 Task: Look for space in Dongtai, China from 9th June, 2023 to 16th June, 2023 for 2 adults in price range Rs.8000 to Rs.16000. Place can be entire place with 2 bedrooms having 2 beds and 1 bathroom. Property type can be house, flat, guest house. Booking option can be shelf check-in. Required host language is Chinese (Simplified).
Action: Mouse moved to (580, 150)
Screenshot: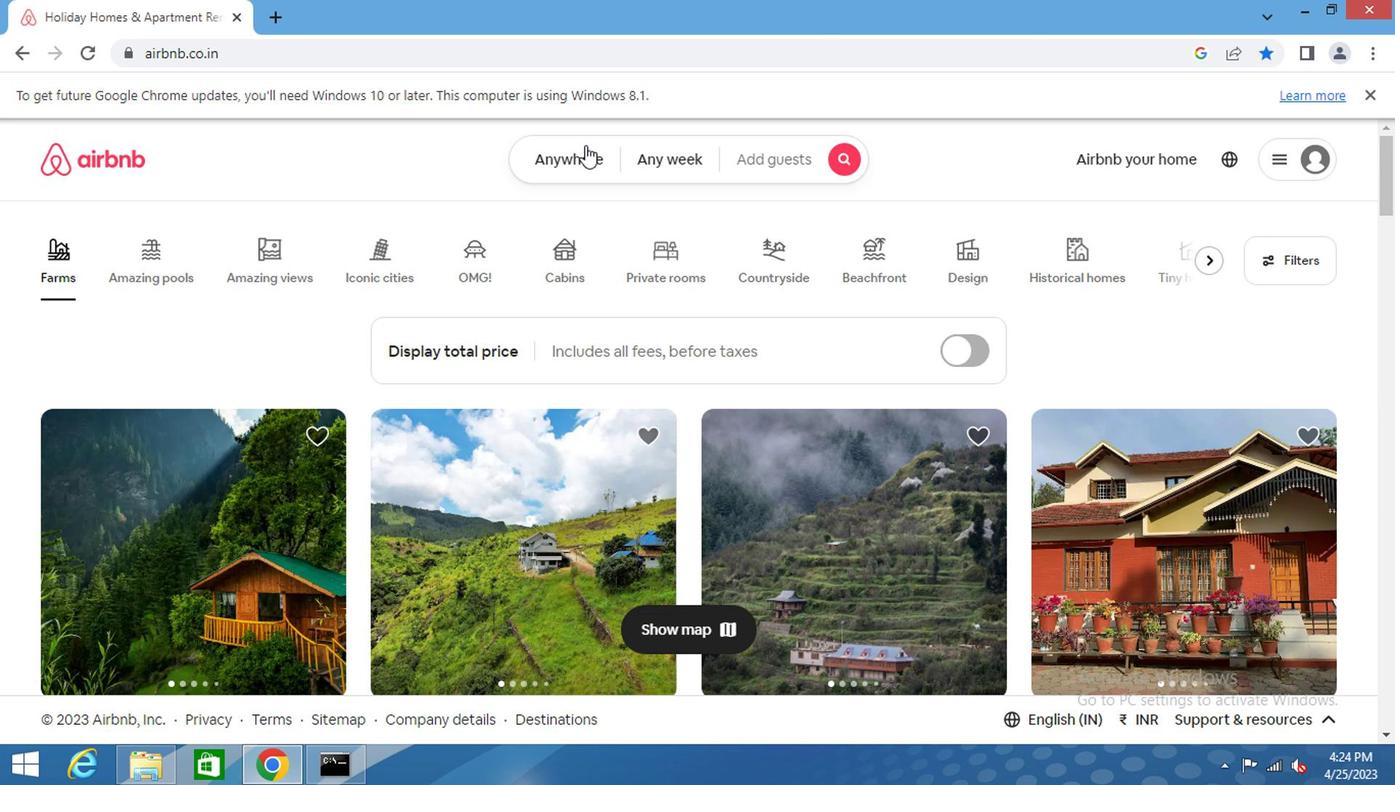 
Action: Mouse pressed left at (580, 150)
Screenshot: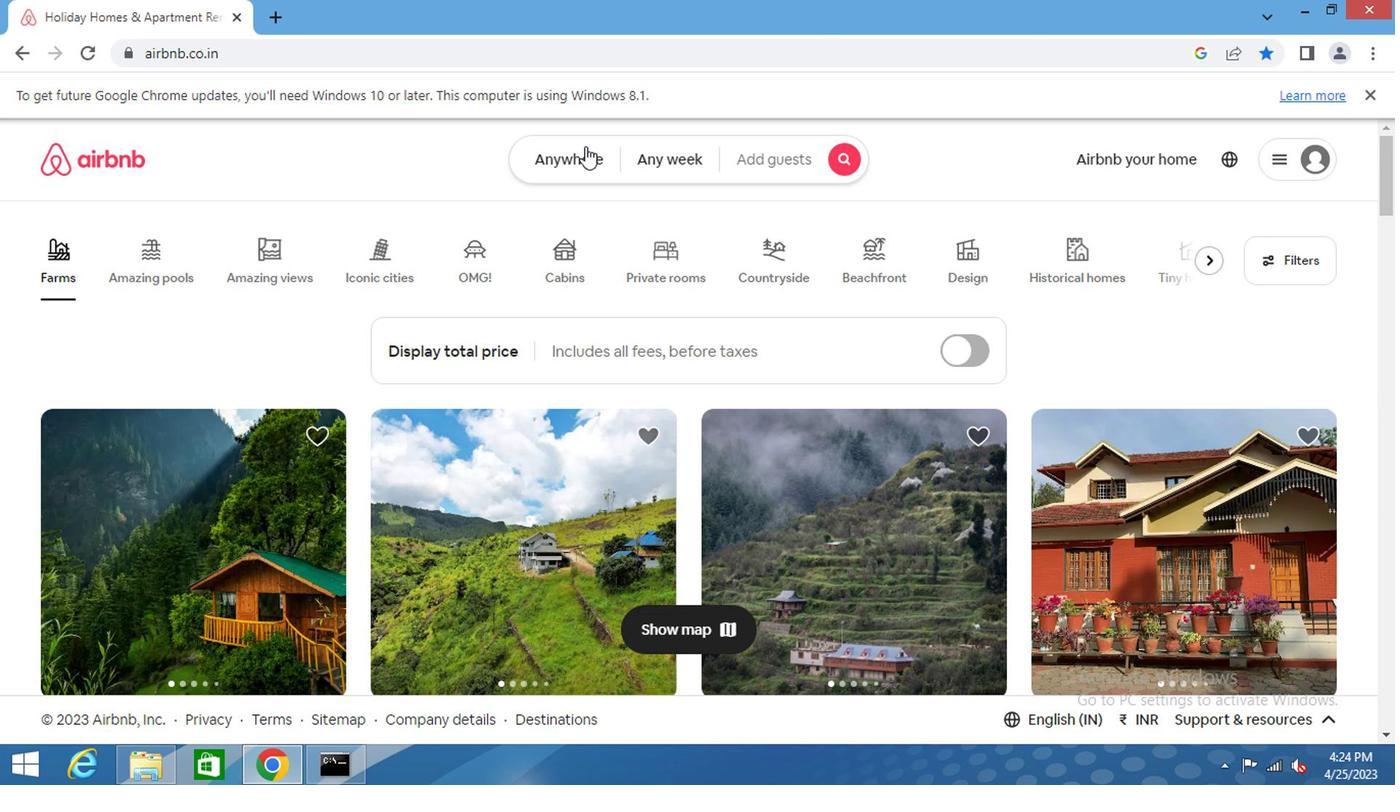 
Action: Mouse moved to (486, 245)
Screenshot: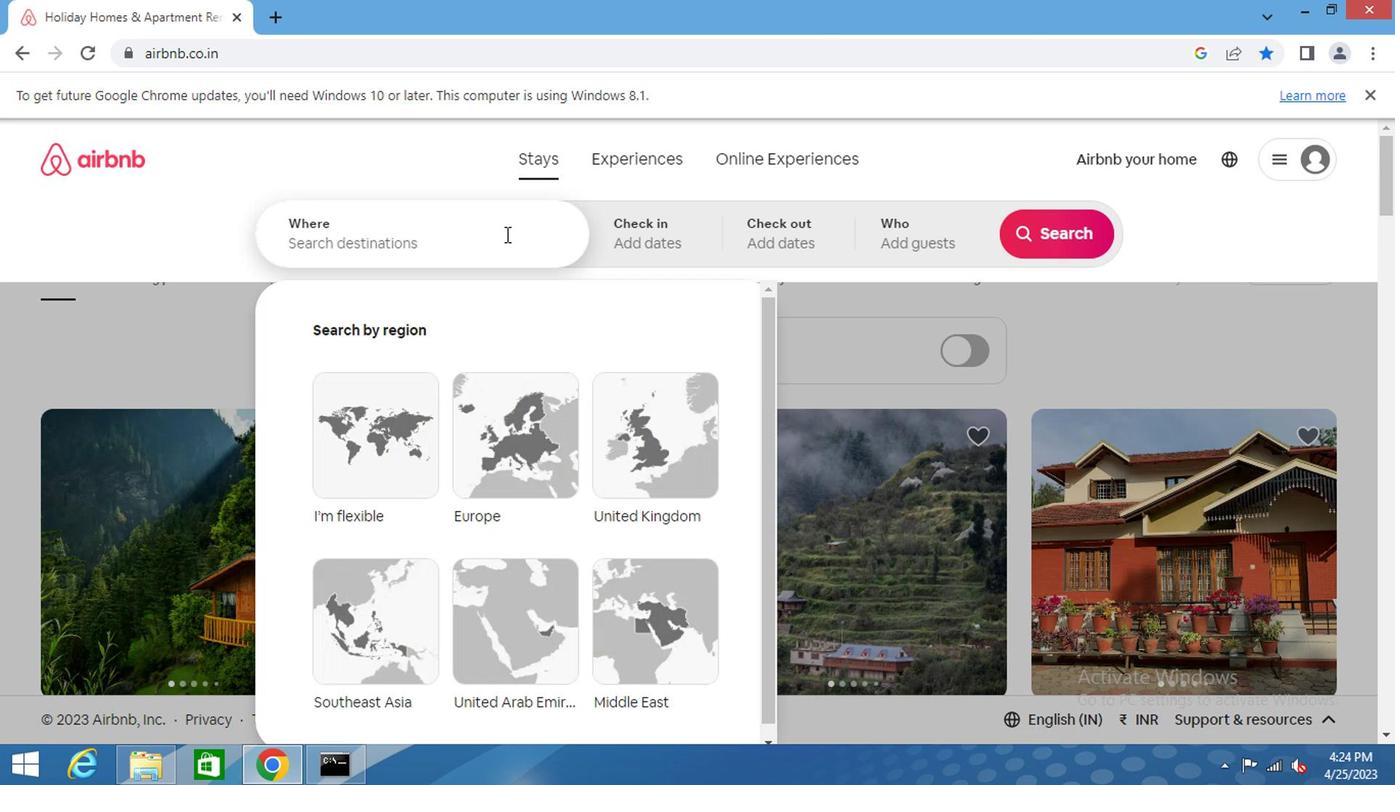 
Action: Mouse pressed left at (486, 245)
Screenshot: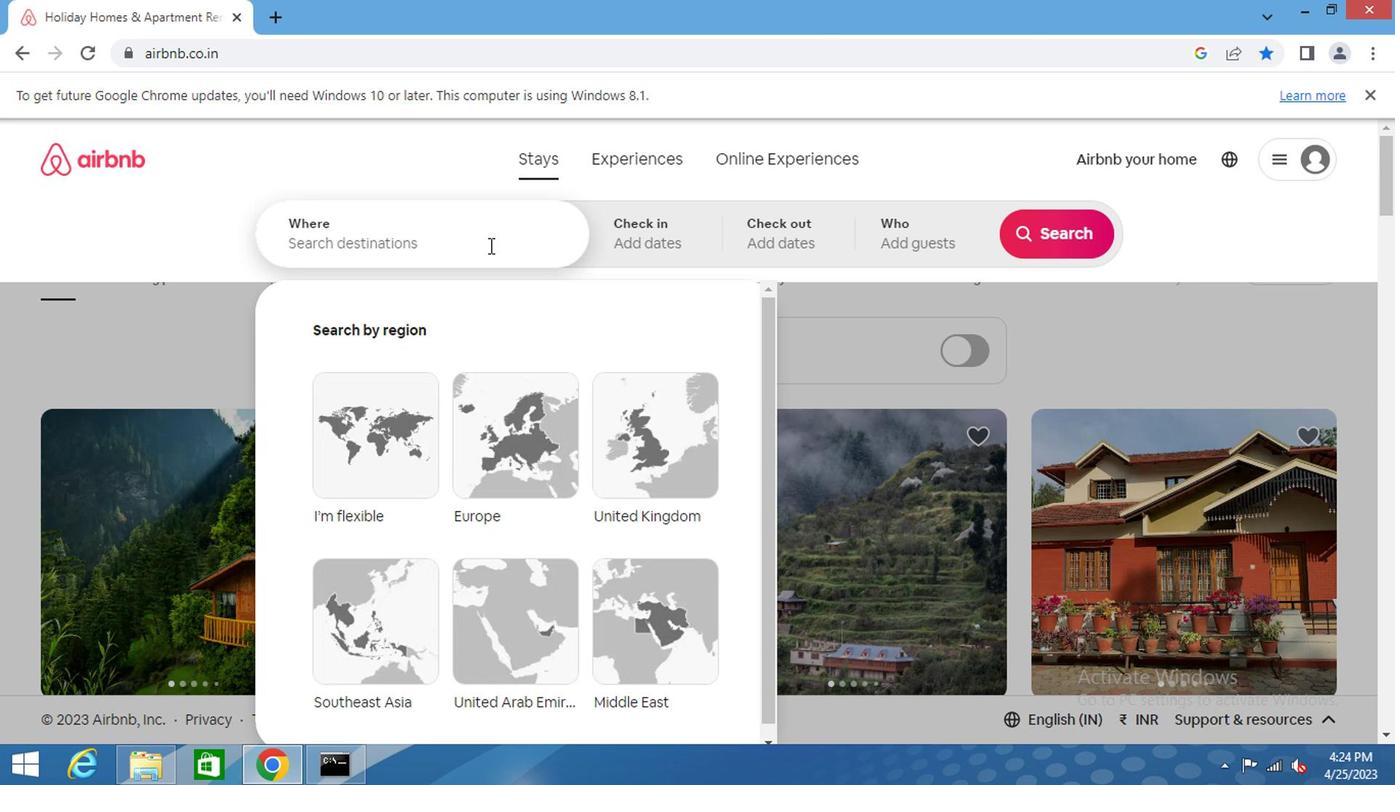 
Action: Key pressed dongtai<Key.space>china<Key.enter>
Screenshot: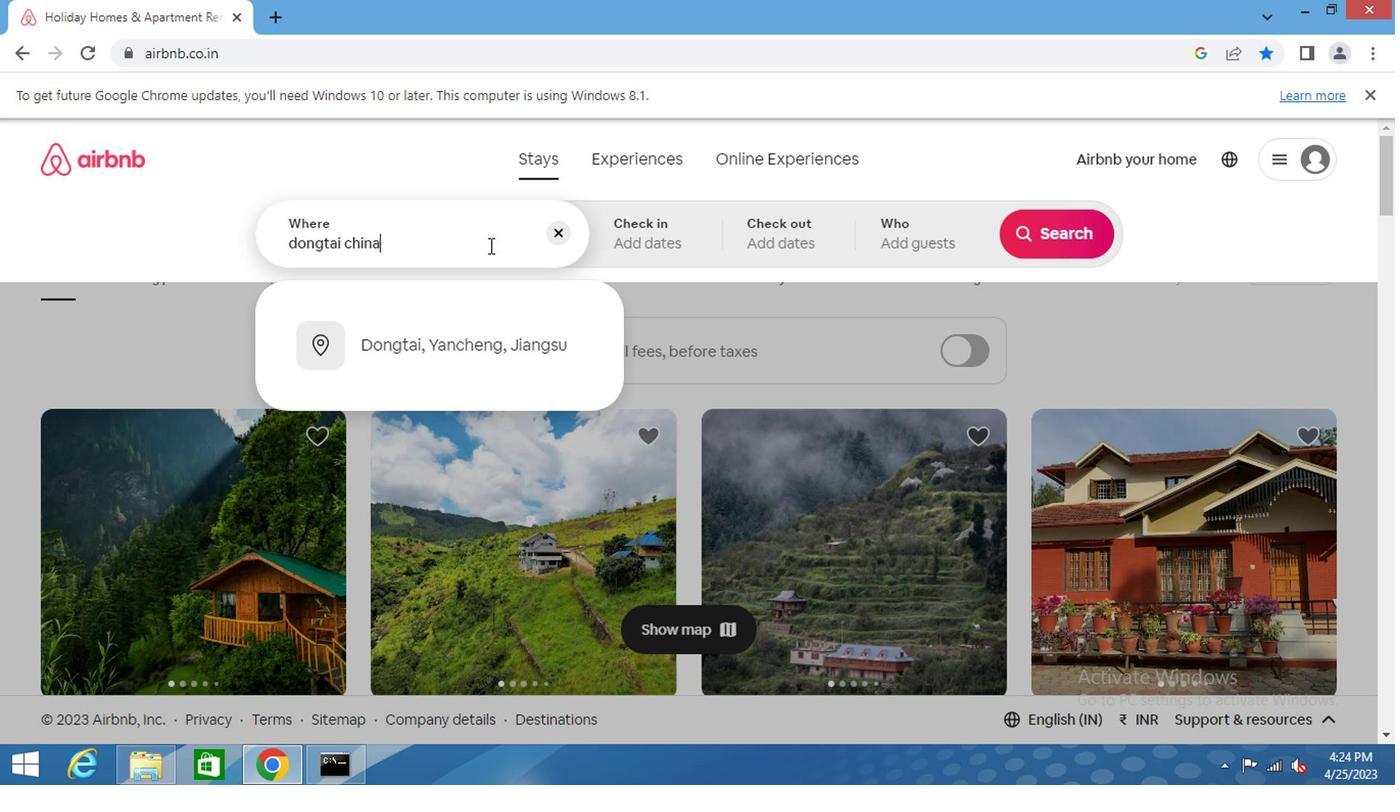 
Action: Mouse moved to (1046, 388)
Screenshot: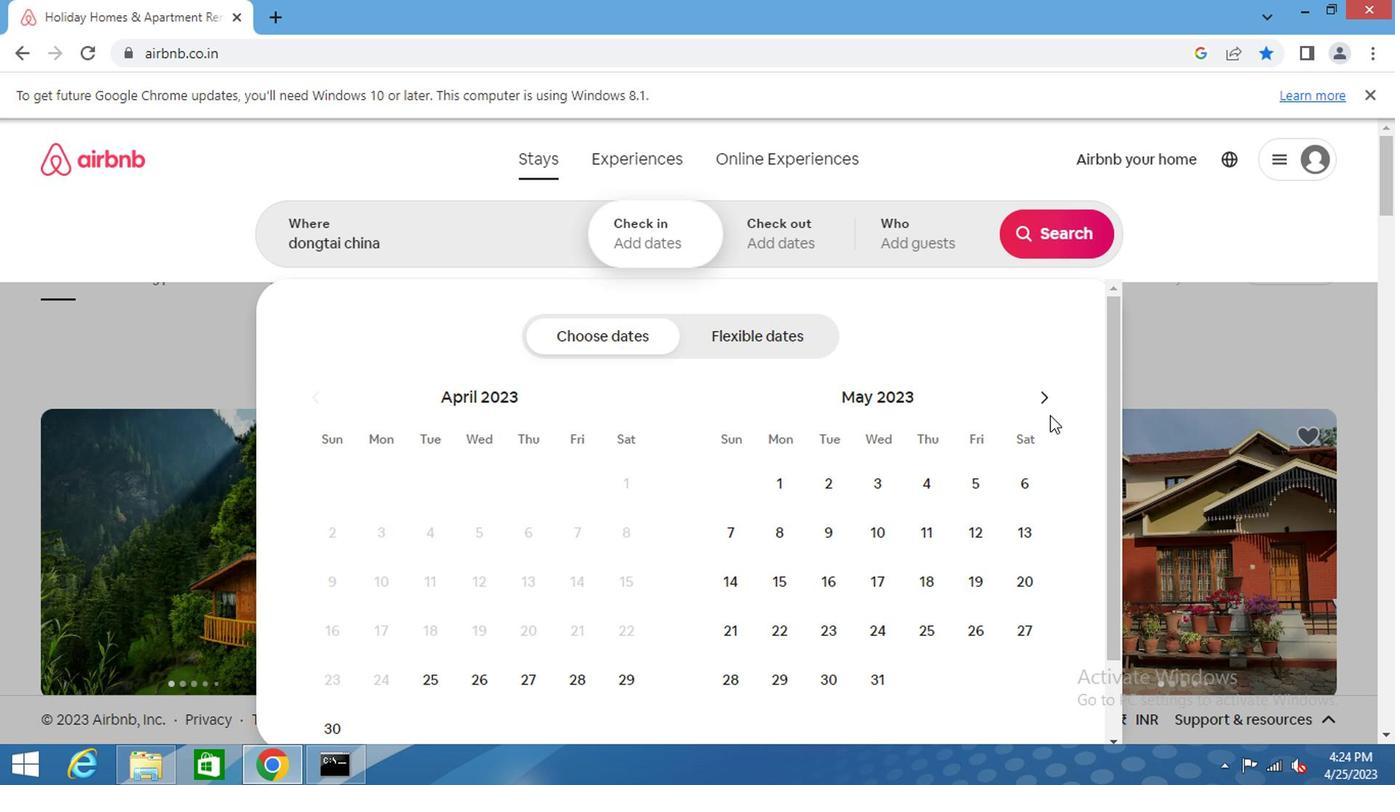 
Action: Mouse pressed left at (1046, 388)
Screenshot: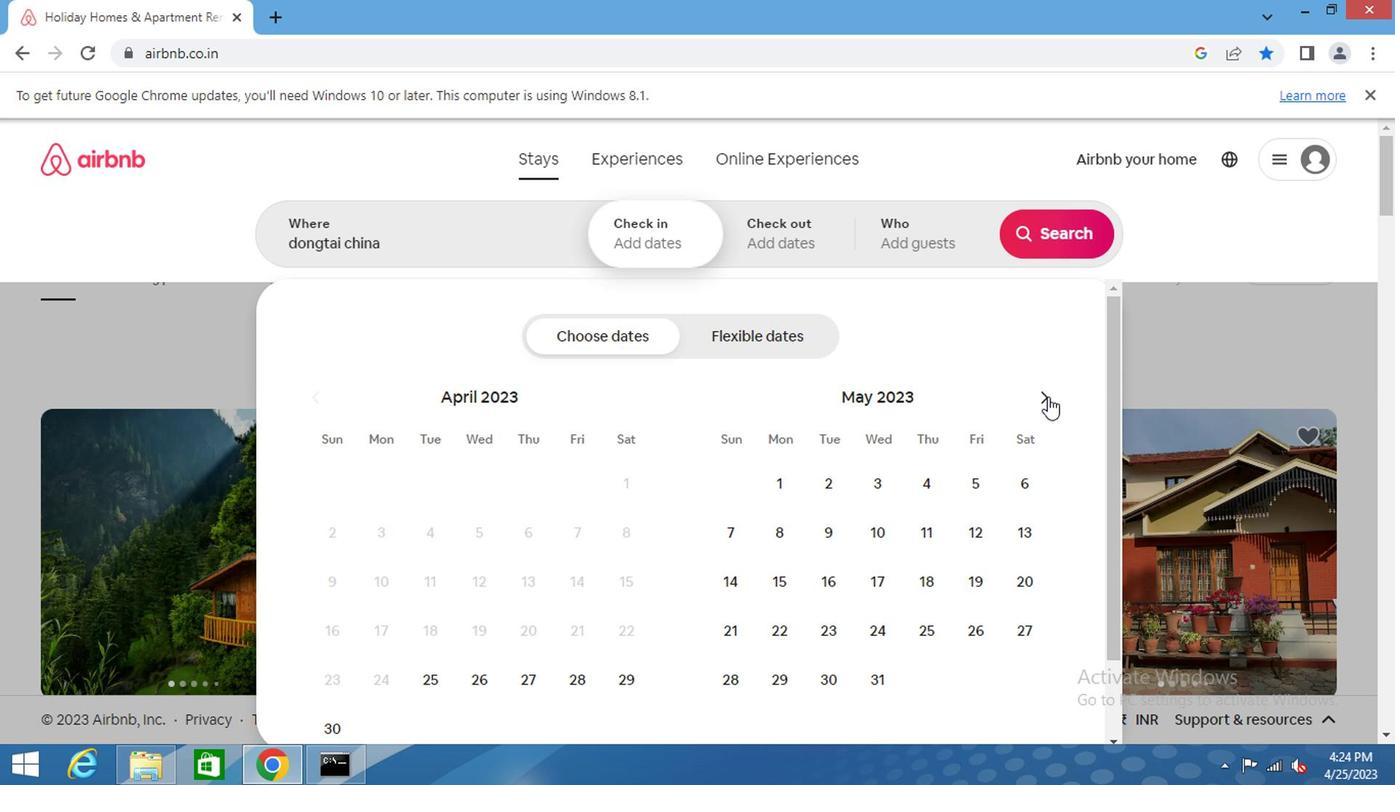 
Action: Mouse moved to (972, 547)
Screenshot: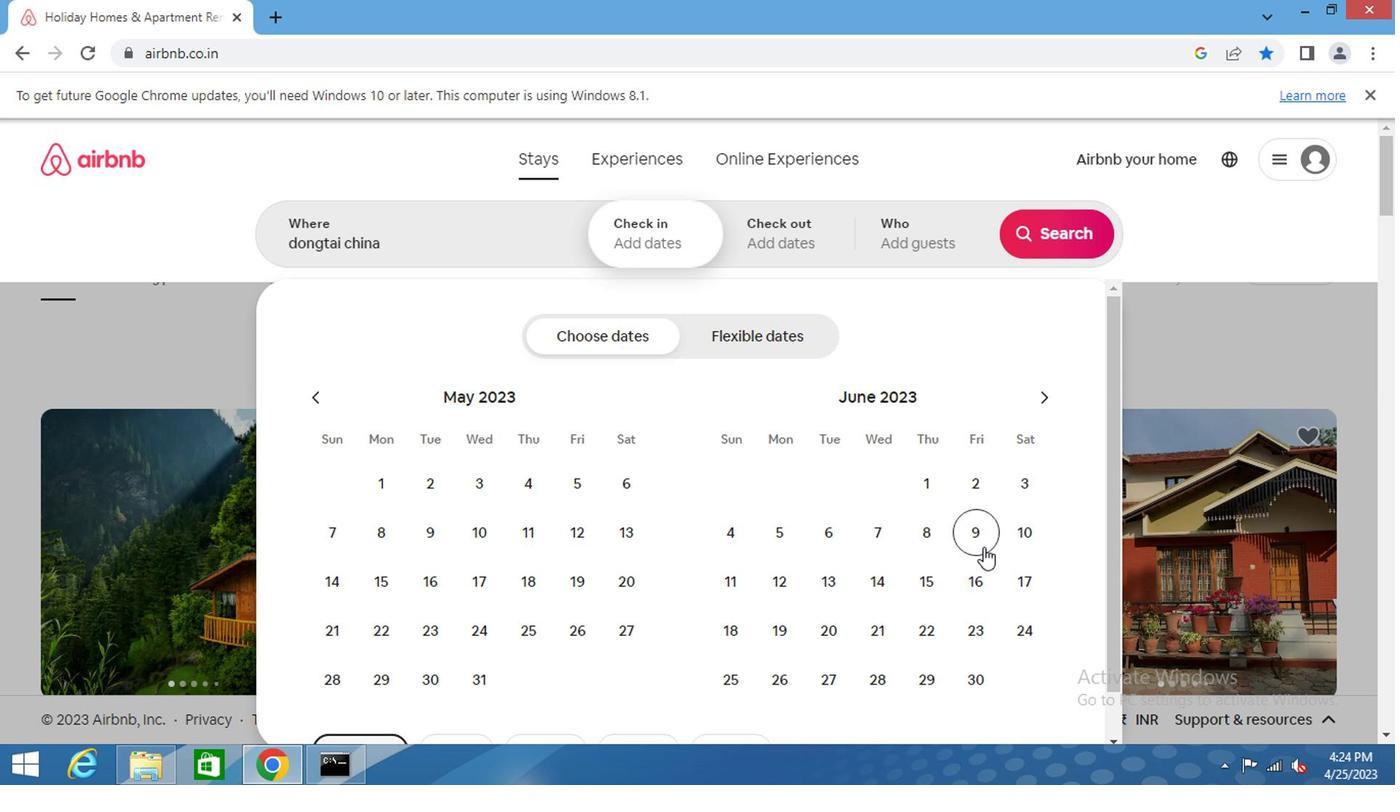 
Action: Mouse pressed left at (972, 547)
Screenshot: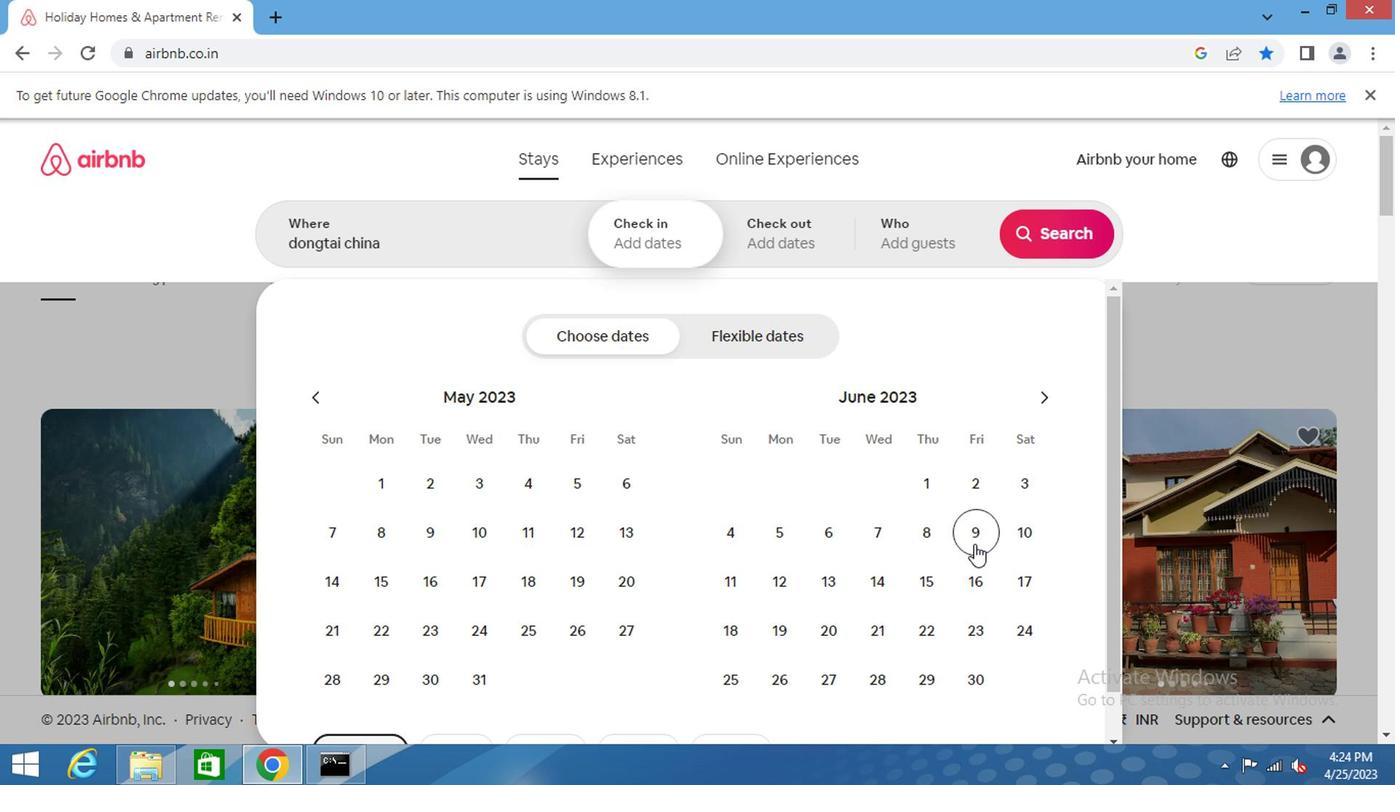 
Action: Mouse moved to (968, 585)
Screenshot: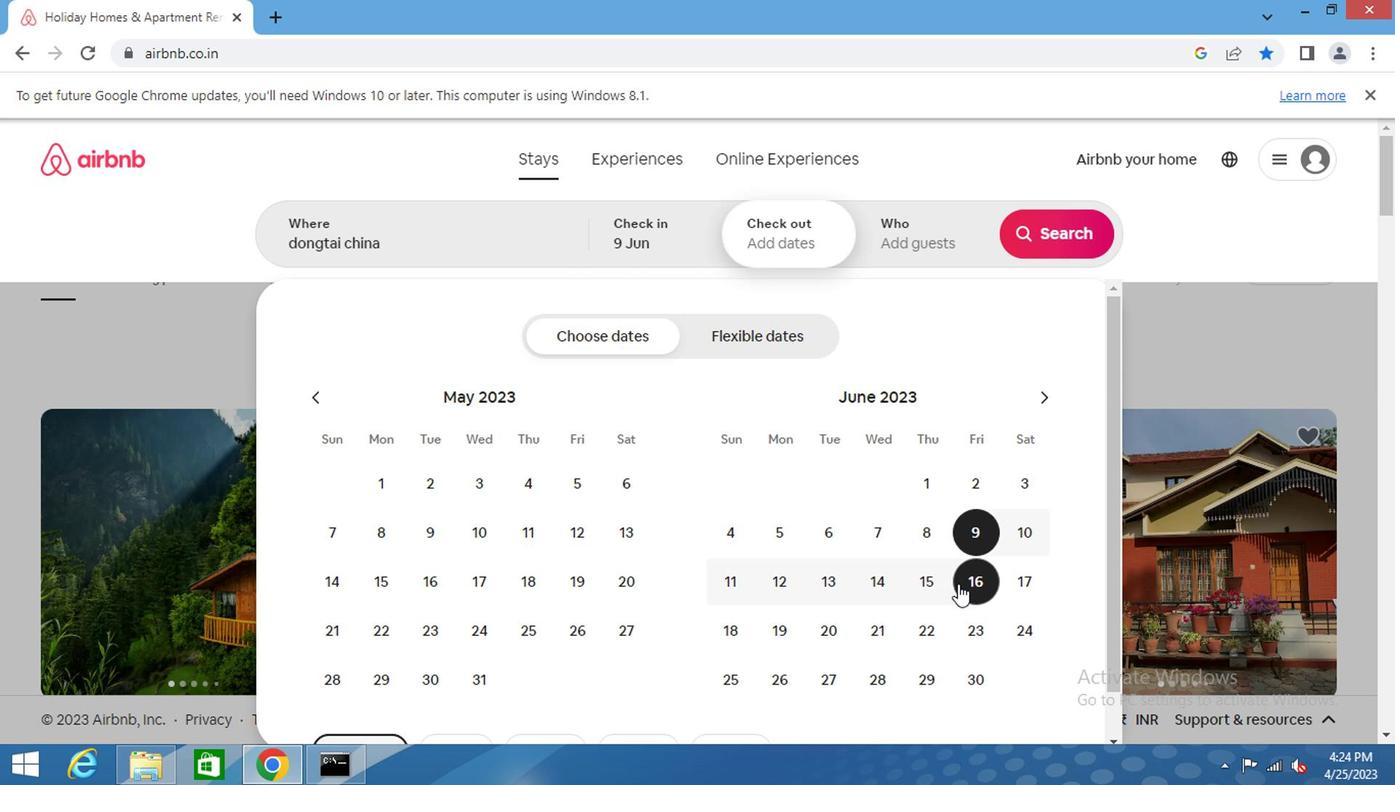 
Action: Mouse pressed left at (968, 585)
Screenshot: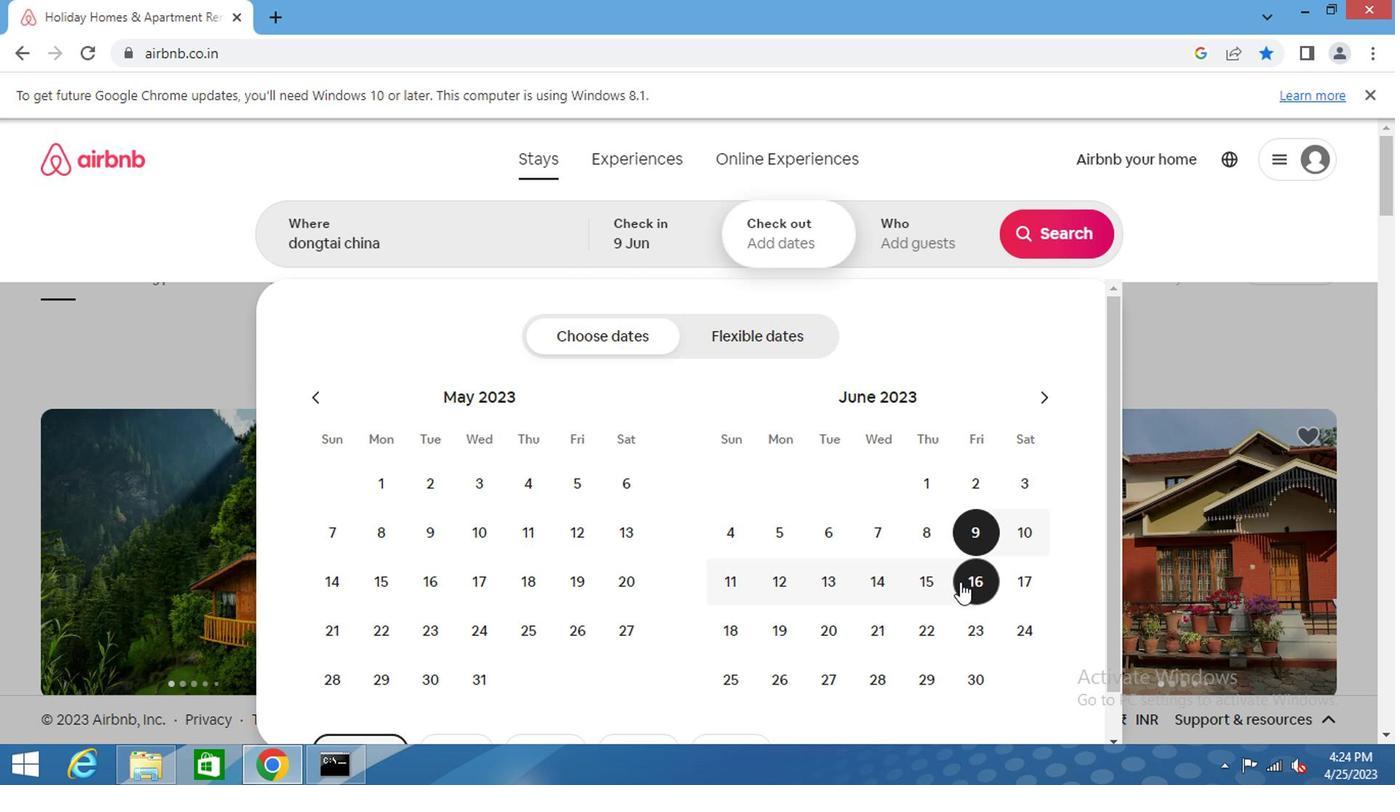 
Action: Mouse moved to (907, 248)
Screenshot: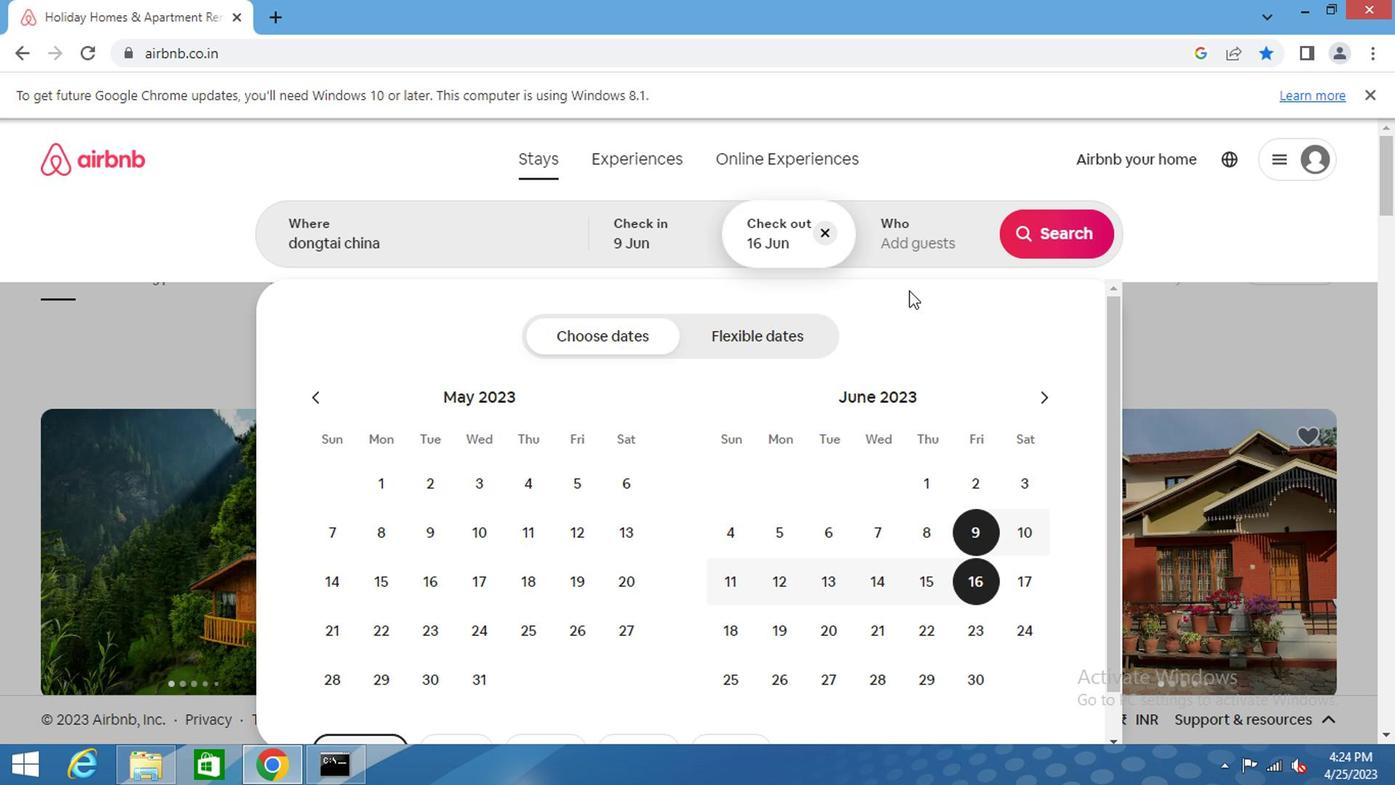 
Action: Mouse pressed left at (907, 248)
Screenshot: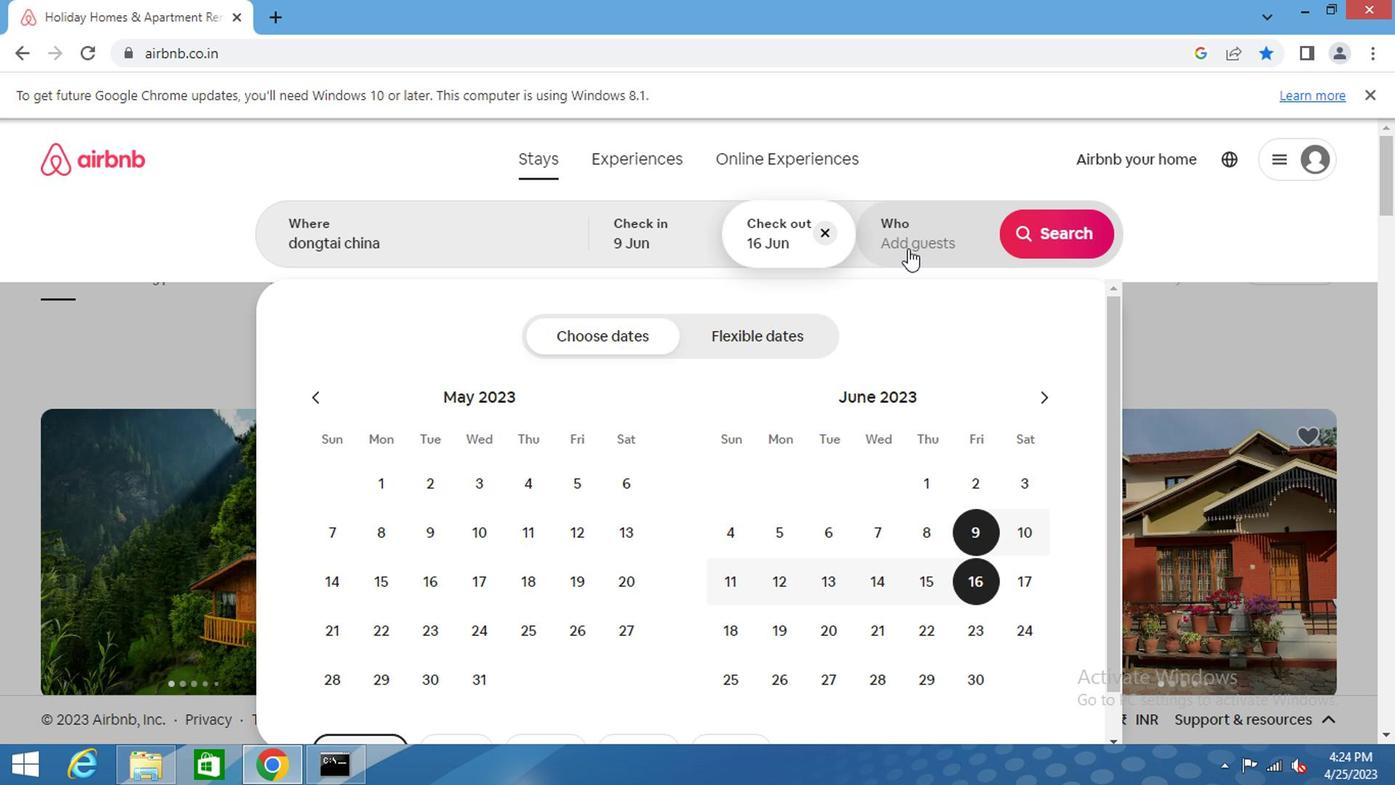 
Action: Mouse moved to (1067, 349)
Screenshot: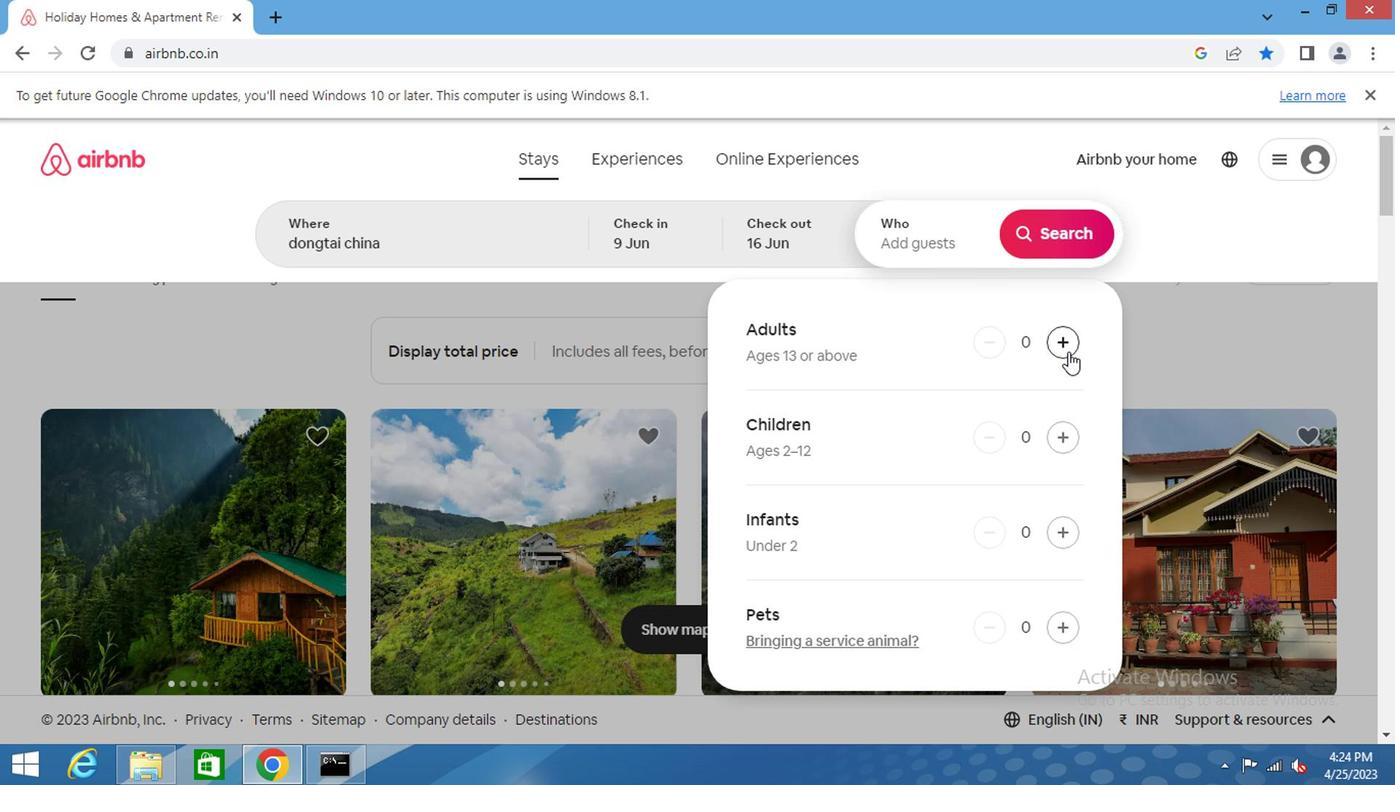 
Action: Mouse pressed left at (1067, 349)
Screenshot: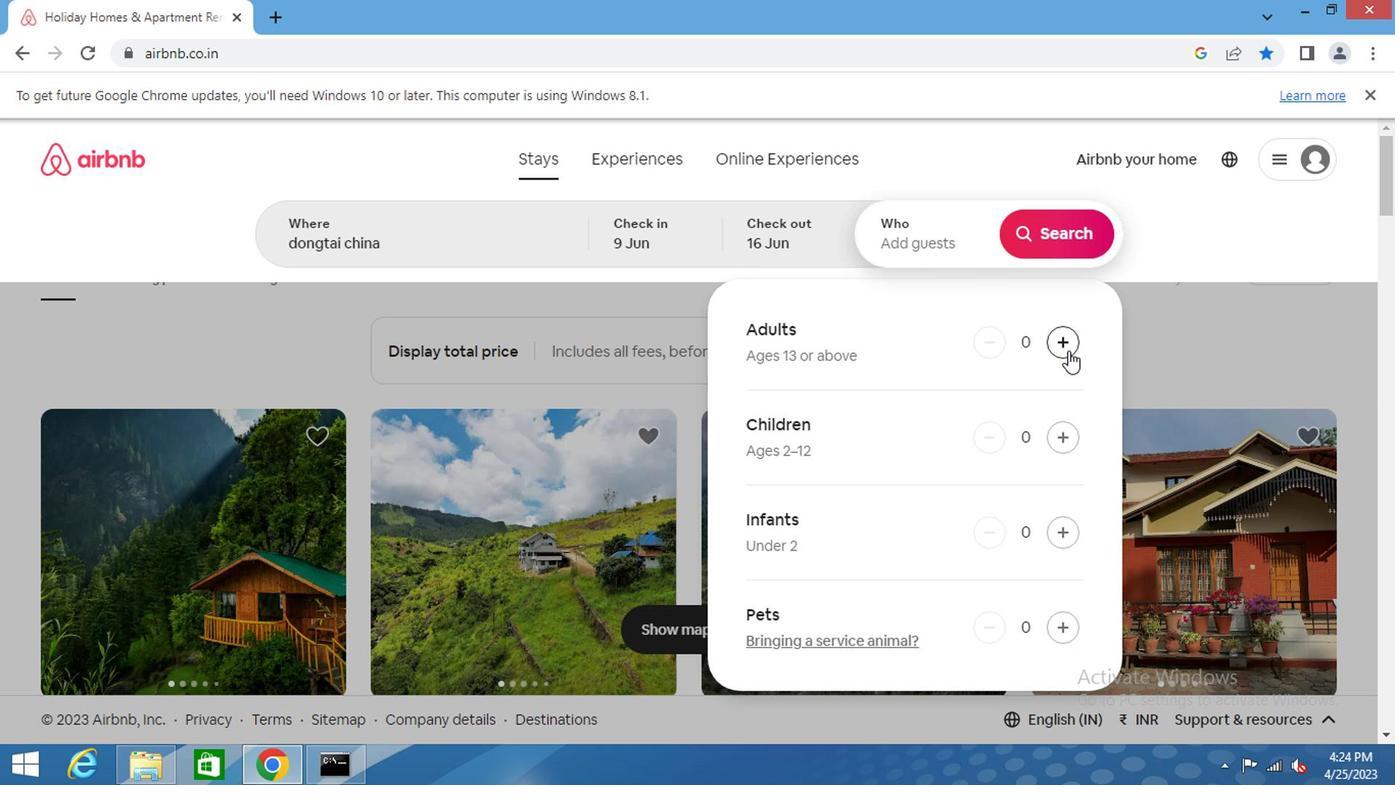 
Action: Mouse pressed left at (1067, 349)
Screenshot: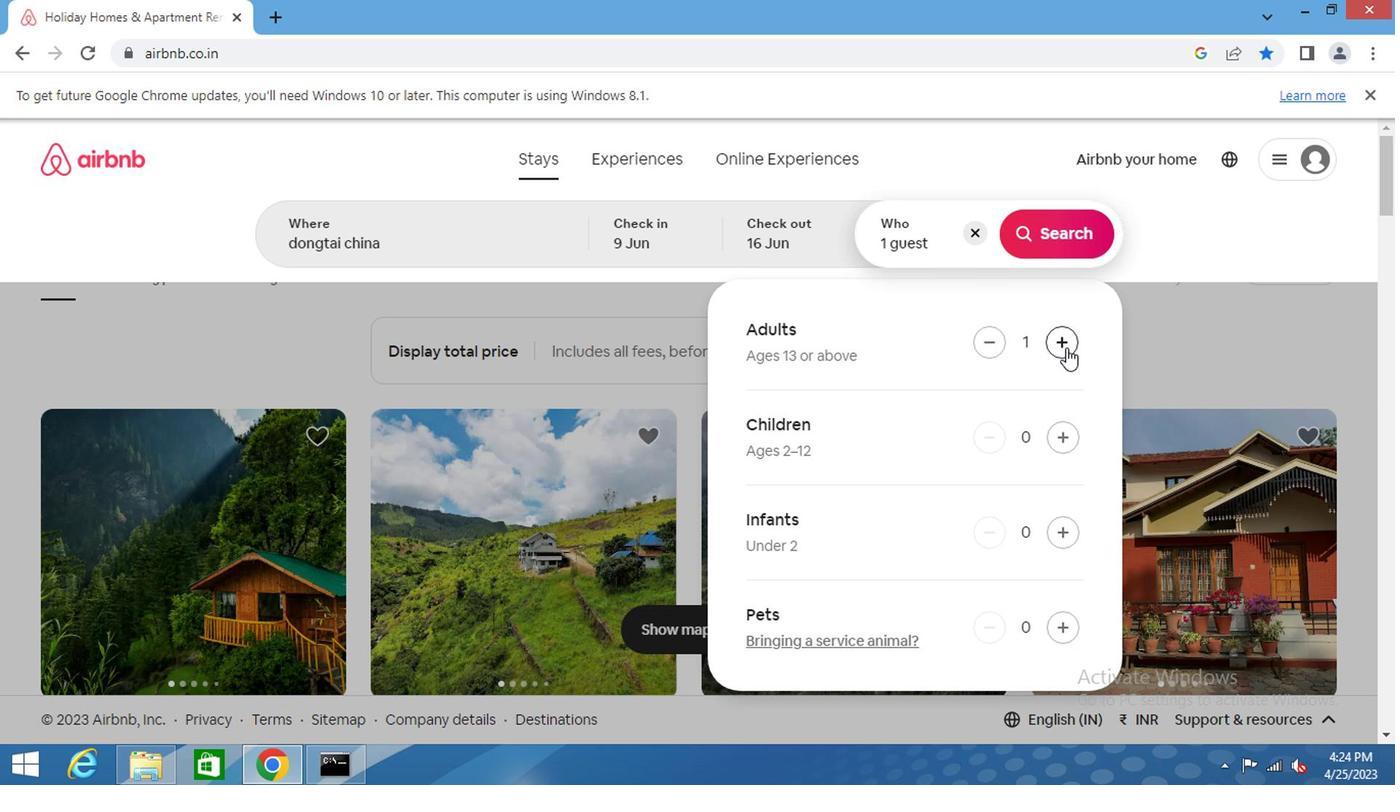 
Action: Mouse moved to (1047, 244)
Screenshot: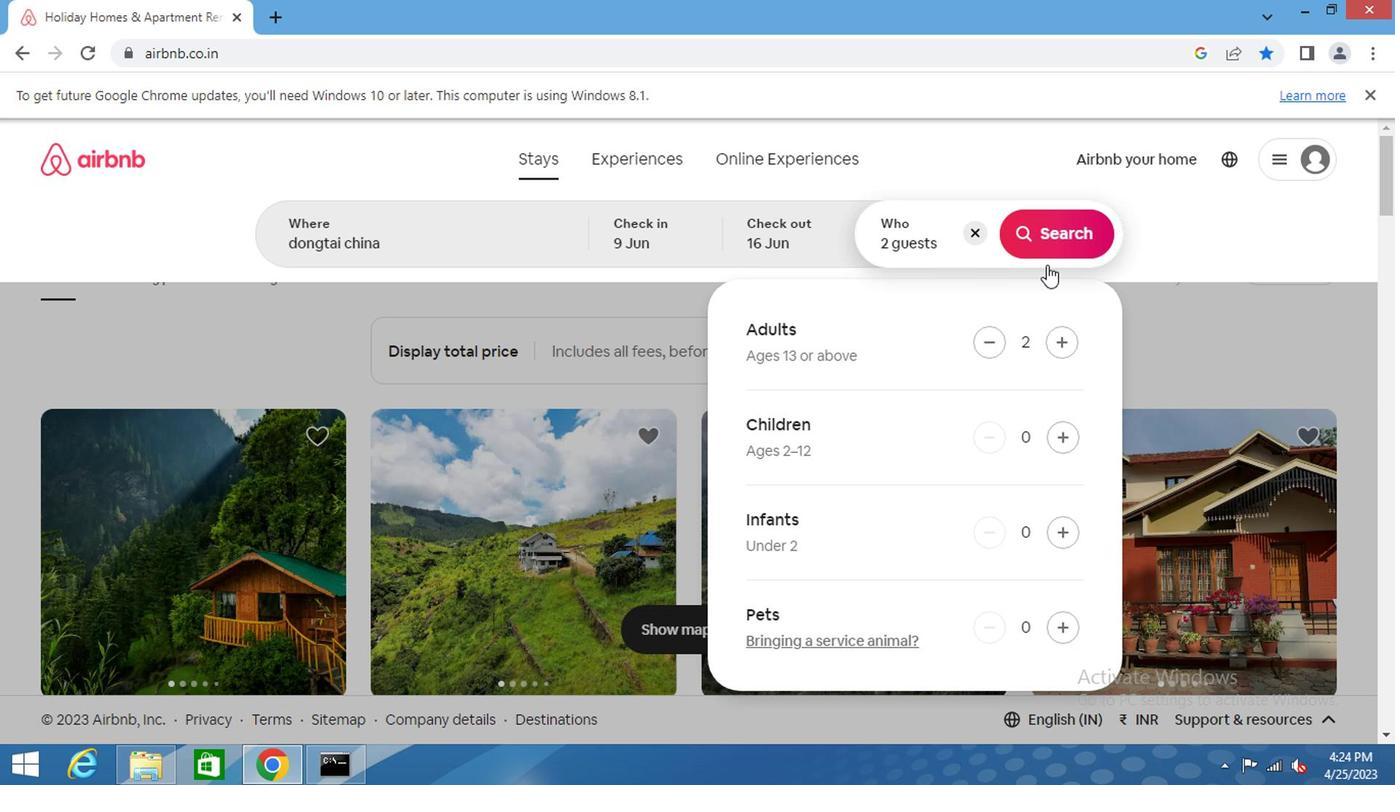 
Action: Mouse pressed left at (1047, 244)
Screenshot: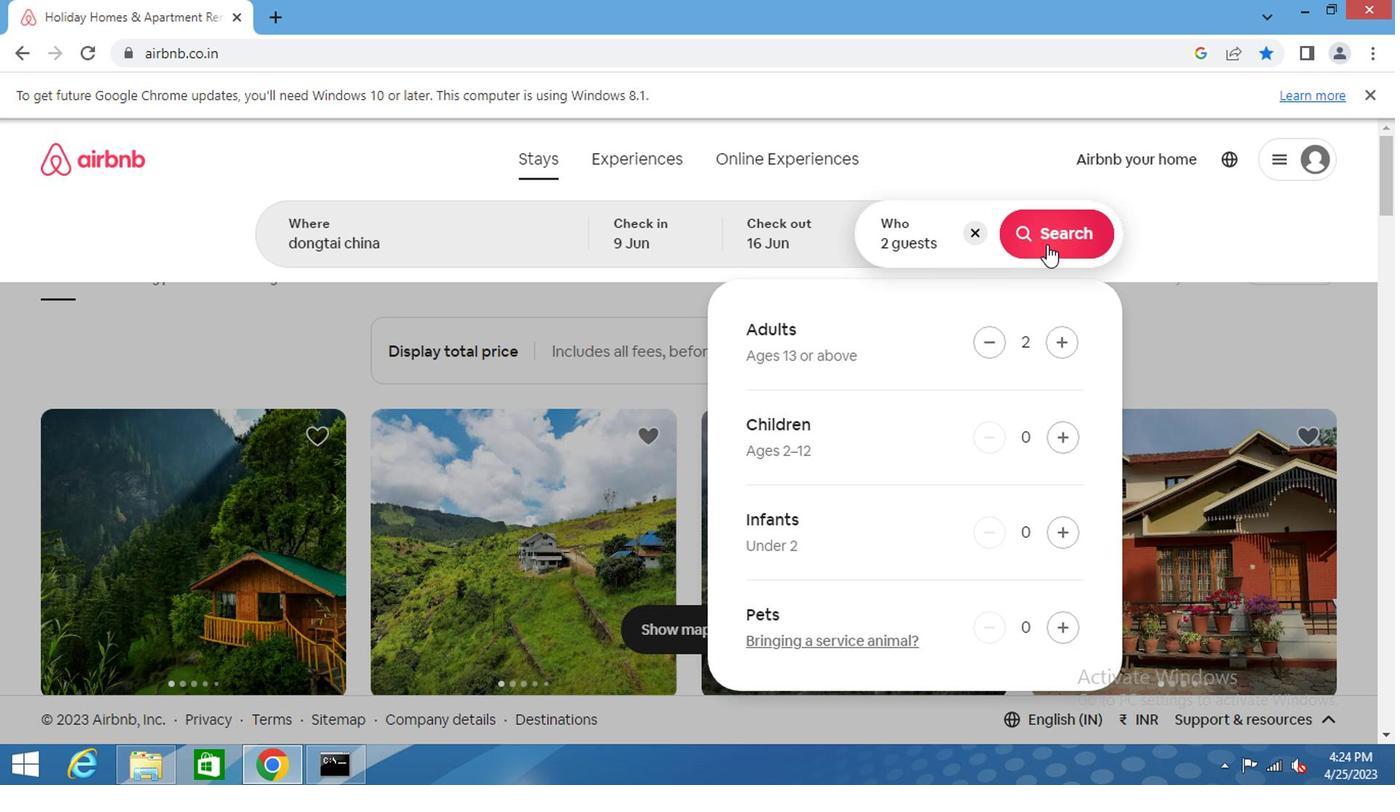 
Action: Mouse moved to (1288, 254)
Screenshot: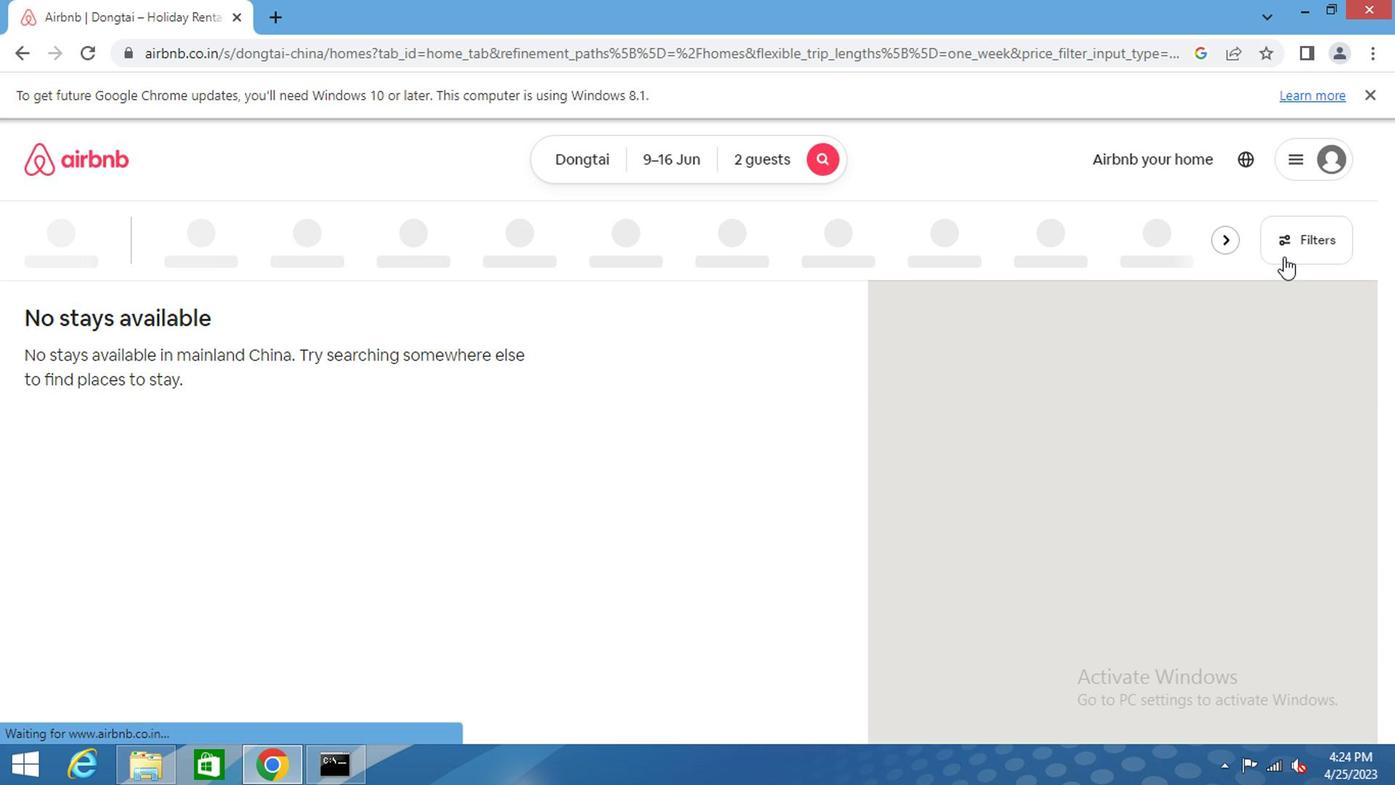 
Action: Mouse pressed left at (1288, 254)
Screenshot: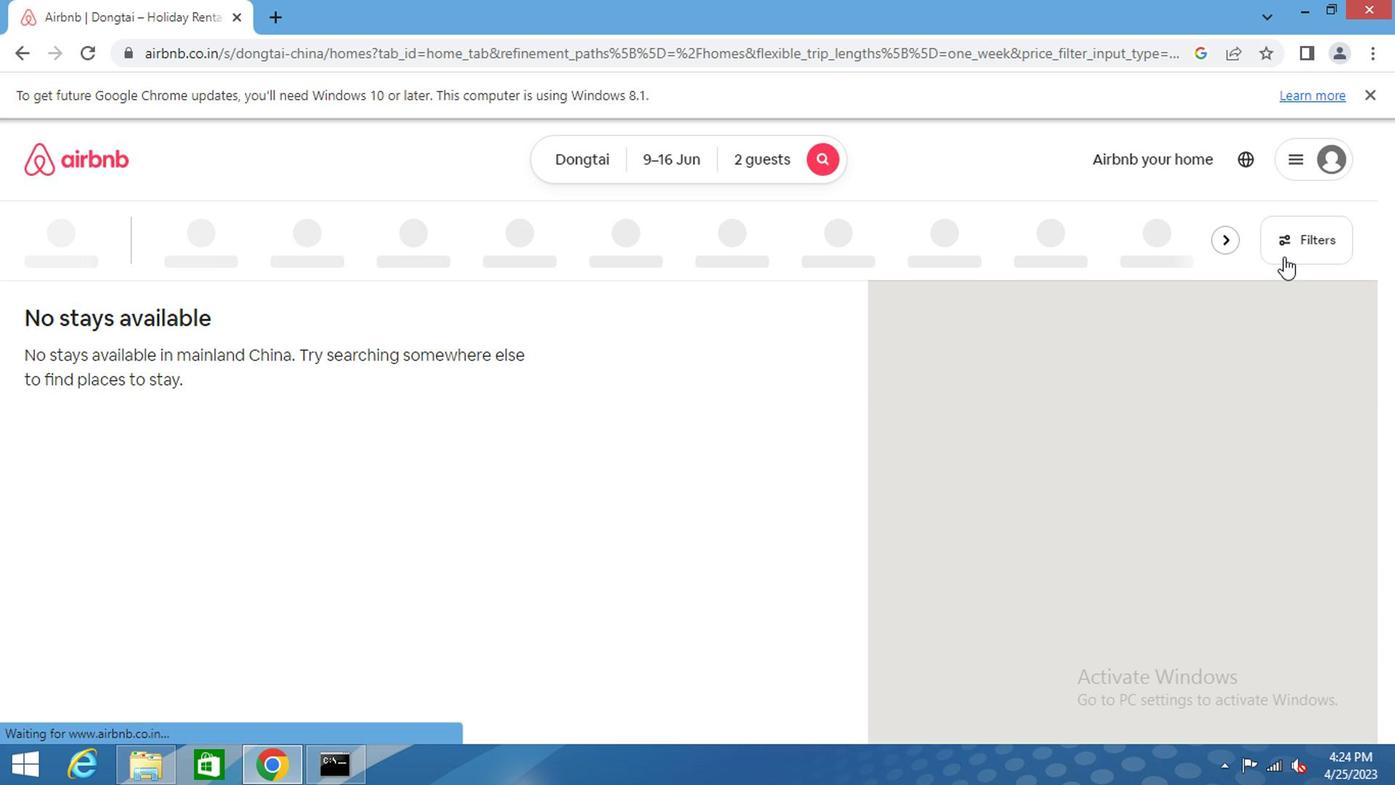 
Action: Mouse moved to (511, 362)
Screenshot: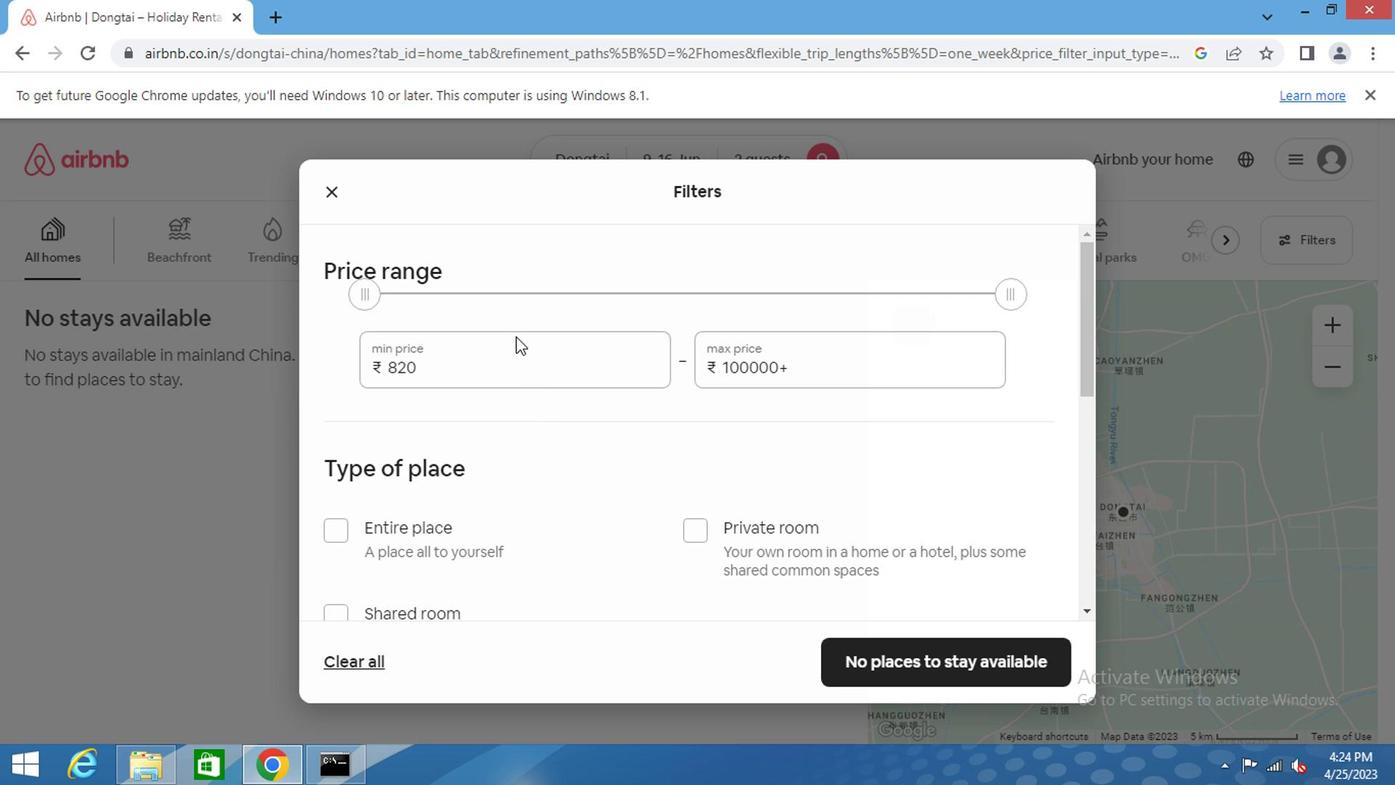 
Action: Mouse pressed left at (511, 362)
Screenshot: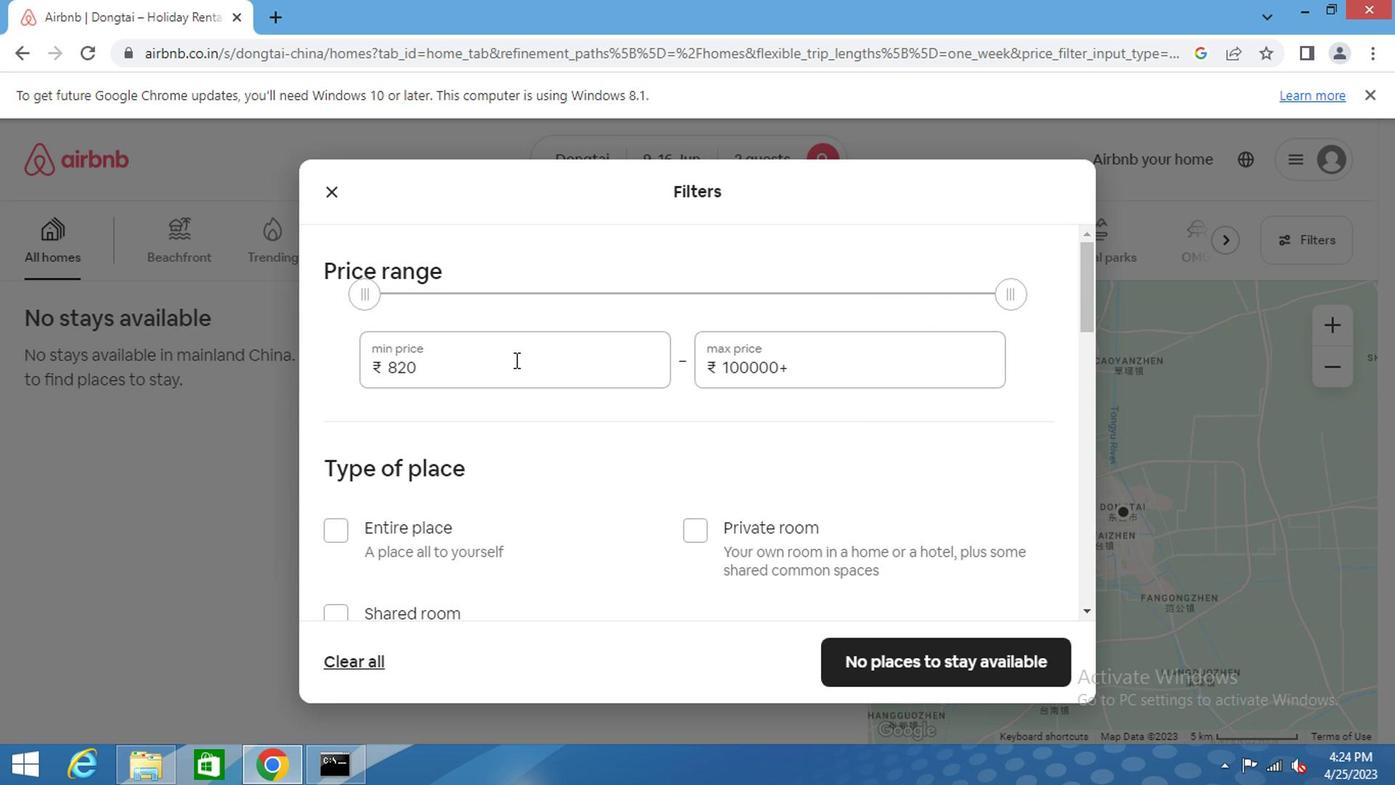 
Action: Mouse pressed left at (511, 362)
Screenshot: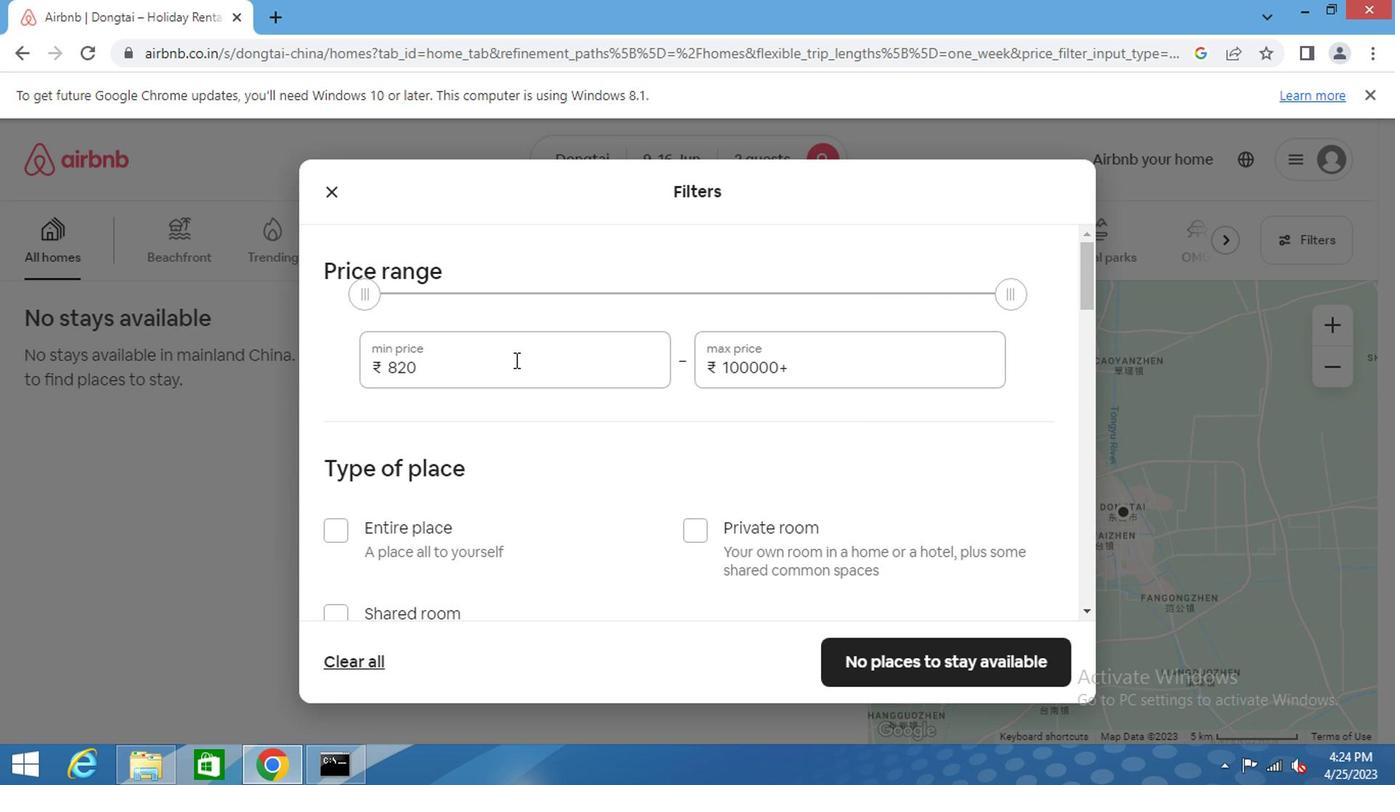 
Action: Key pressed 8000<Key.tab>16000
Screenshot: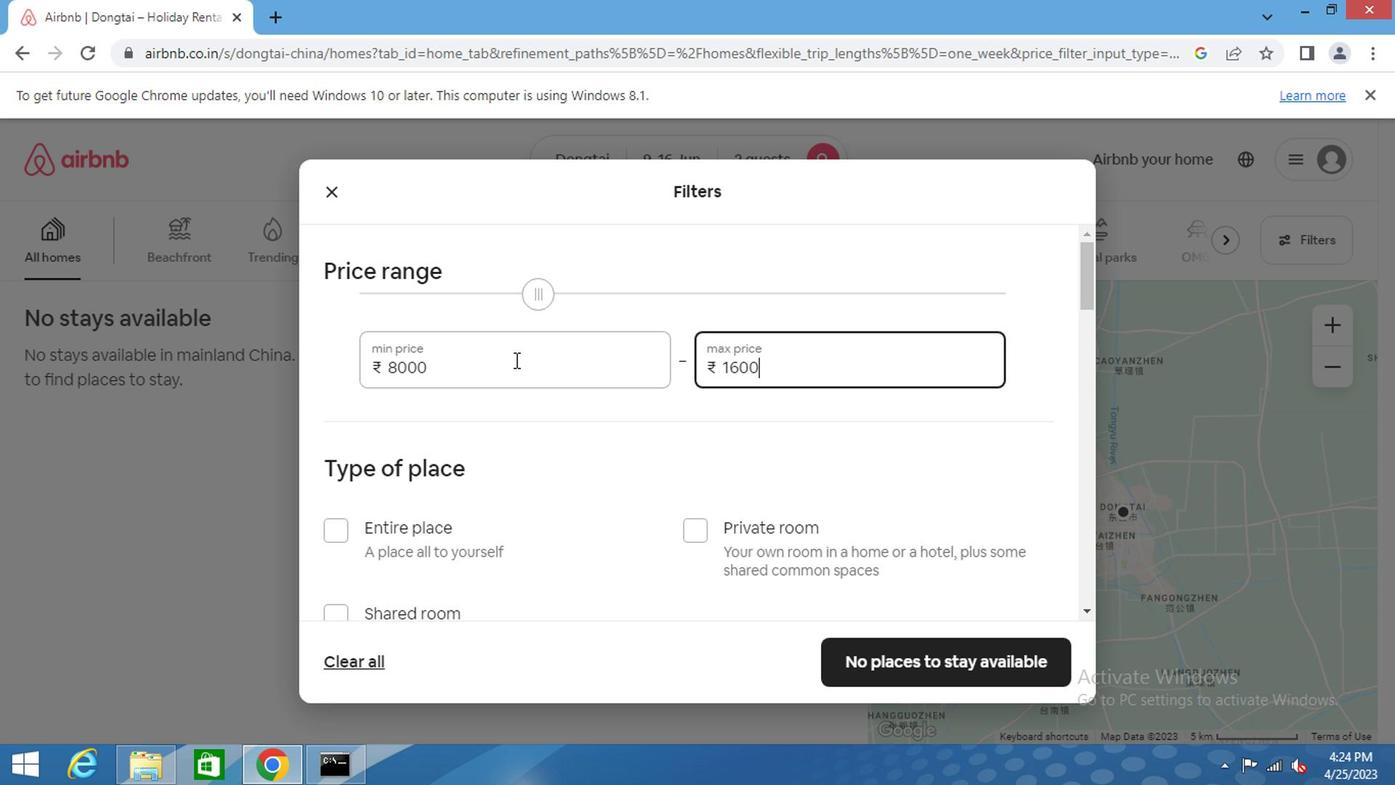 
Action: Mouse moved to (439, 536)
Screenshot: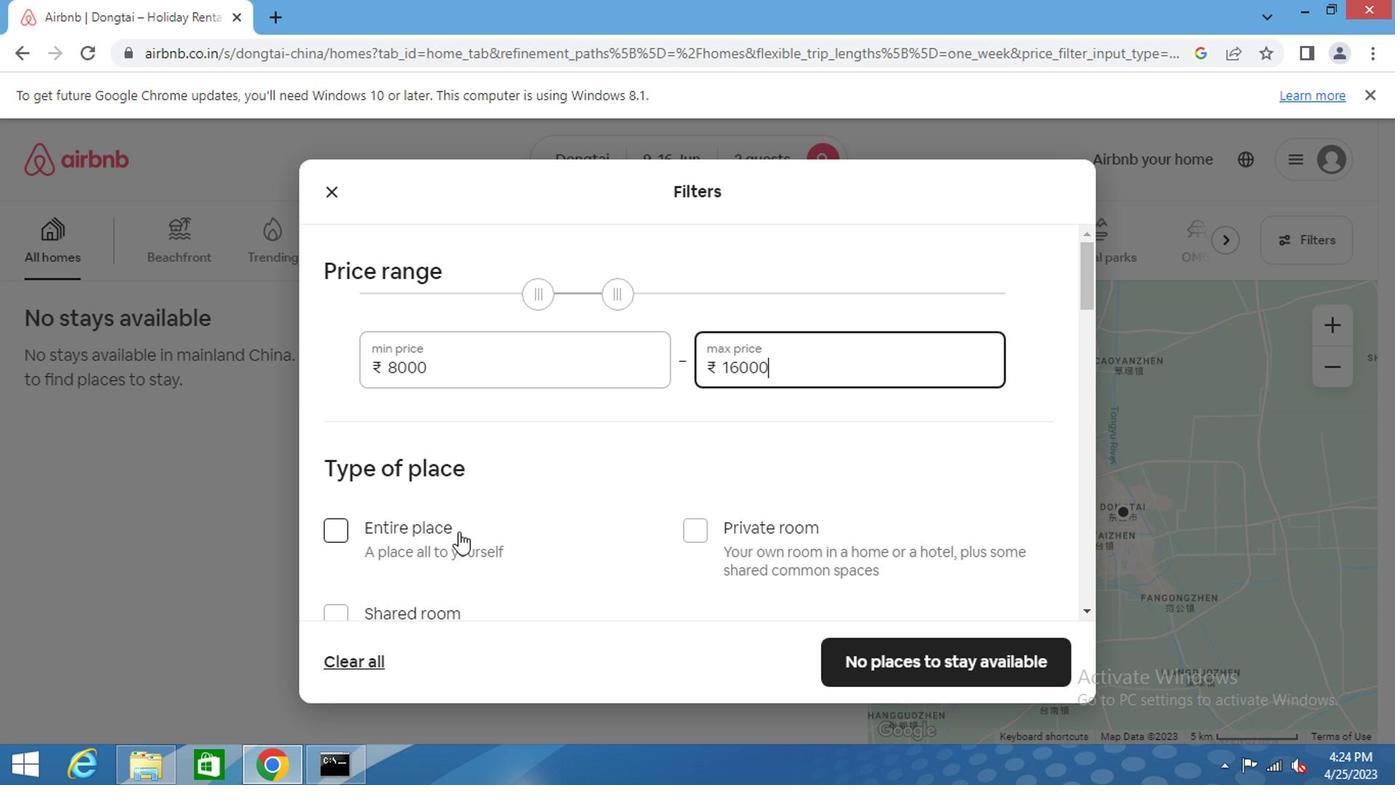 
Action: Mouse pressed left at (439, 536)
Screenshot: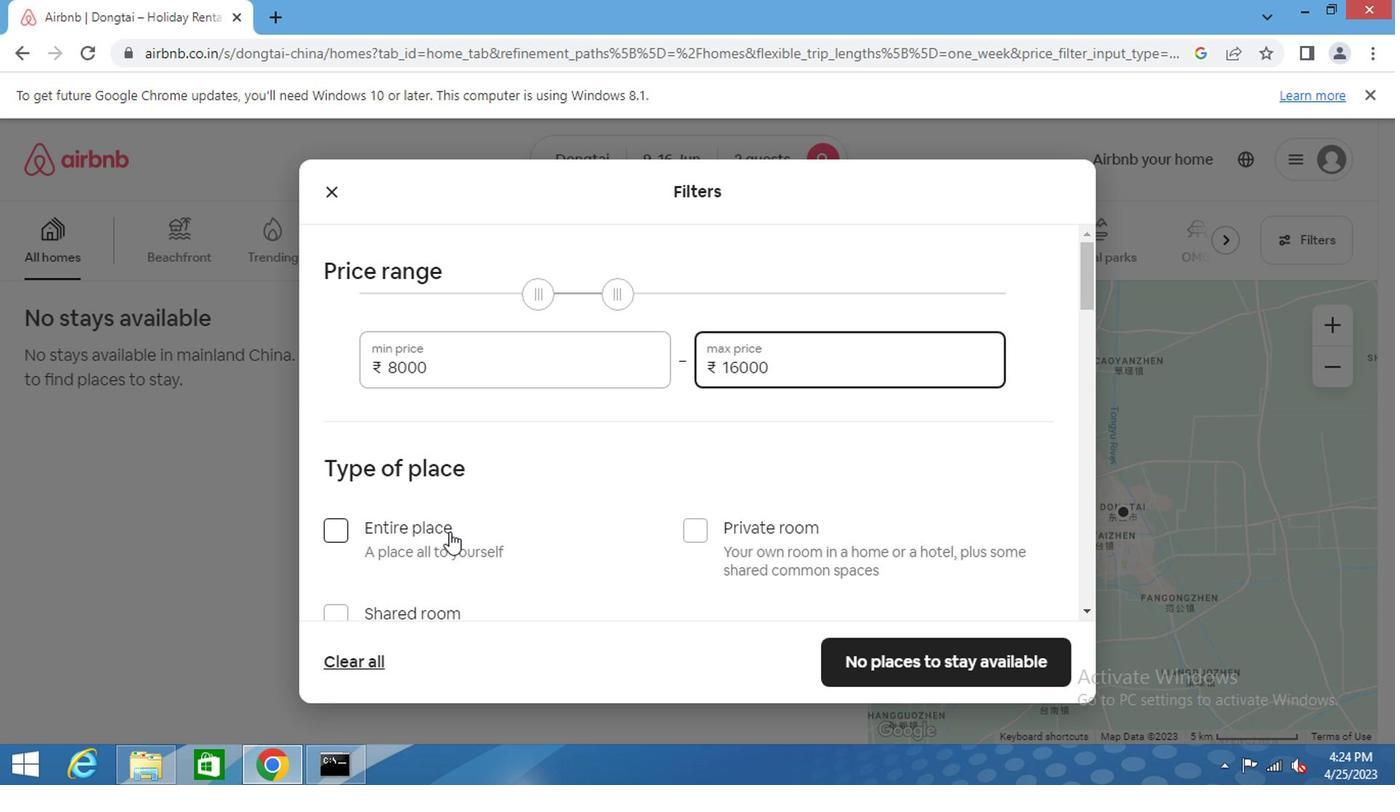 
Action: Mouse moved to (556, 459)
Screenshot: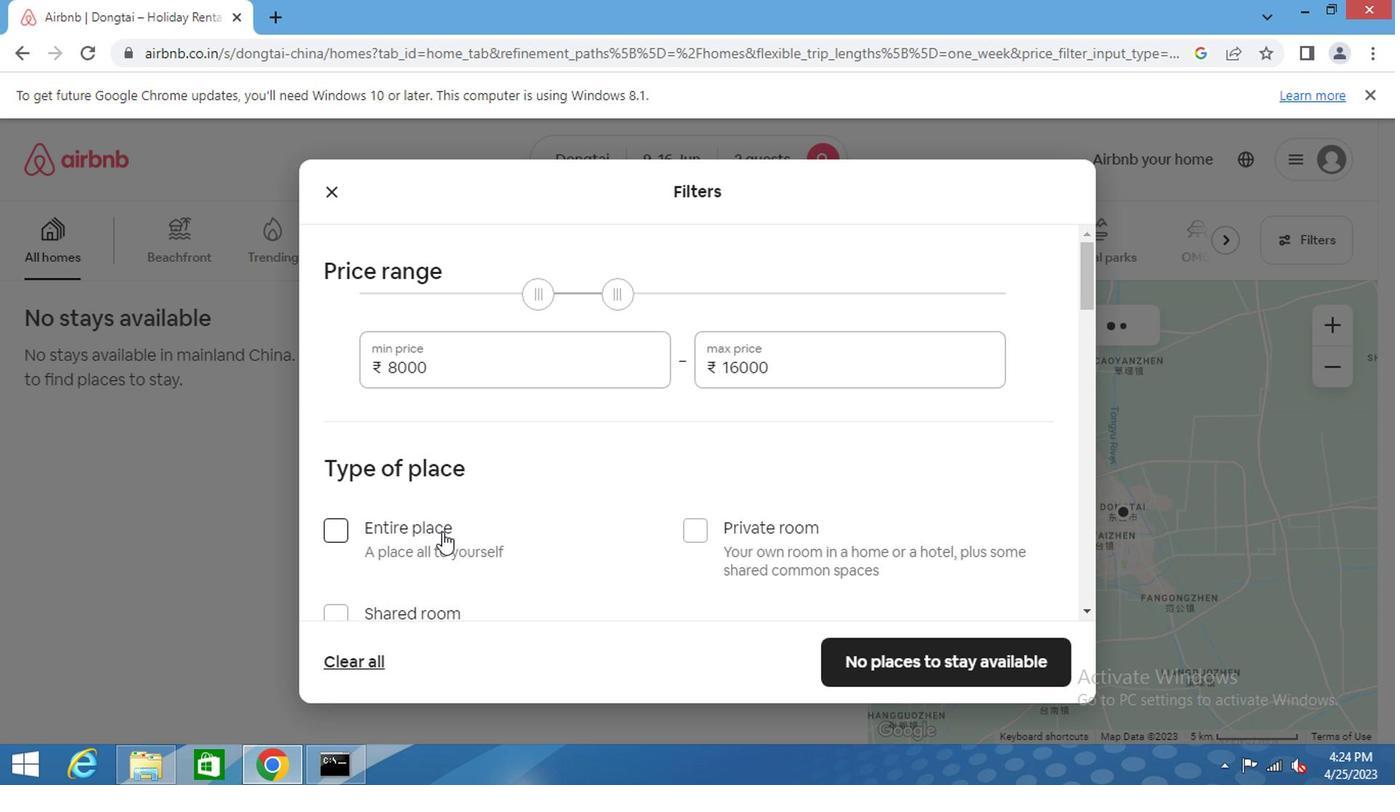 
Action: Mouse scrolled (556, 458) with delta (0, 0)
Screenshot: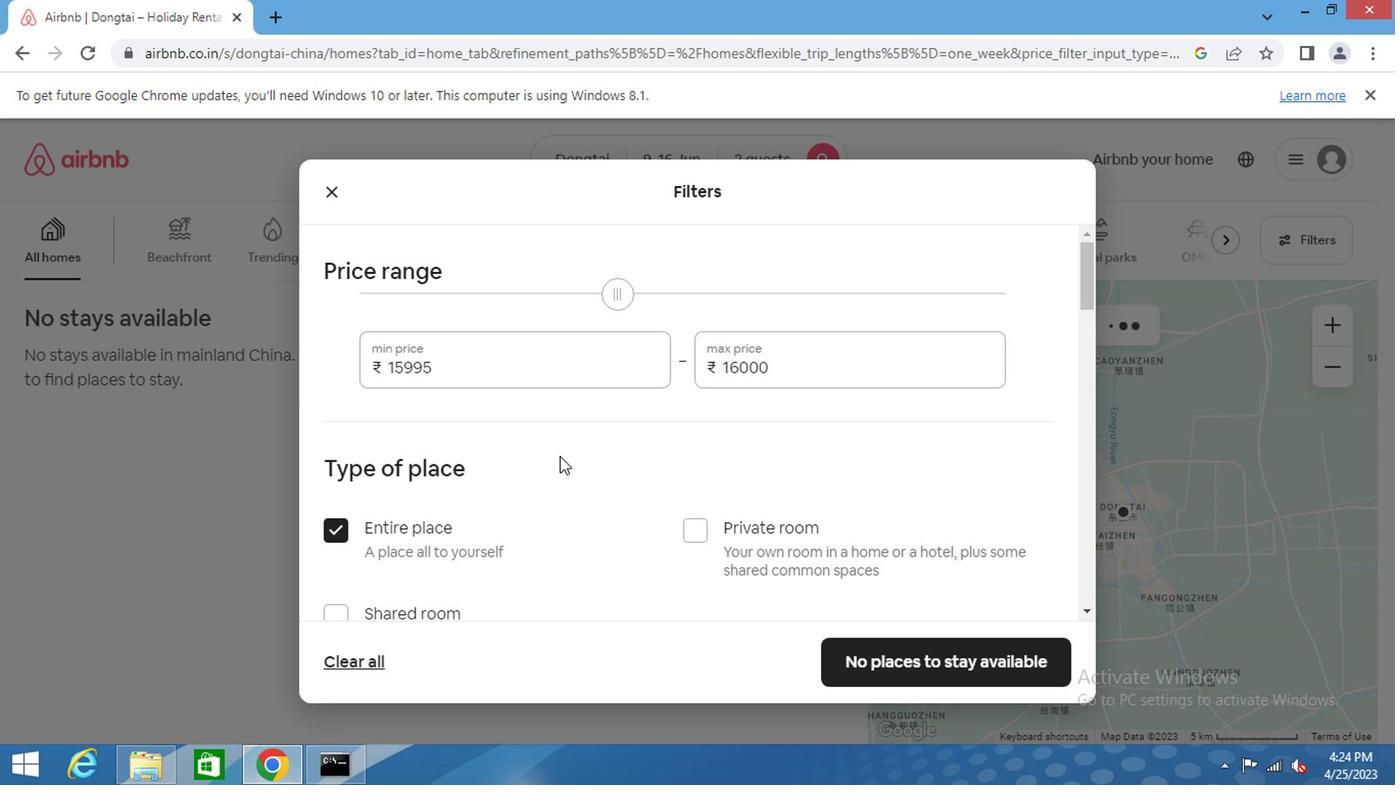 
Action: Mouse scrolled (556, 458) with delta (0, 0)
Screenshot: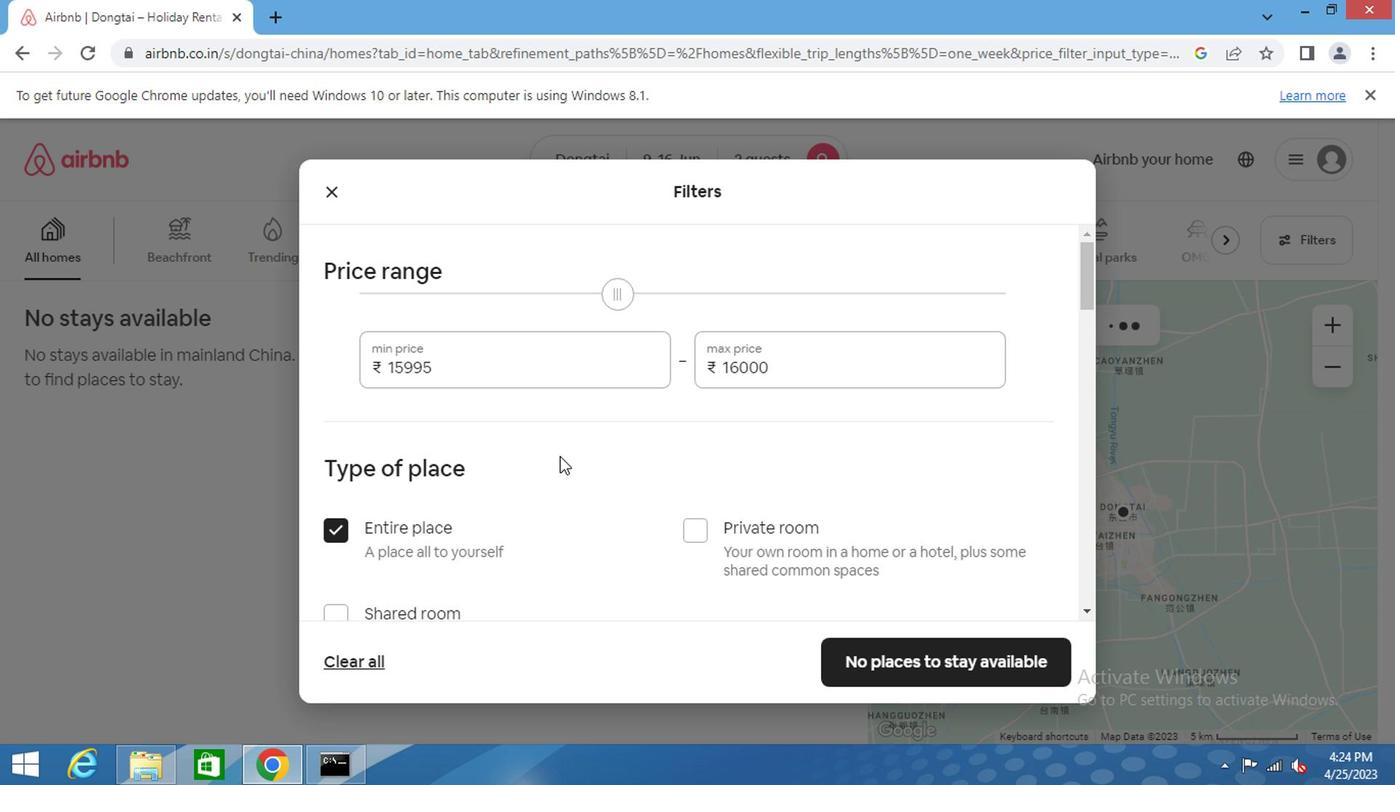 
Action: Mouse scrolled (556, 458) with delta (0, 0)
Screenshot: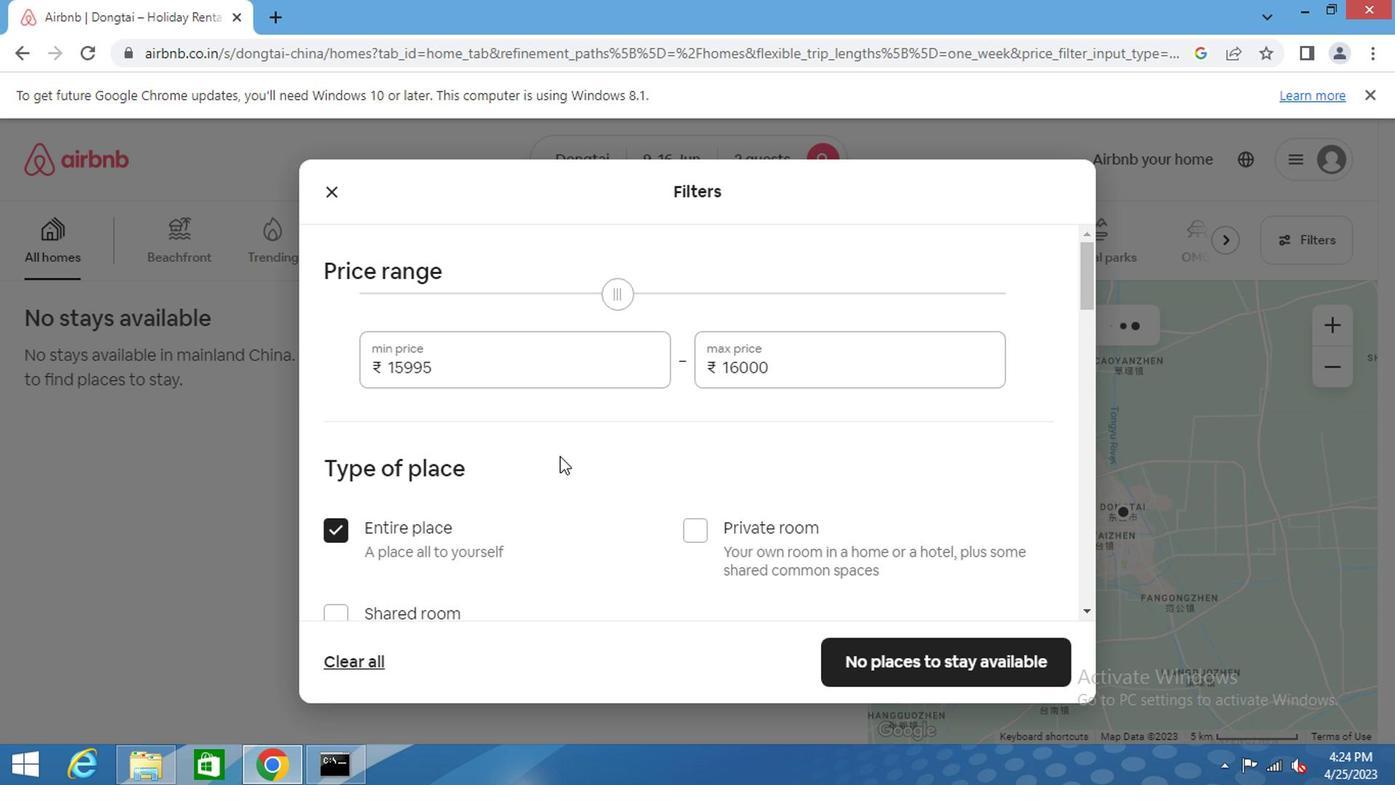 
Action: Mouse scrolled (556, 458) with delta (0, 0)
Screenshot: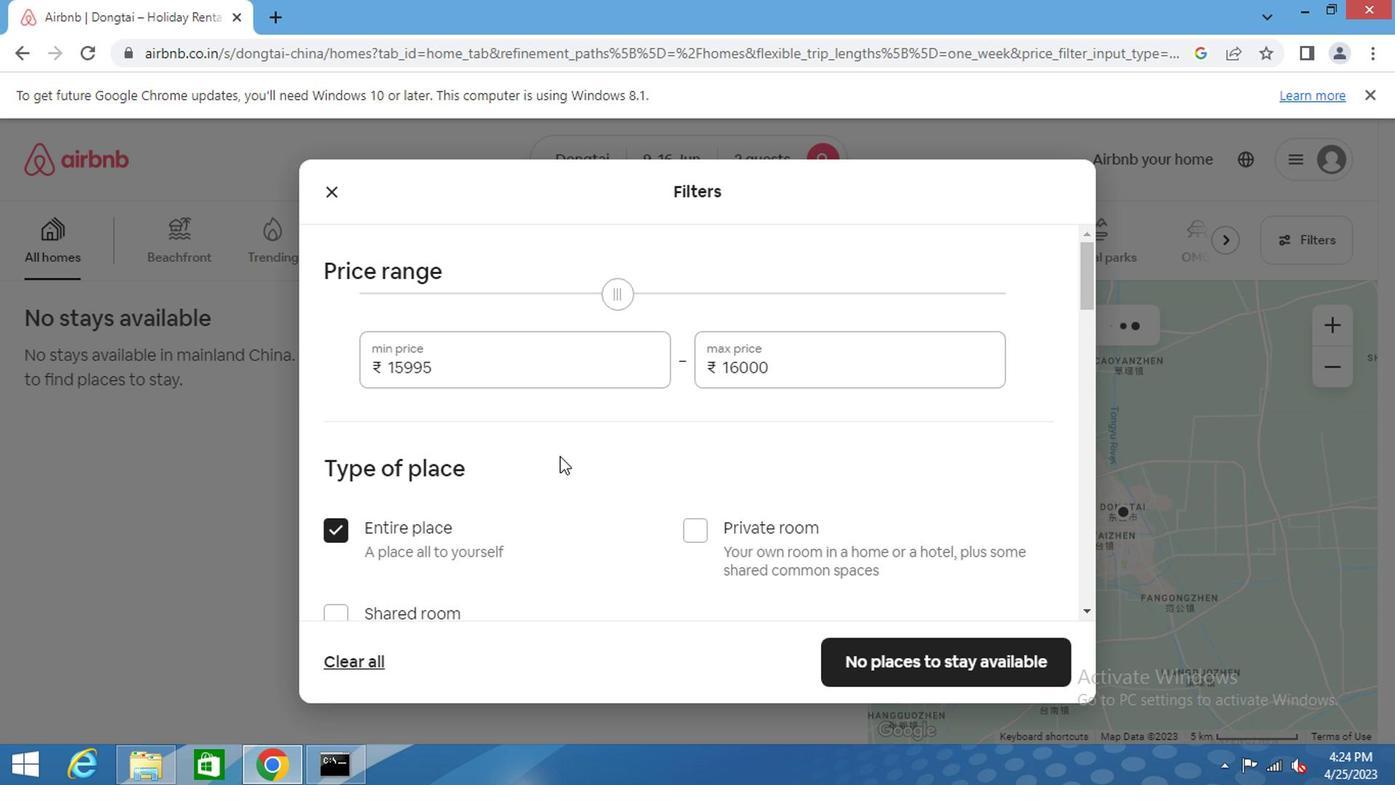 
Action: Mouse scrolled (556, 458) with delta (0, 0)
Screenshot: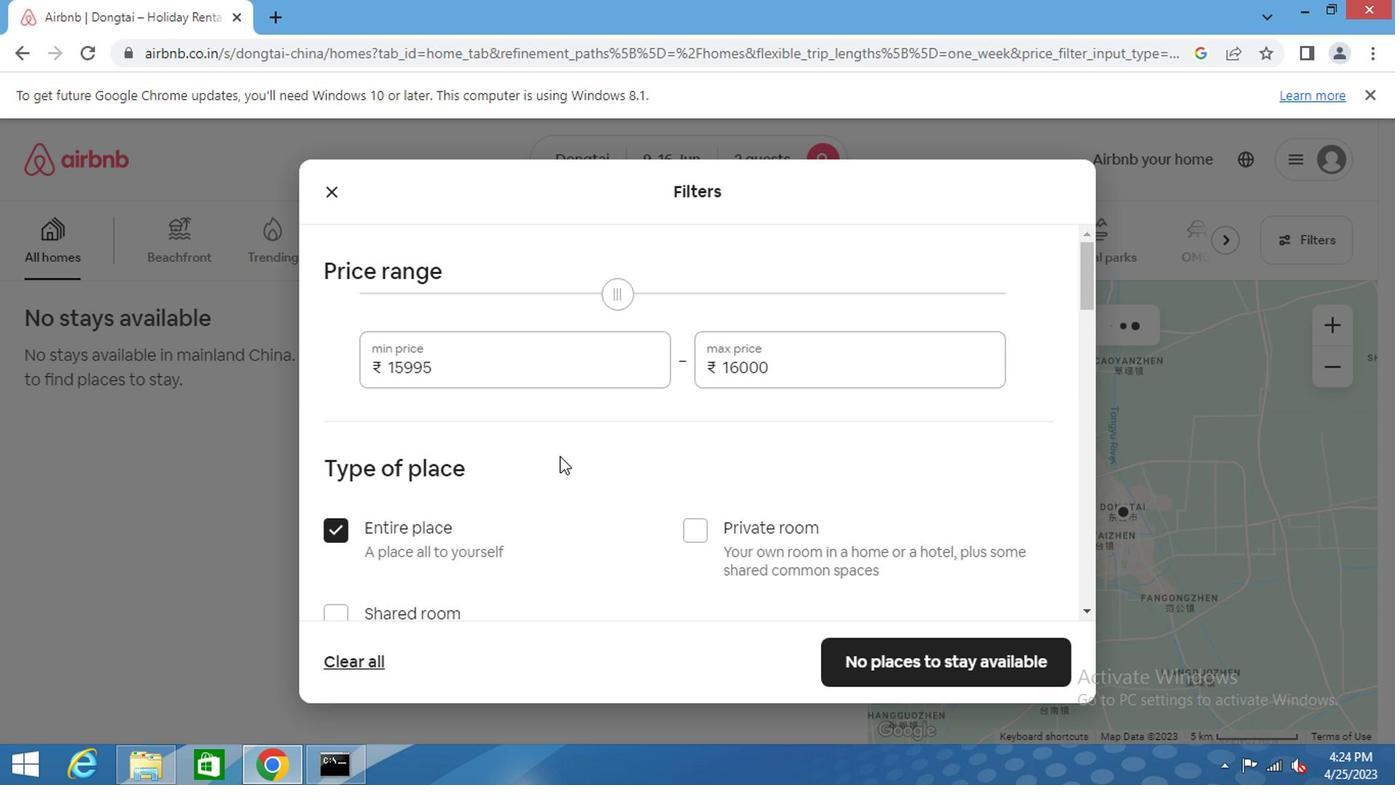 
Action: Mouse moved to (518, 364)
Screenshot: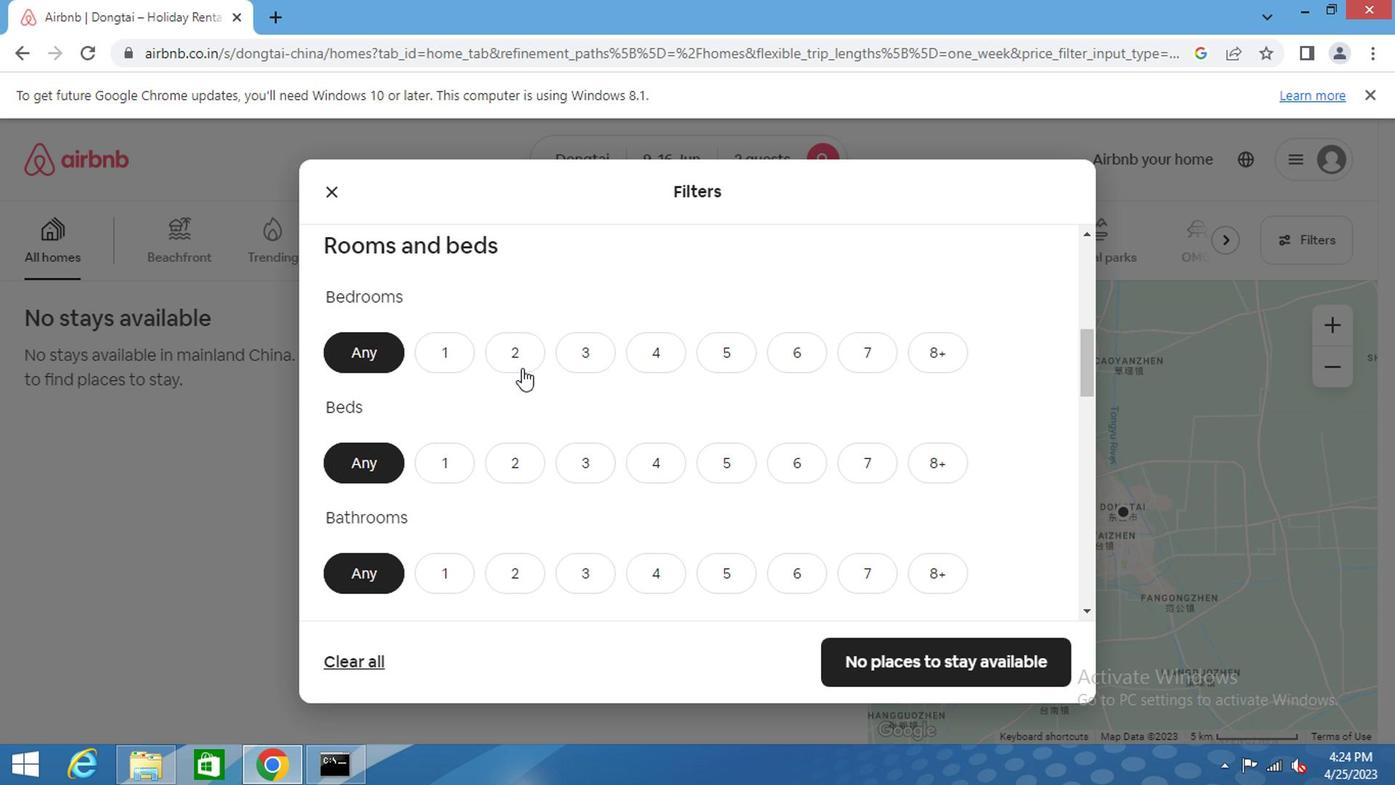 
Action: Mouse pressed left at (518, 364)
Screenshot: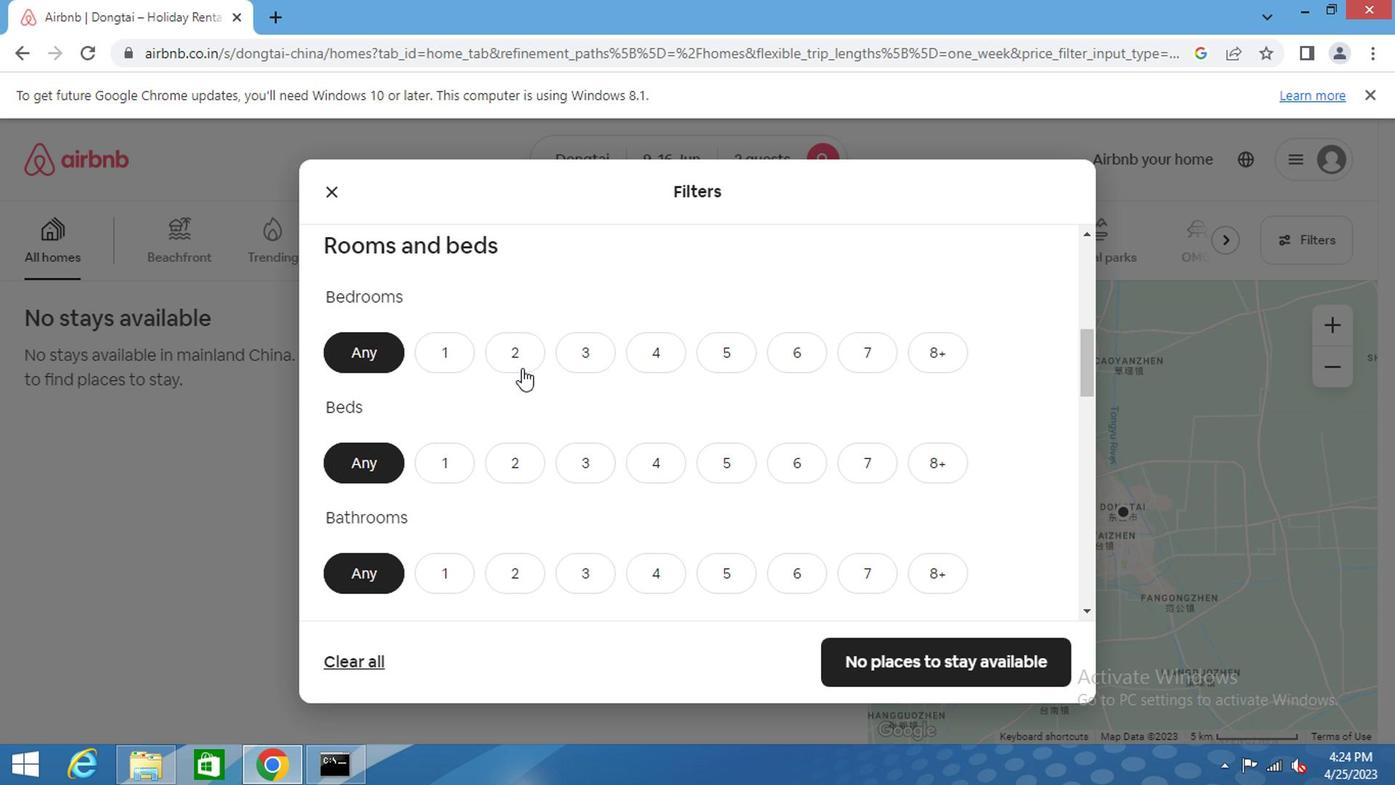 
Action: Mouse moved to (508, 471)
Screenshot: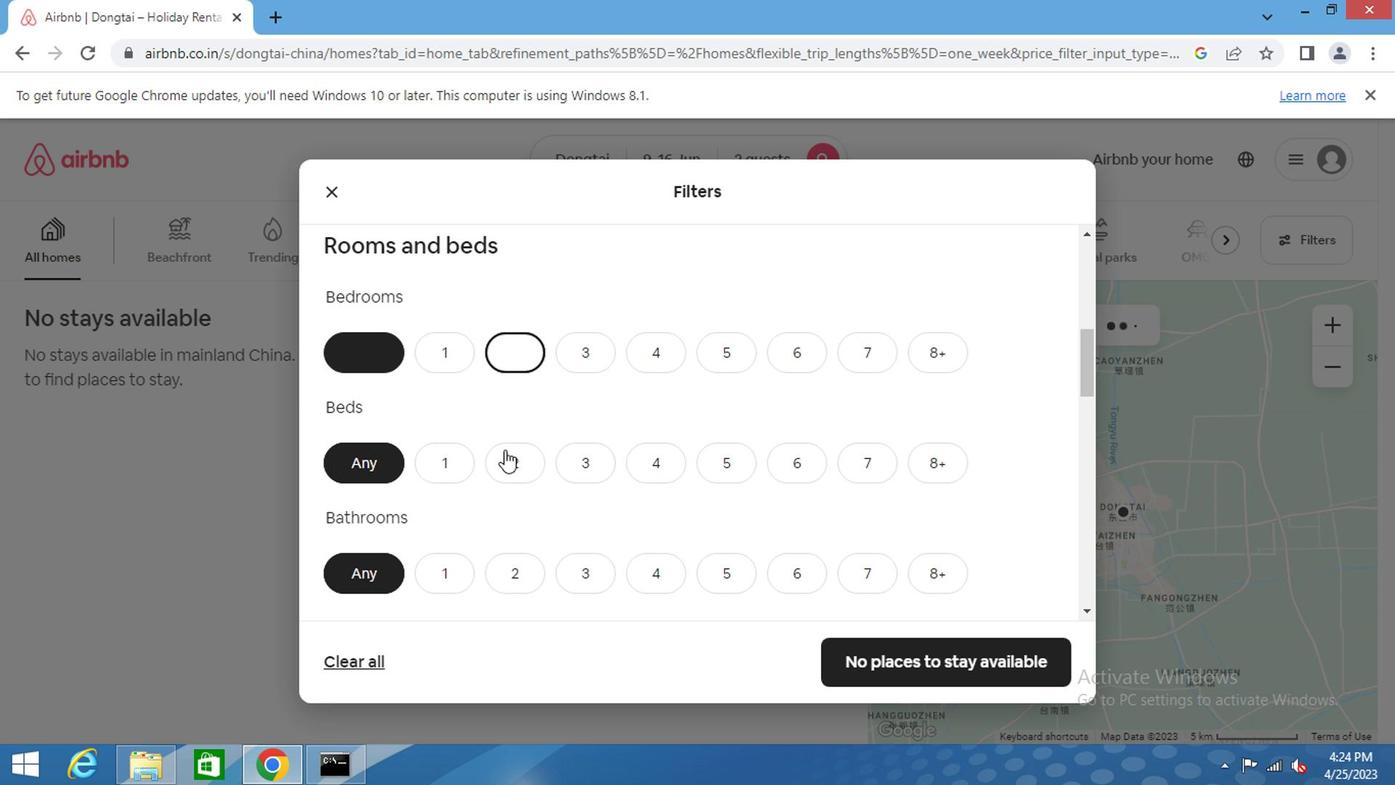 
Action: Mouse pressed left at (508, 471)
Screenshot: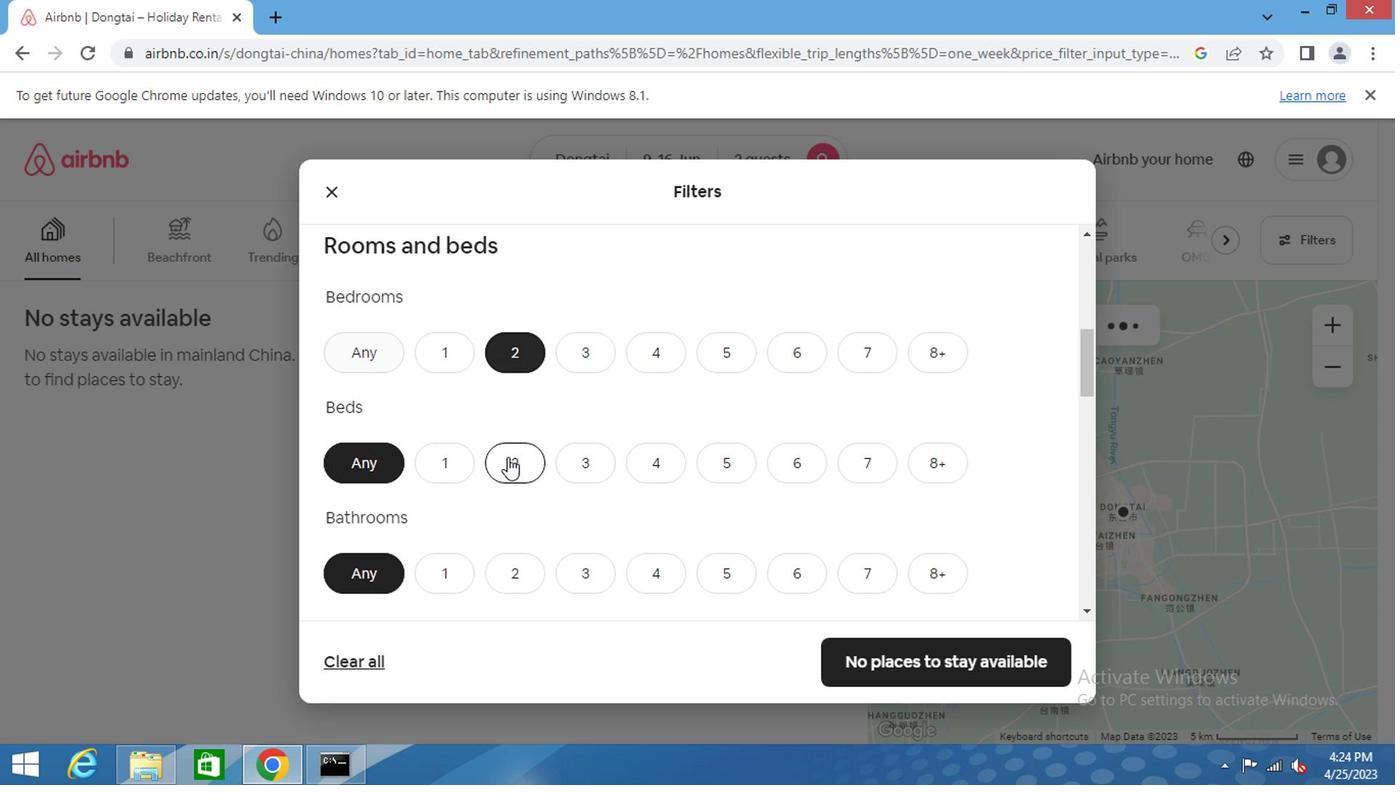 
Action: Mouse moved to (439, 583)
Screenshot: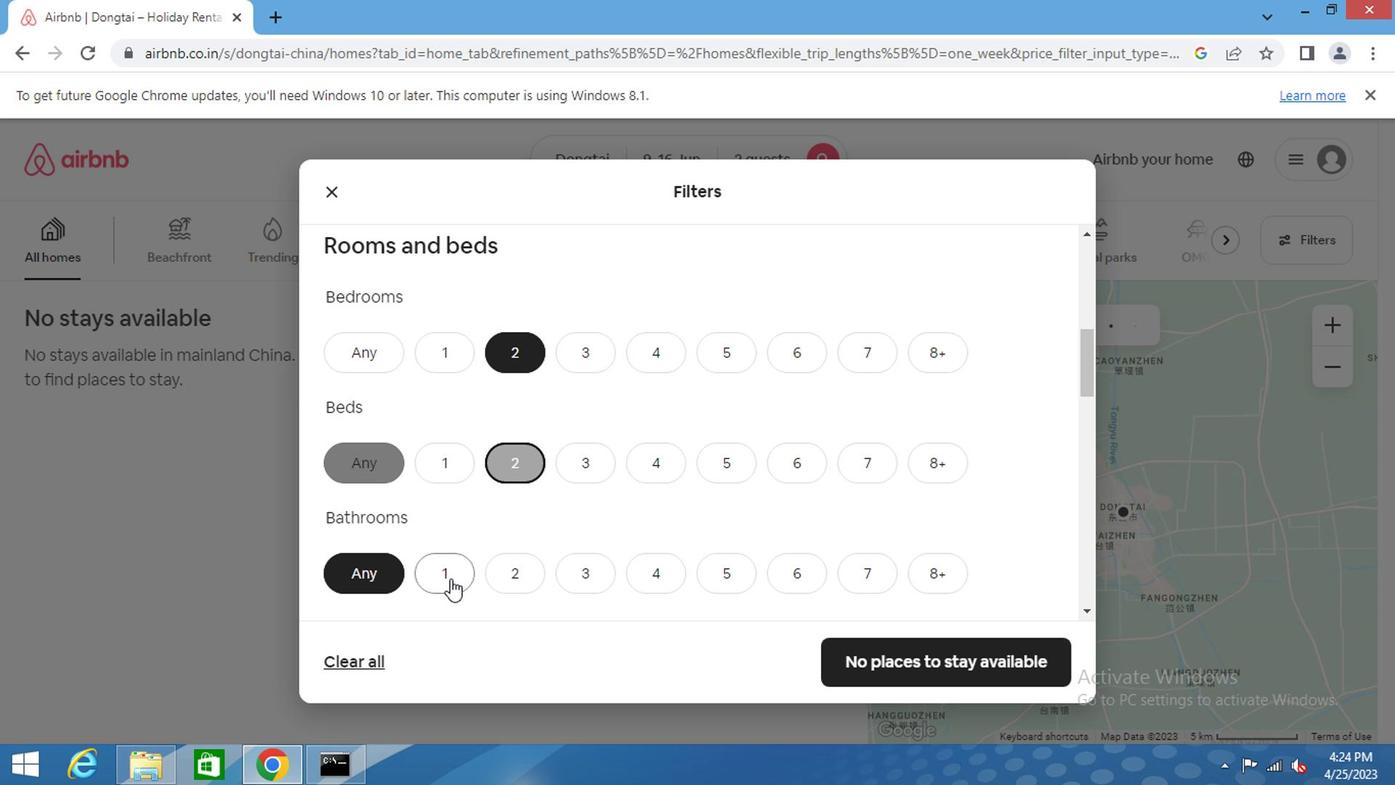 
Action: Mouse pressed left at (439, 583)
Screenshot: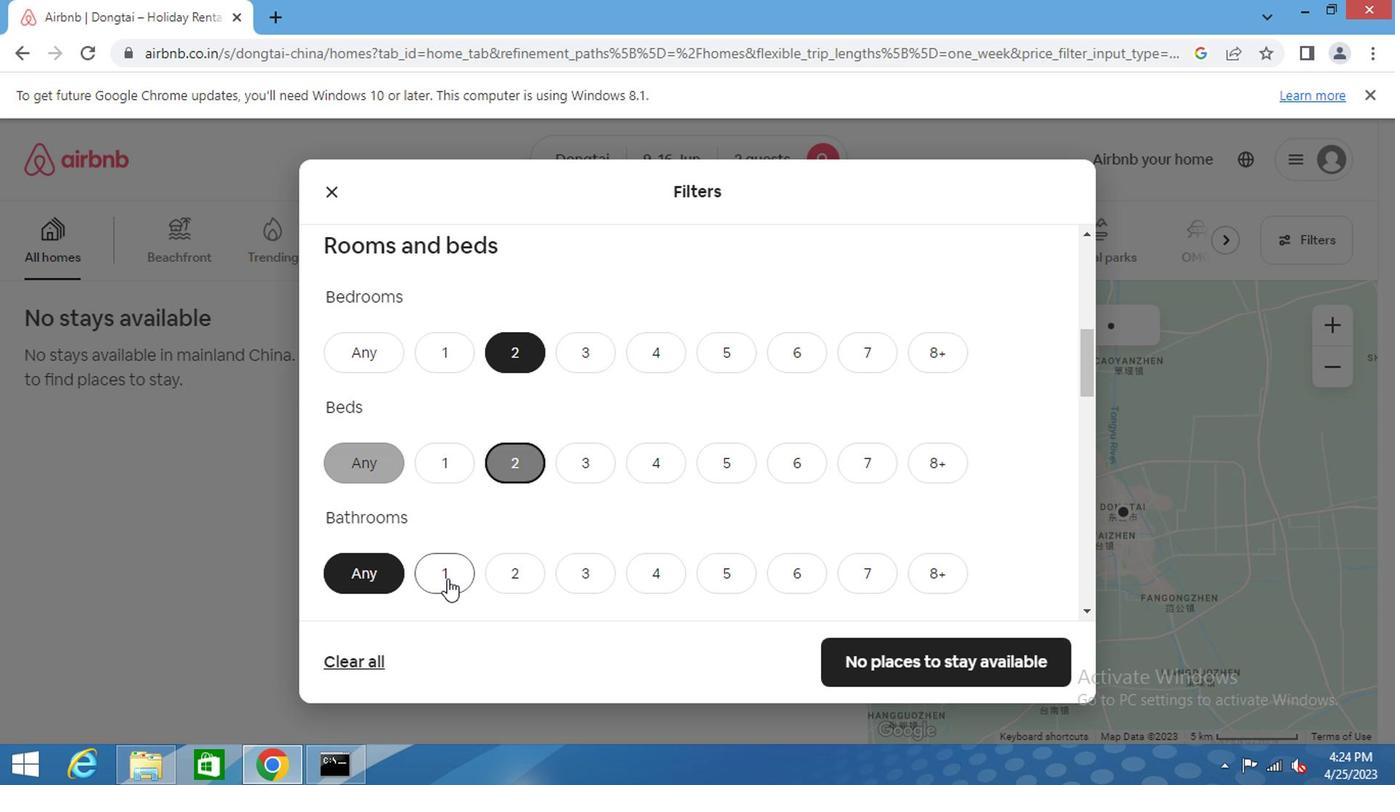 
Action: Mouse moved to (705, 412)
Screenshot: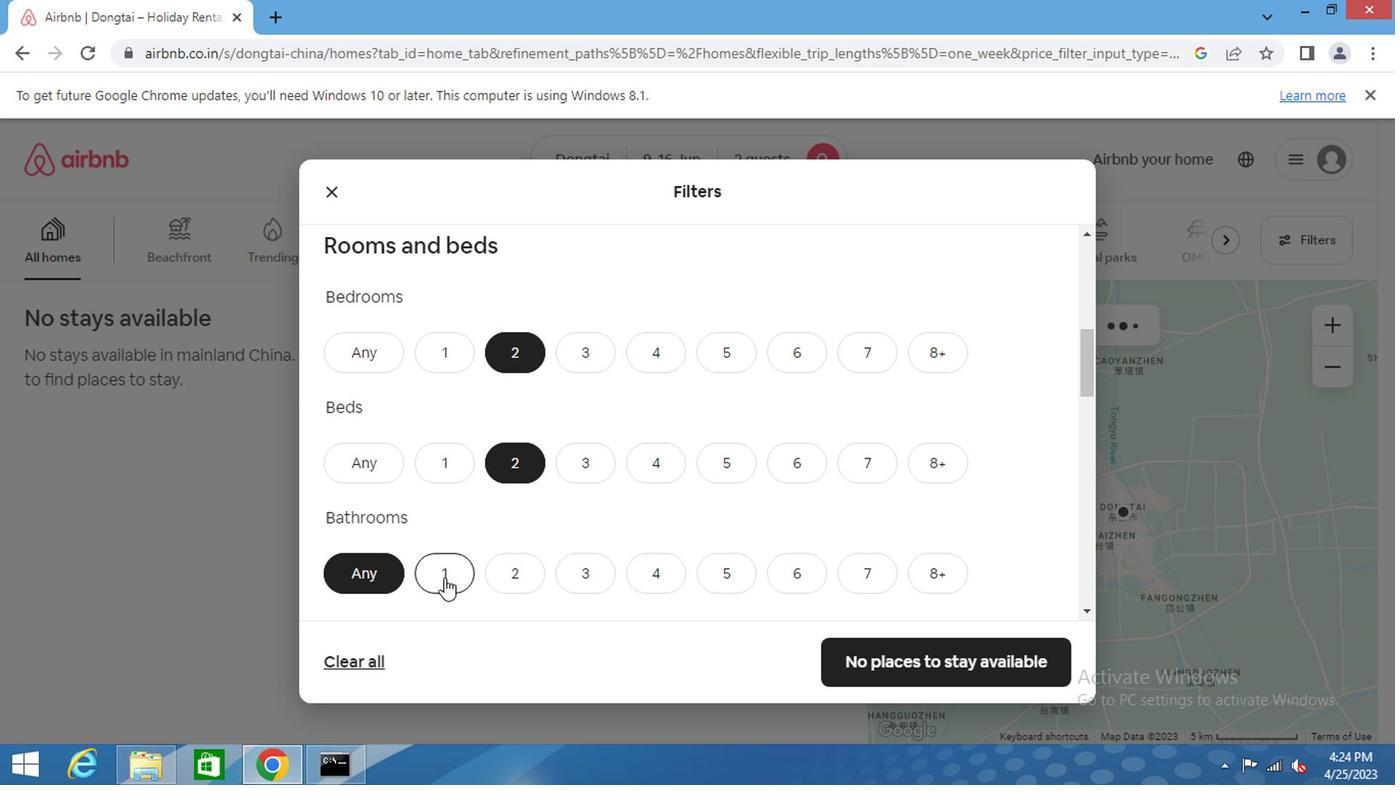 
Action: Mouse scrolled (705, 412) with delta (0, 0)
Screenshot: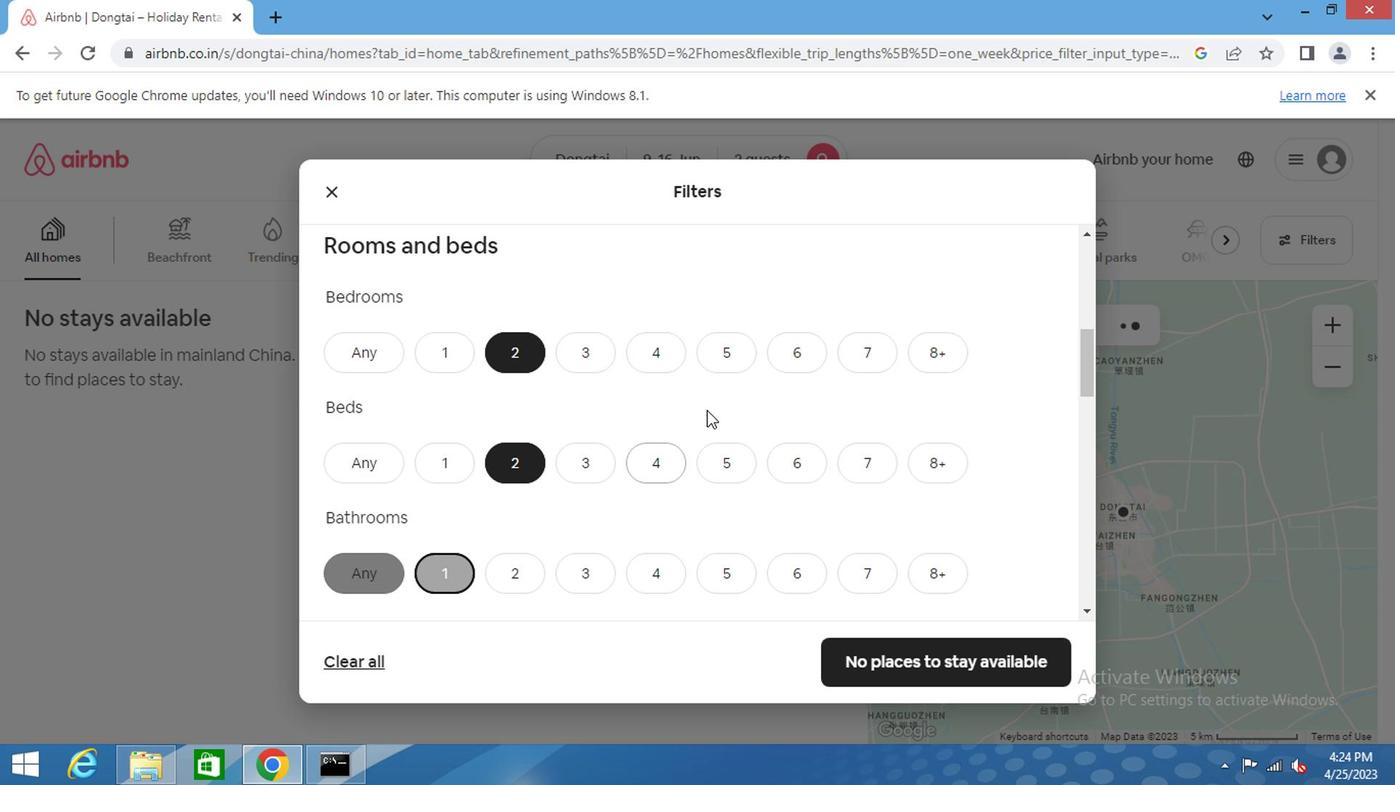 
Action: Mouse scrolled (705, 412) with delta (0, 0)
Screenshot: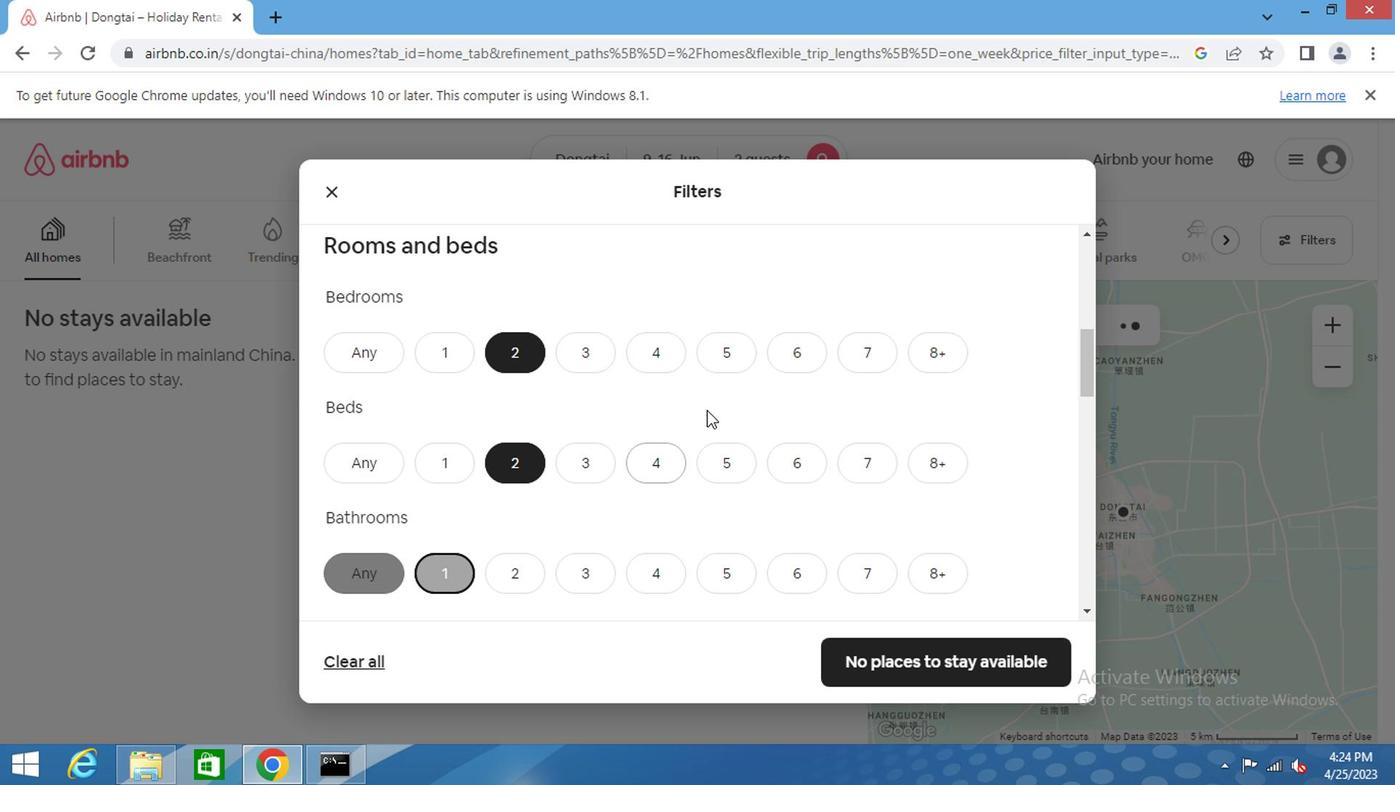 
Action: Mouse scrolled (705, 412) with delta (0, 0)
Screenshot: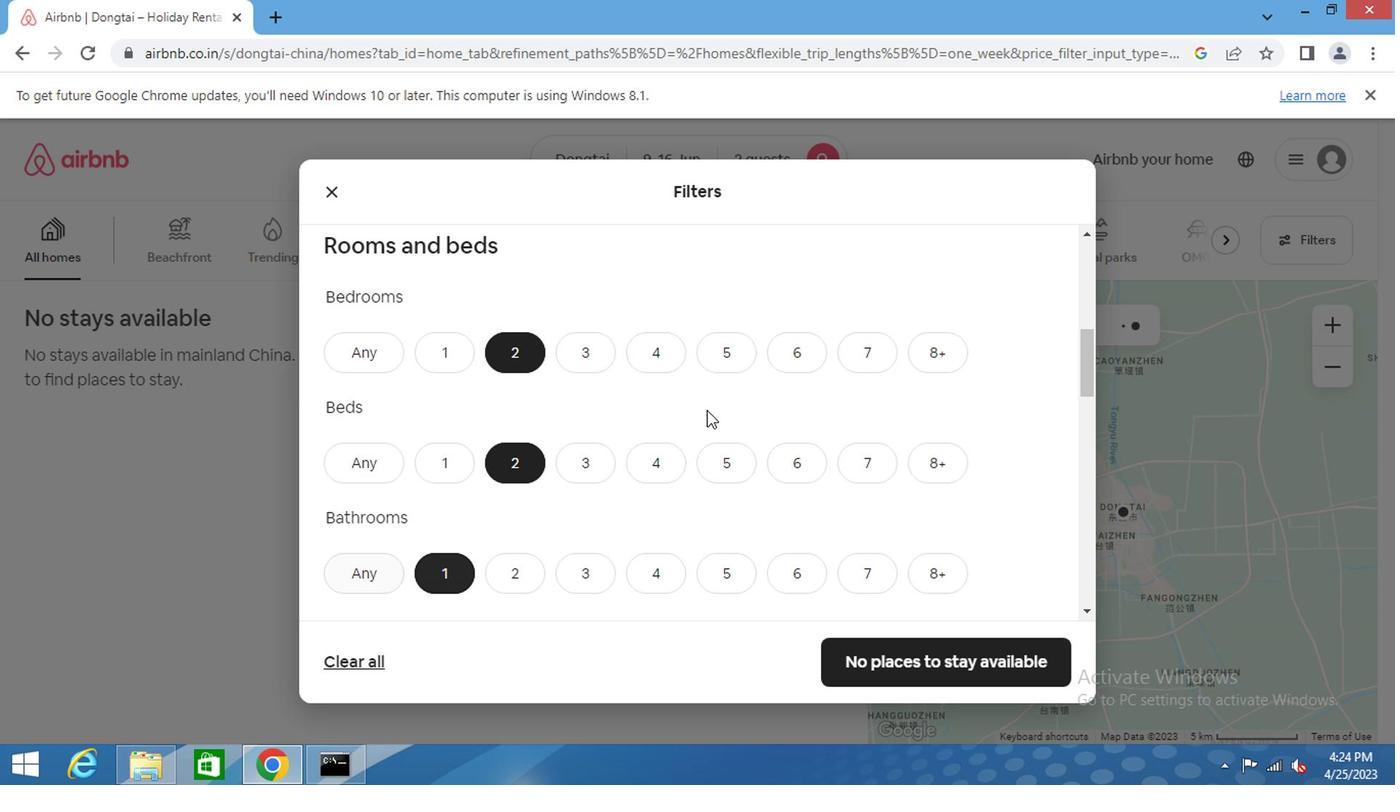 
Action: Mouse scrolled (705, 412) with delta (0, 0)
Screenshot: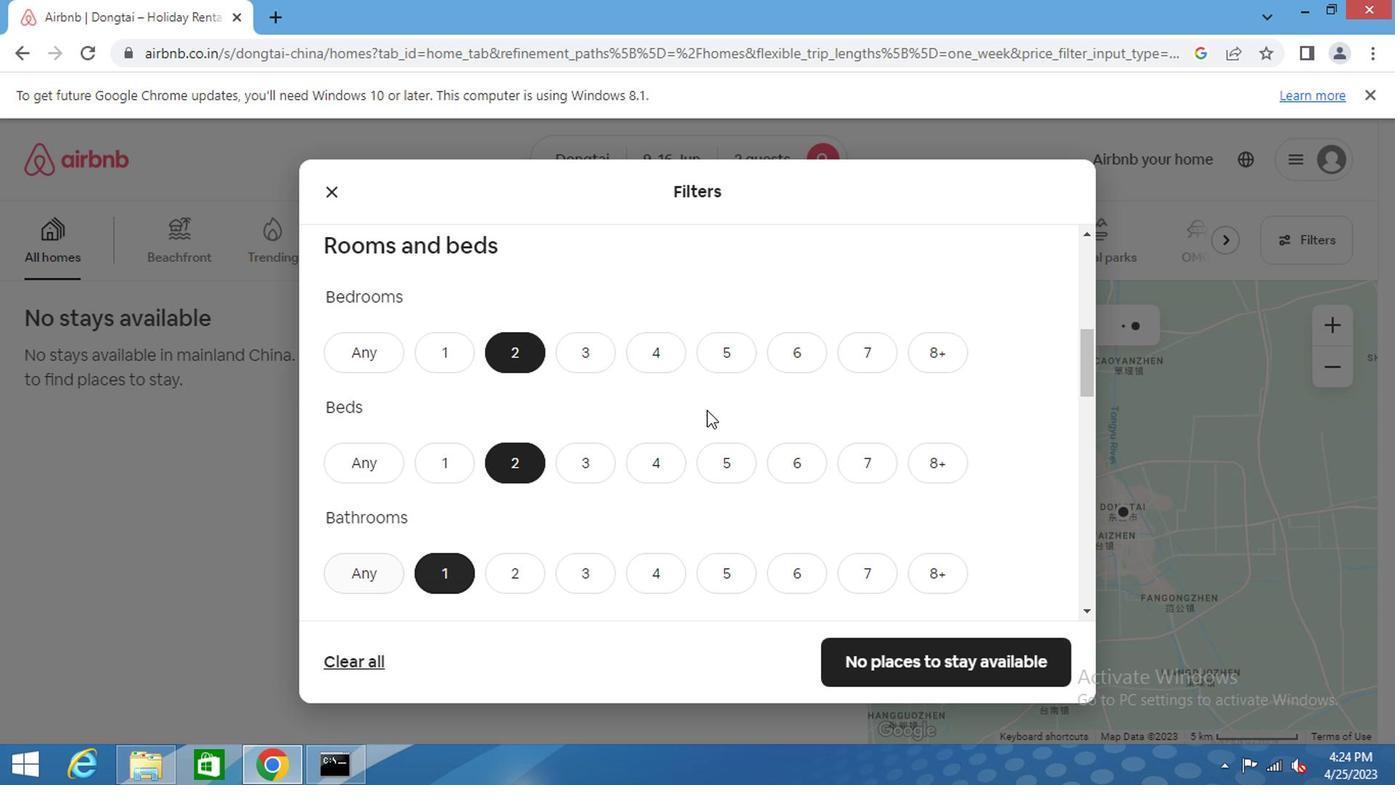 
Action: Mouse scrolled (705, 412) with delta (0, 0)
Screenshot: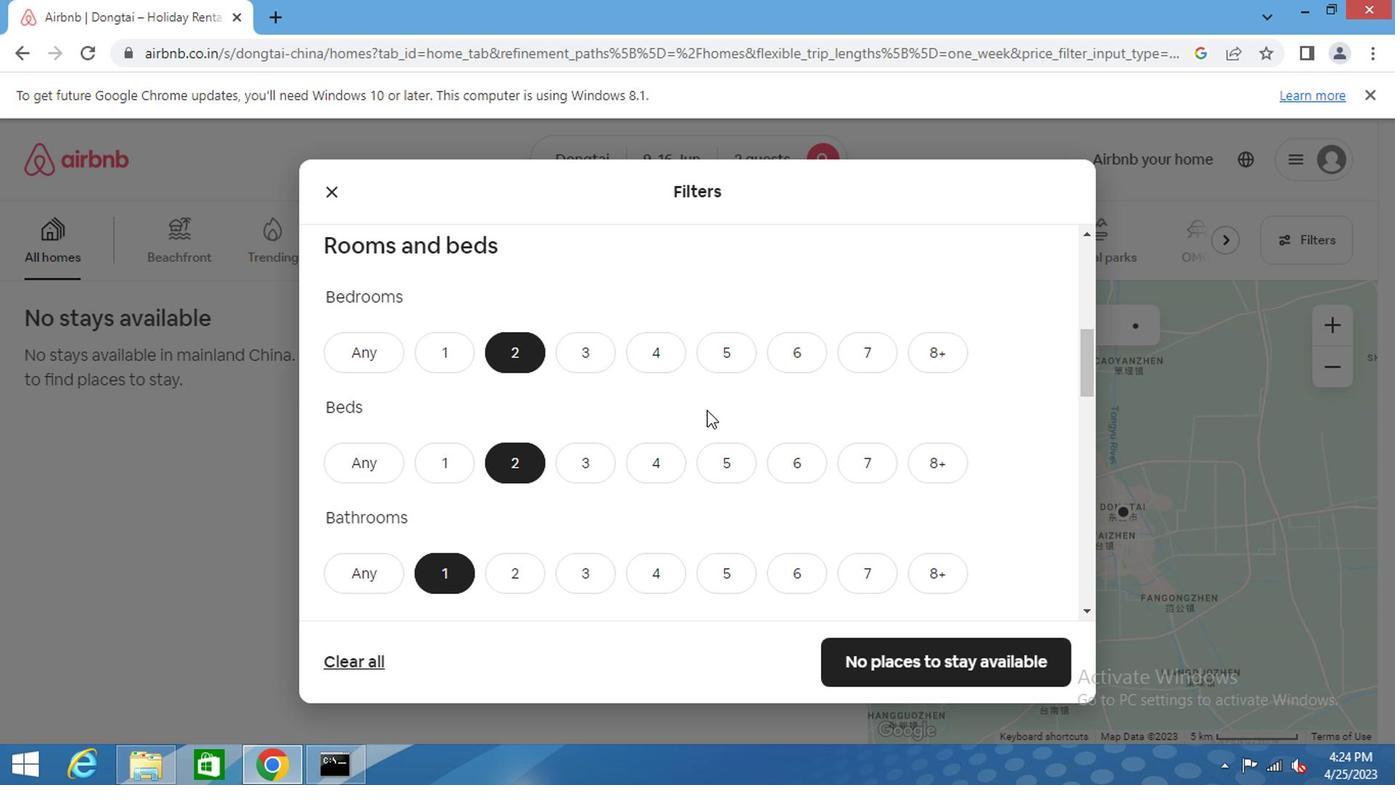 
Action: Mouse scrolled (705, 412) with delta (0, 0)
Screenshot: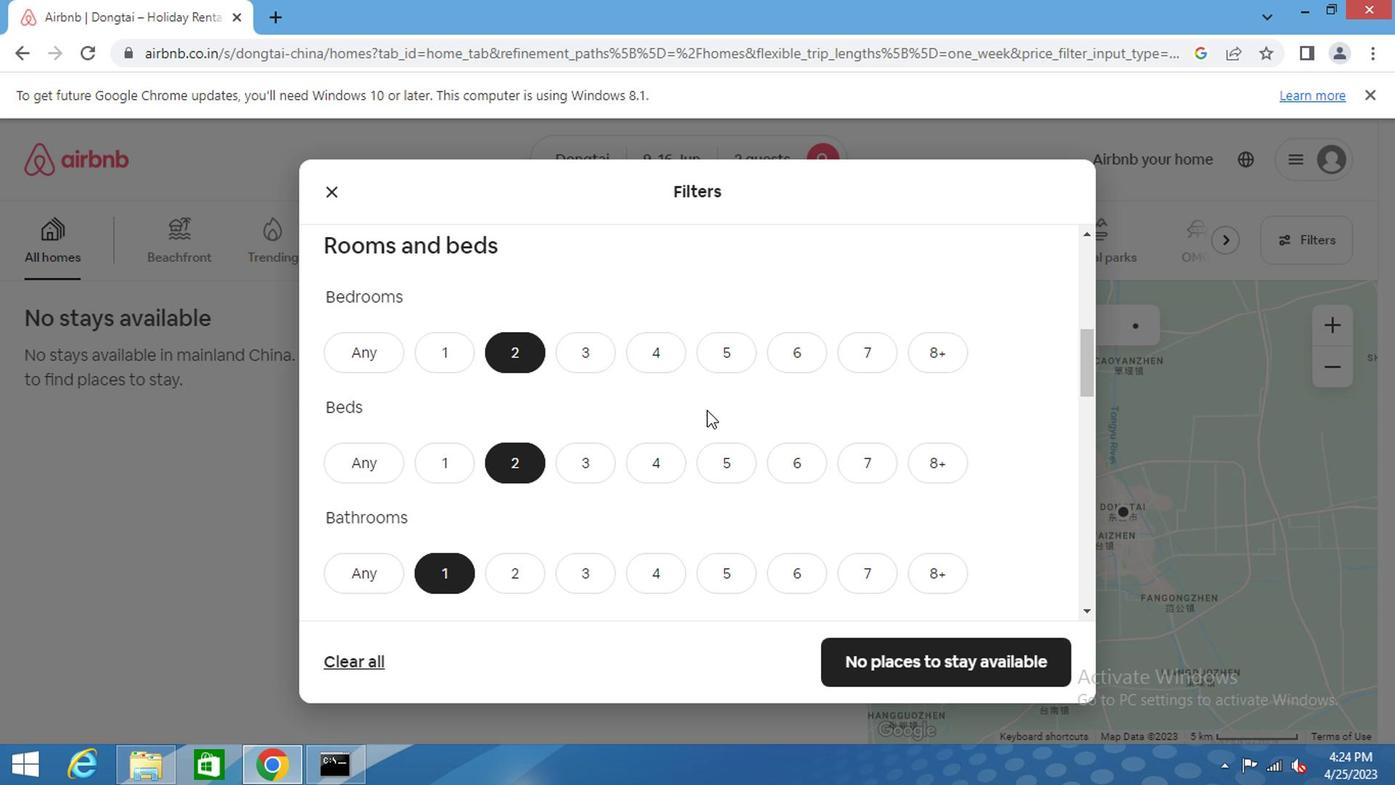 
Action: Mouse moved to (1008, 551)
Screenshot: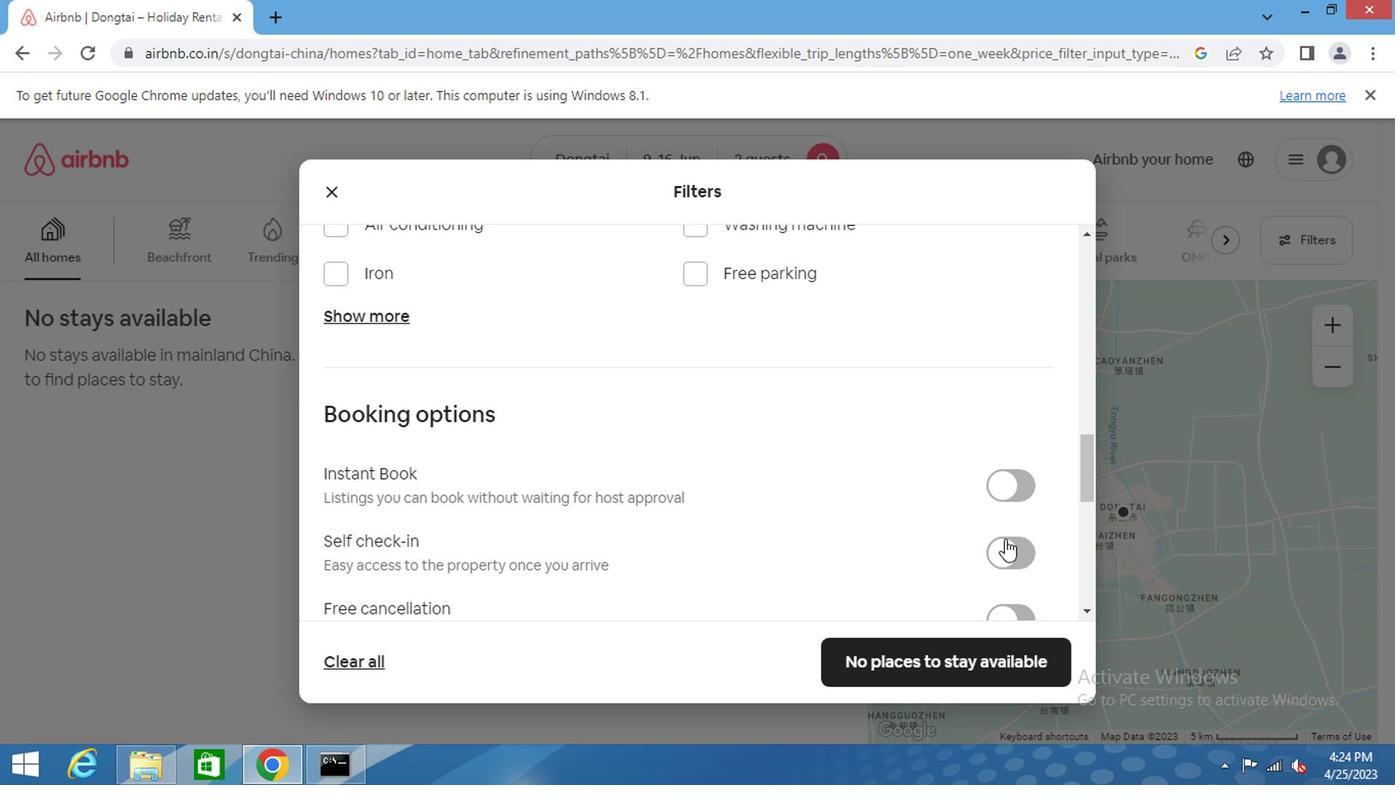 
Action: Mouse pressed left at (1008, 551)
Screenshot: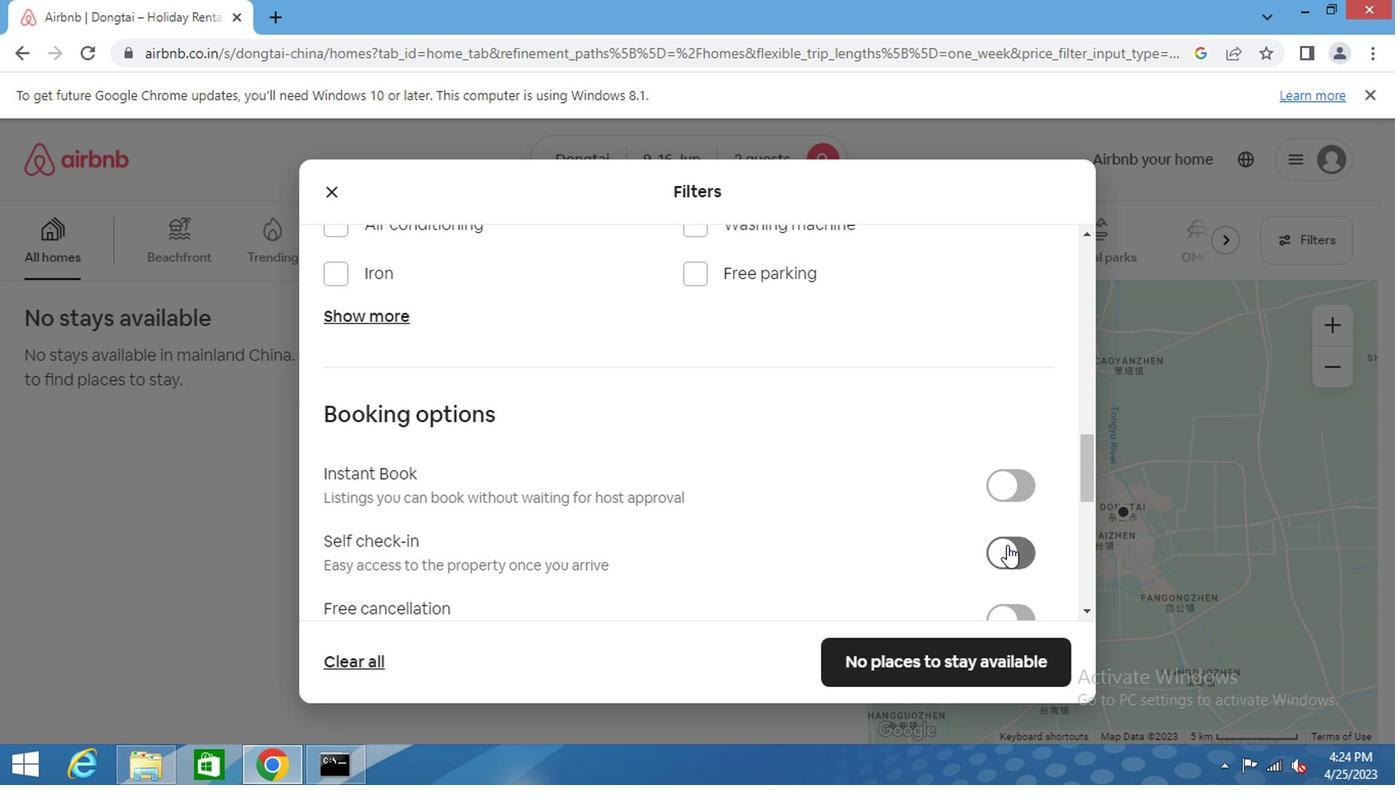 
Action: Mouse moved to (795, 488)
Screenshot: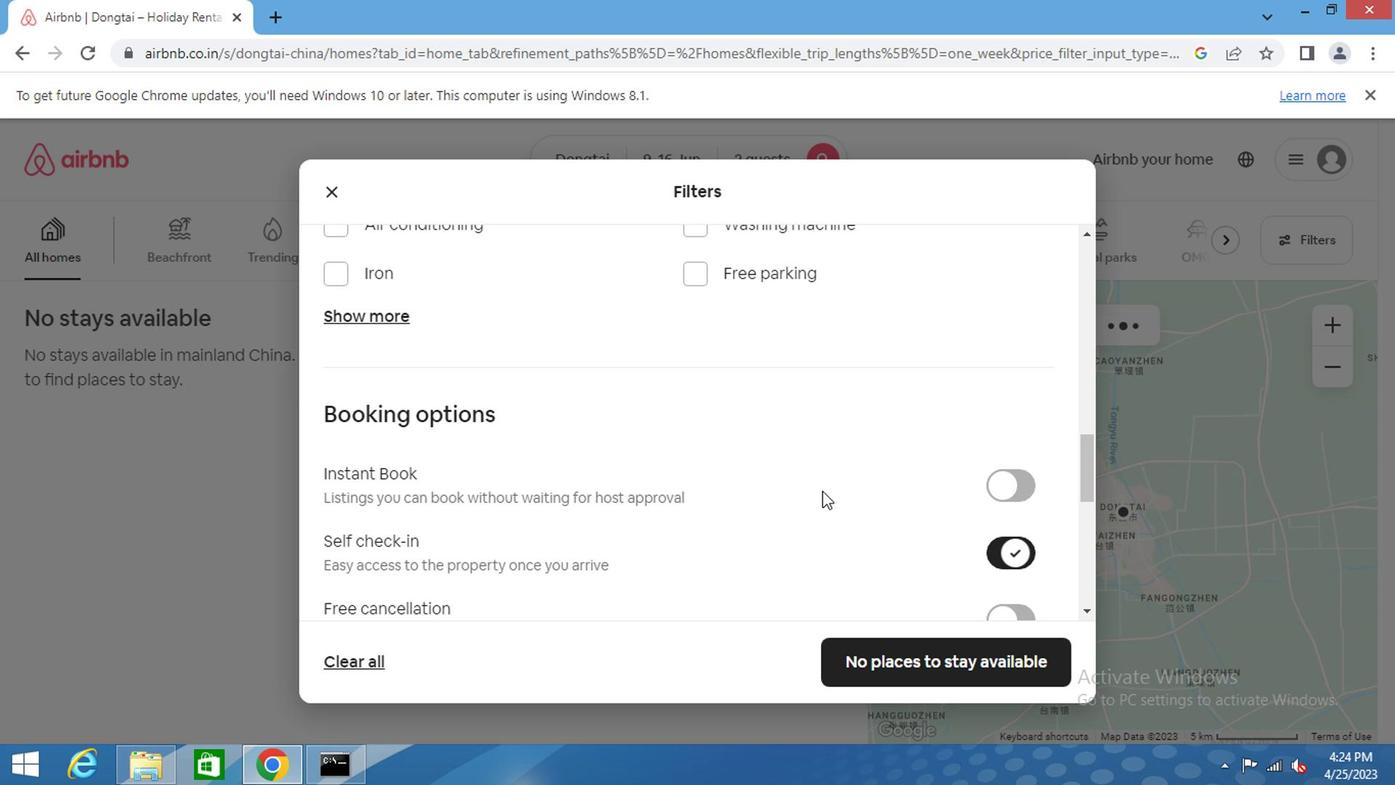 
Action: Mouse scrolled (795, 487) with delta (0, 0)
Screenshot: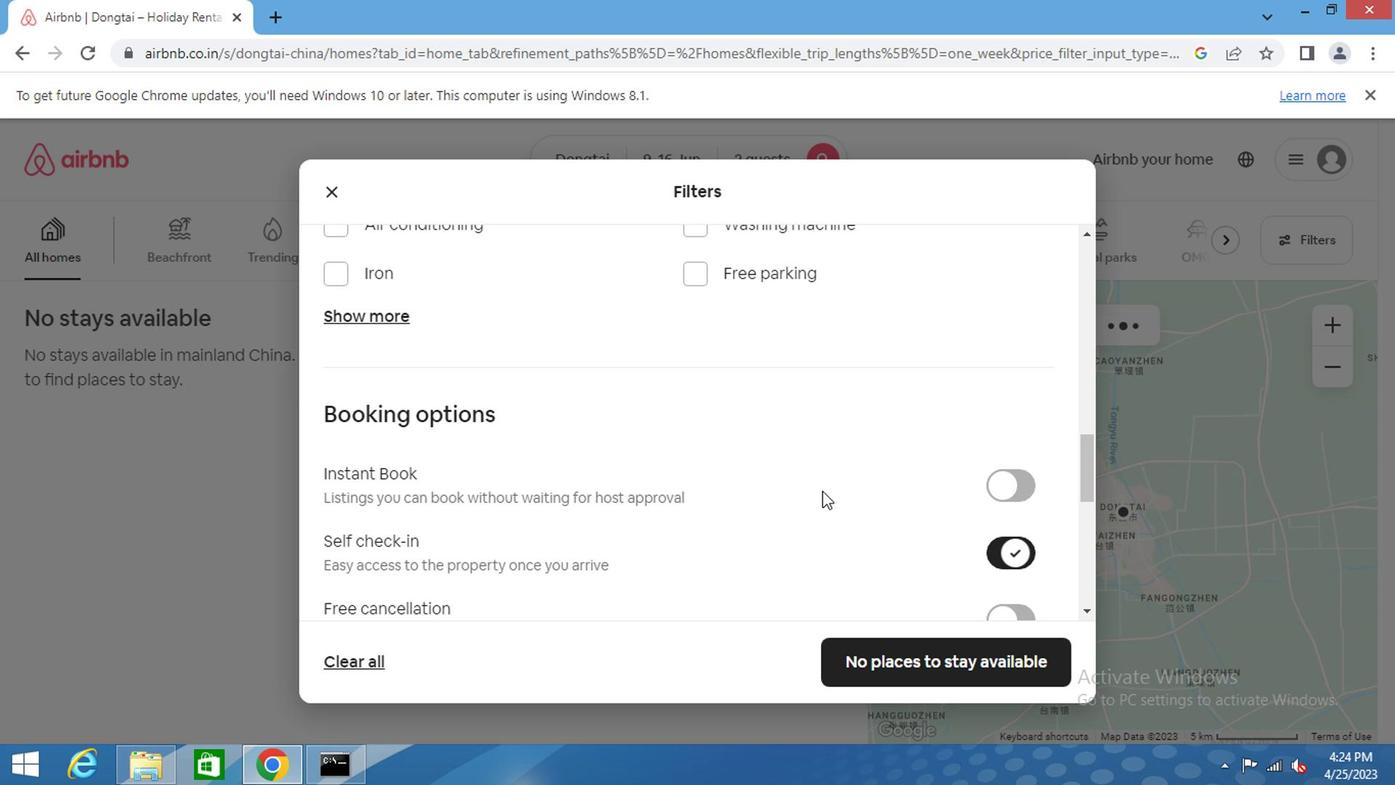 
Action: Mouse scrolled (795, 487) with delta (0, 0)
Screenshot: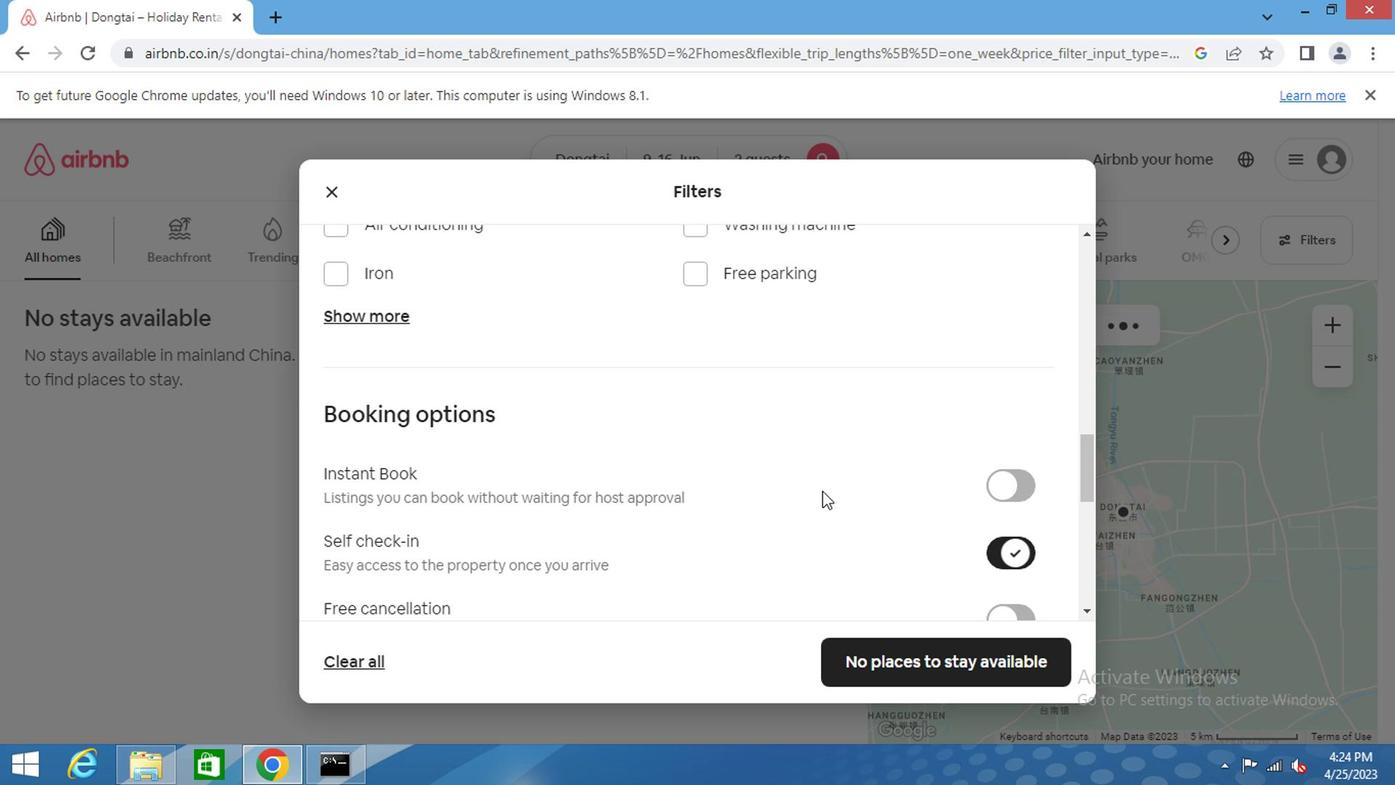
Action: Mouse scrolled (795, 487) with delta (0, 0)
Screenshot: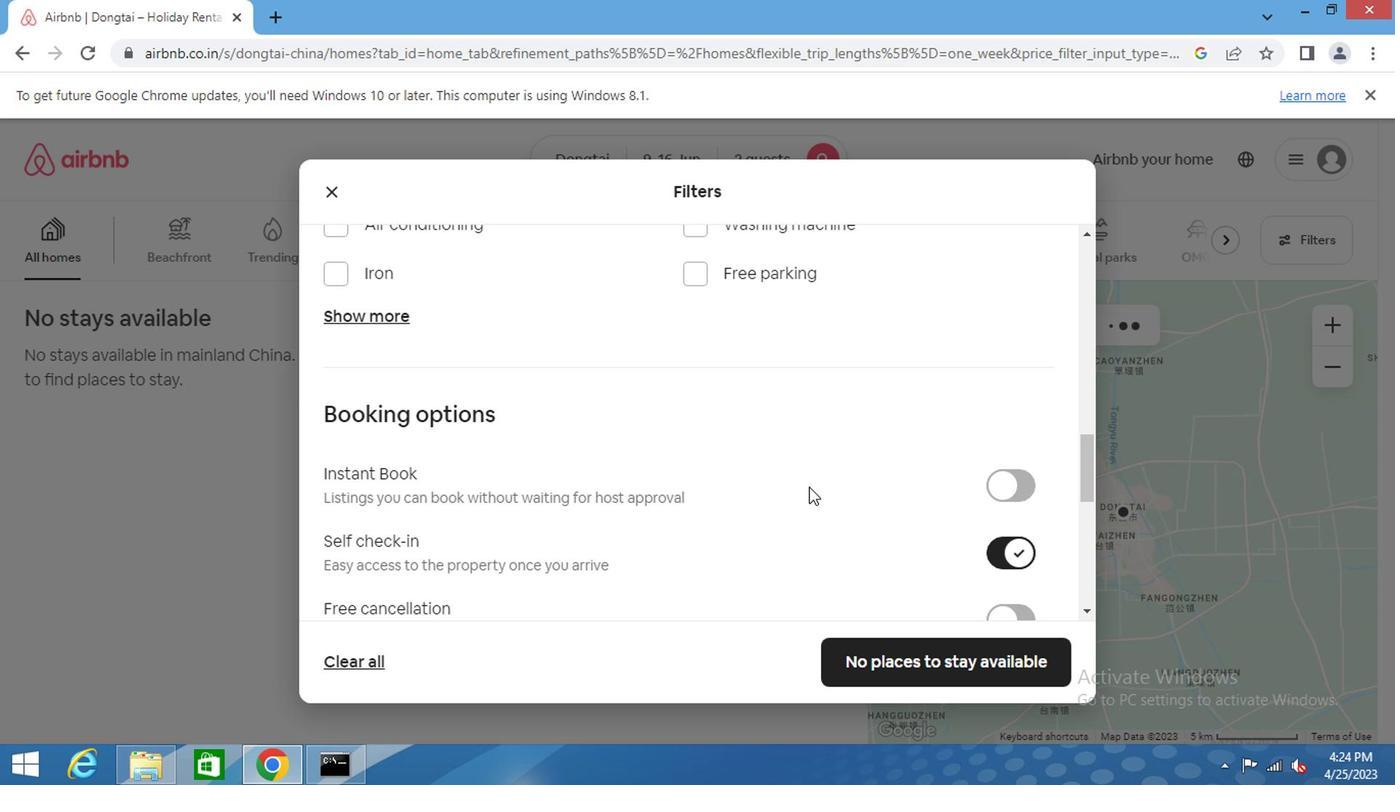 
Action: Mouse moved to (794, 488)
Screenshot: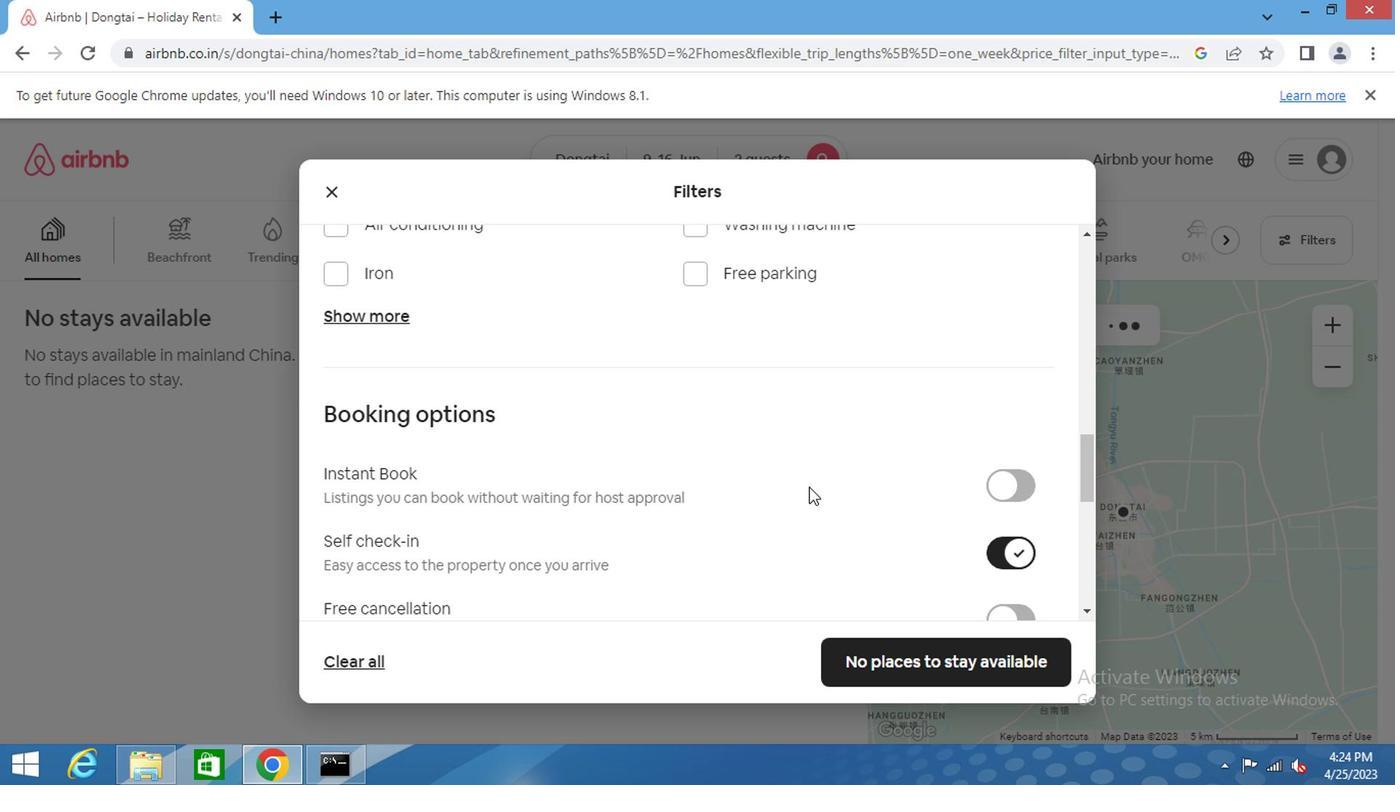 
Action: Mouse scrolled (794, 487) with delta (0, 0)
Screenshot: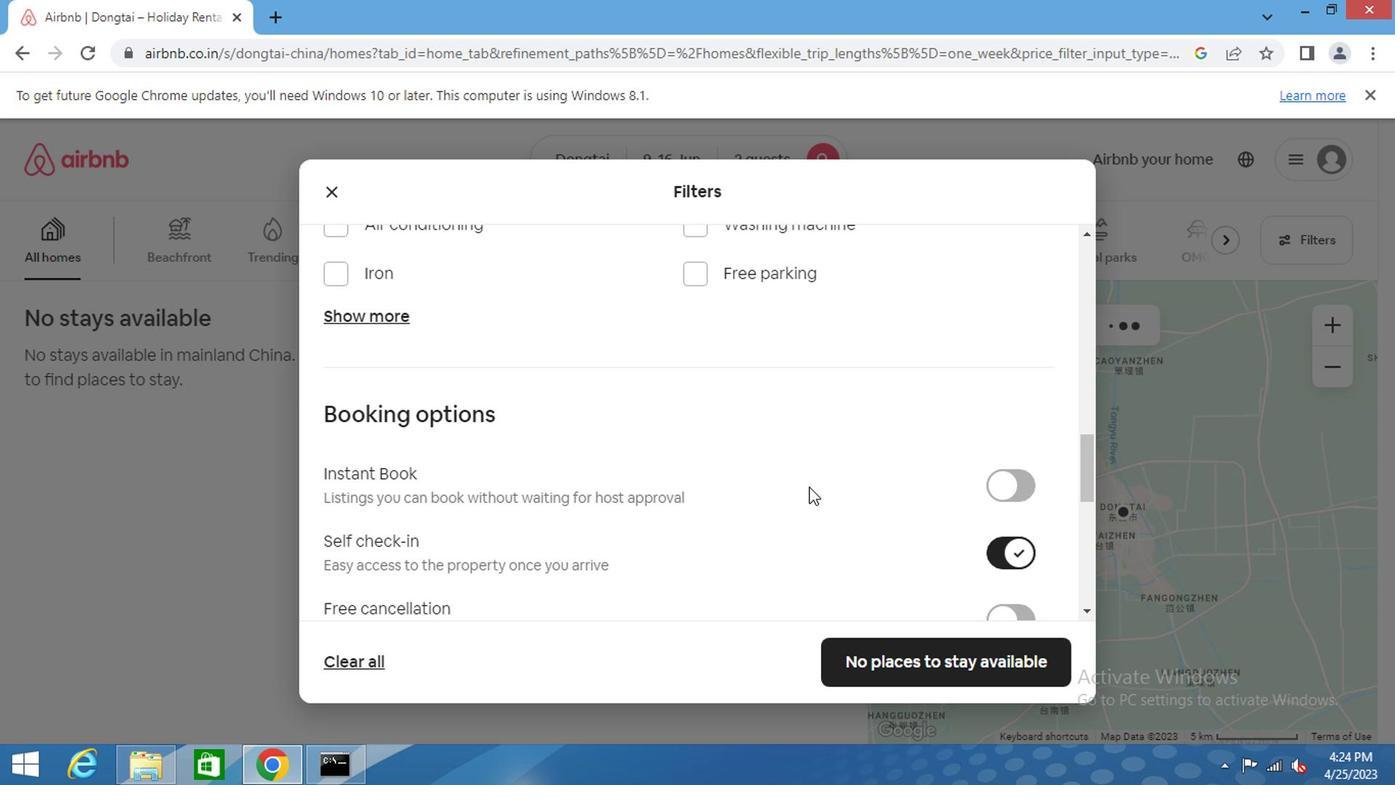 
Action: Mouse moved to (794, 488)
Screenshot: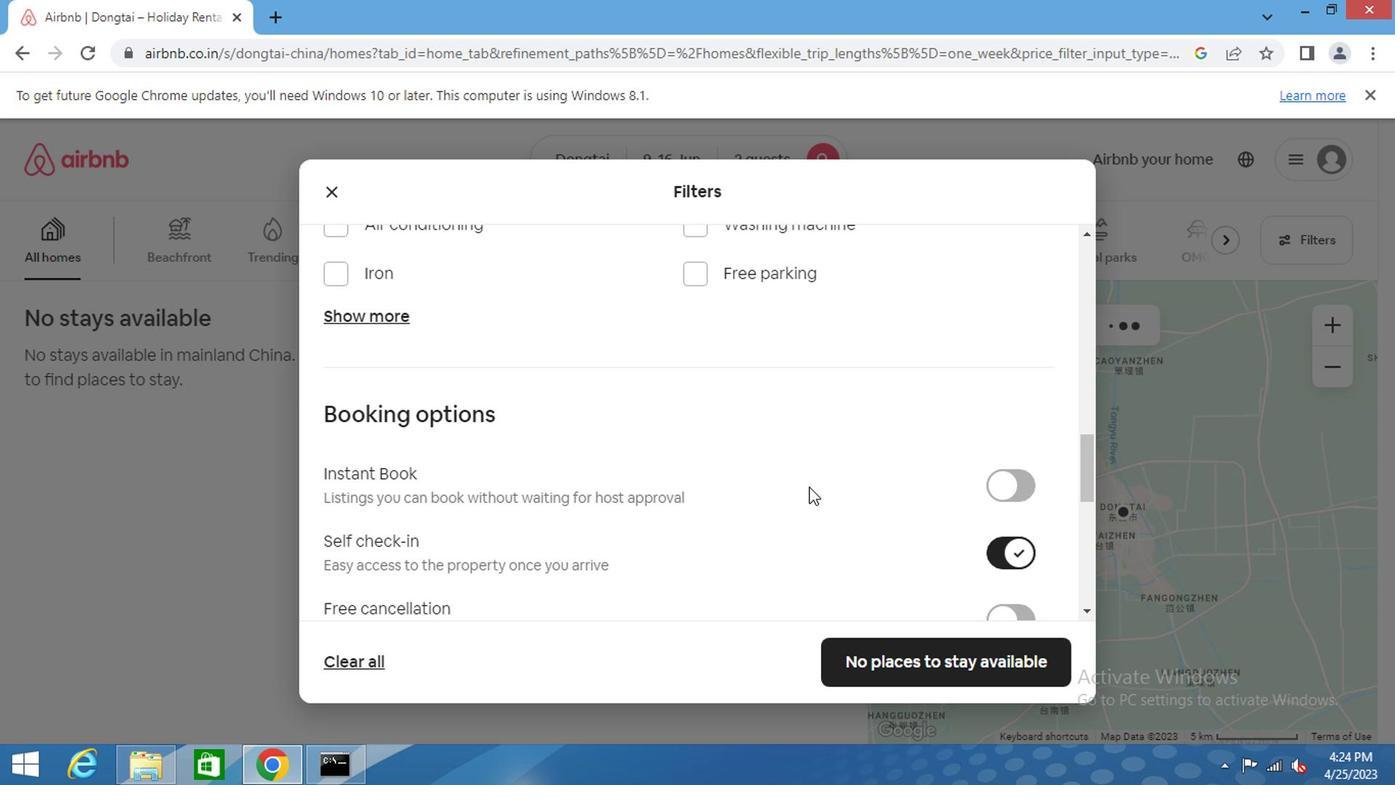 
Action: Mouse scrolled (794, 487) with delta (0, 0)
Screenshot: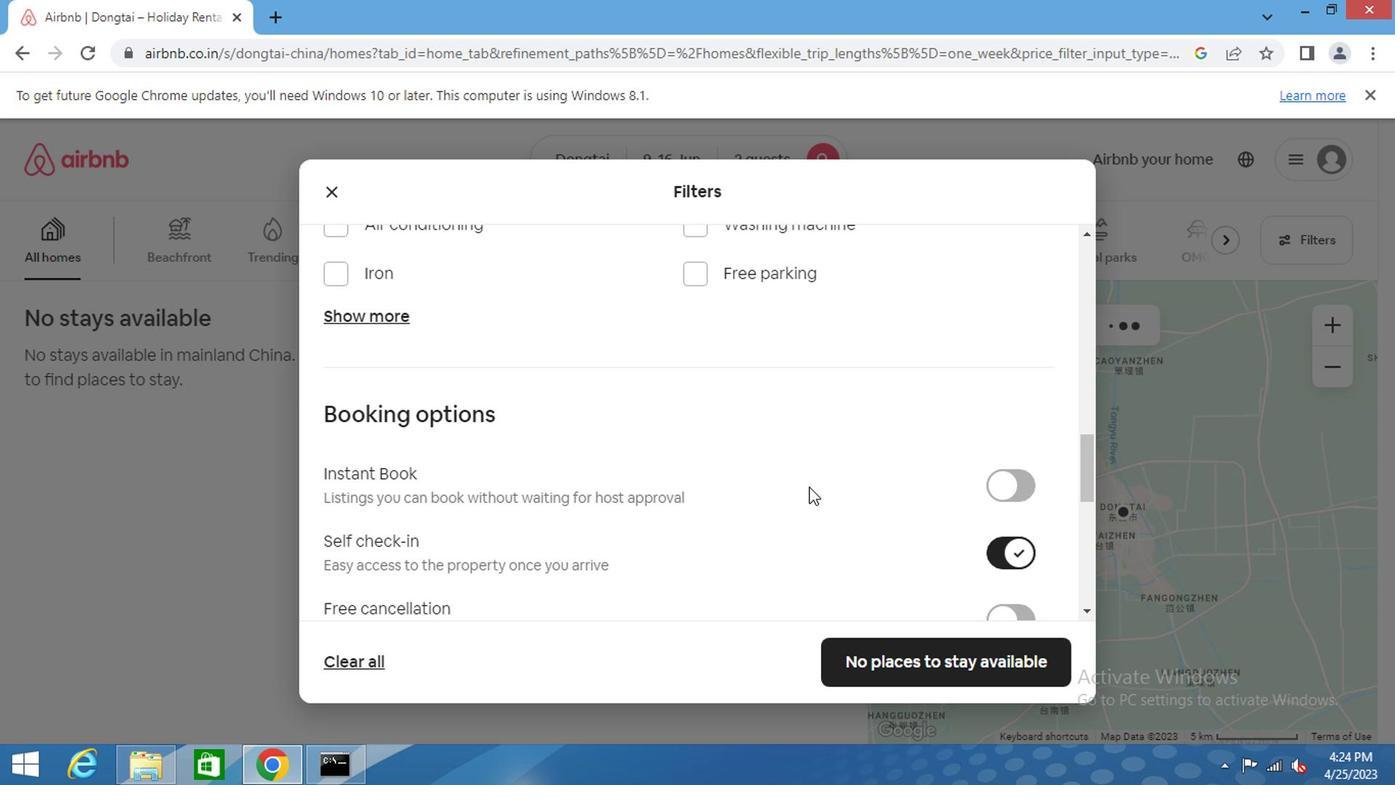 
Action: Mouse moved to (792, 488)
Screenshot: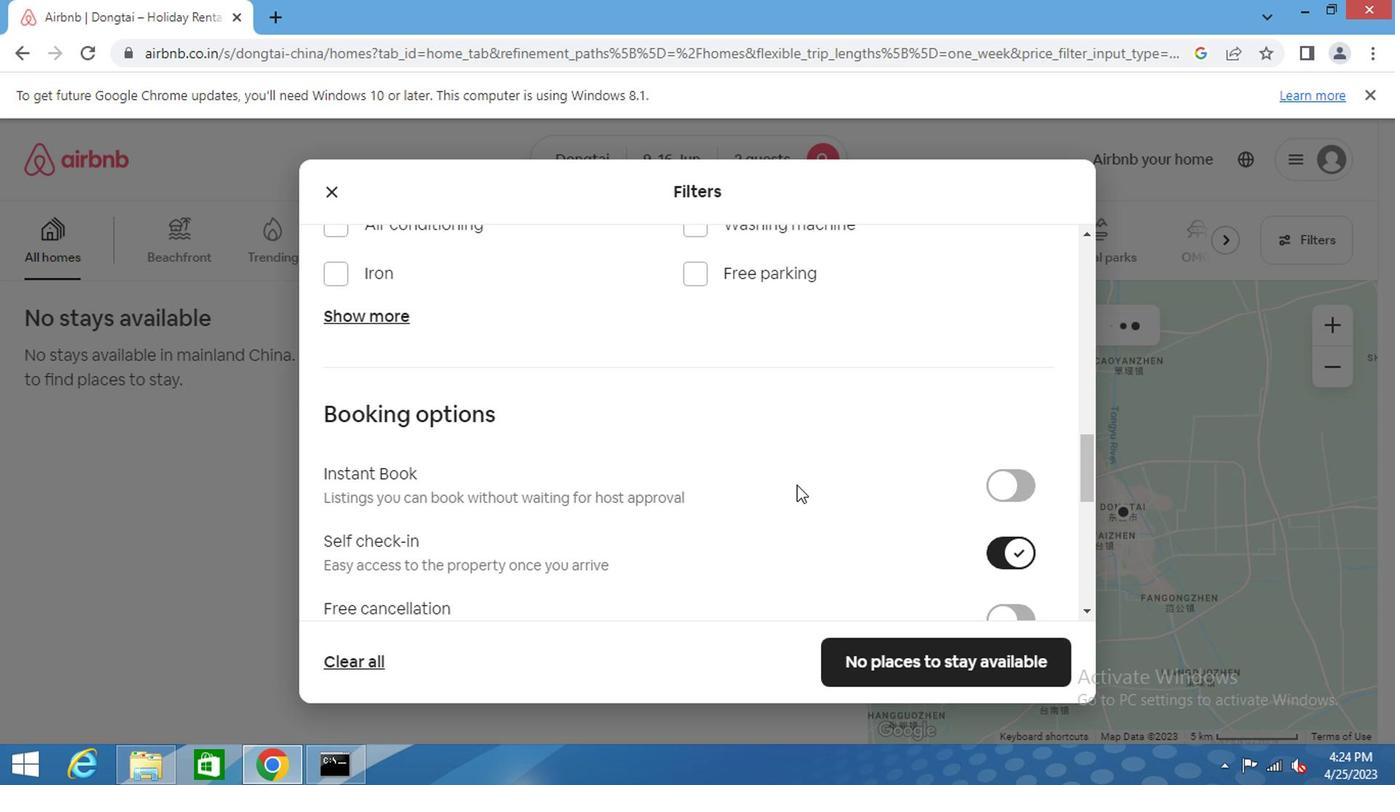 
Action: Mouse scrolled (793, 487) with delta (0, 0)
Screenshot: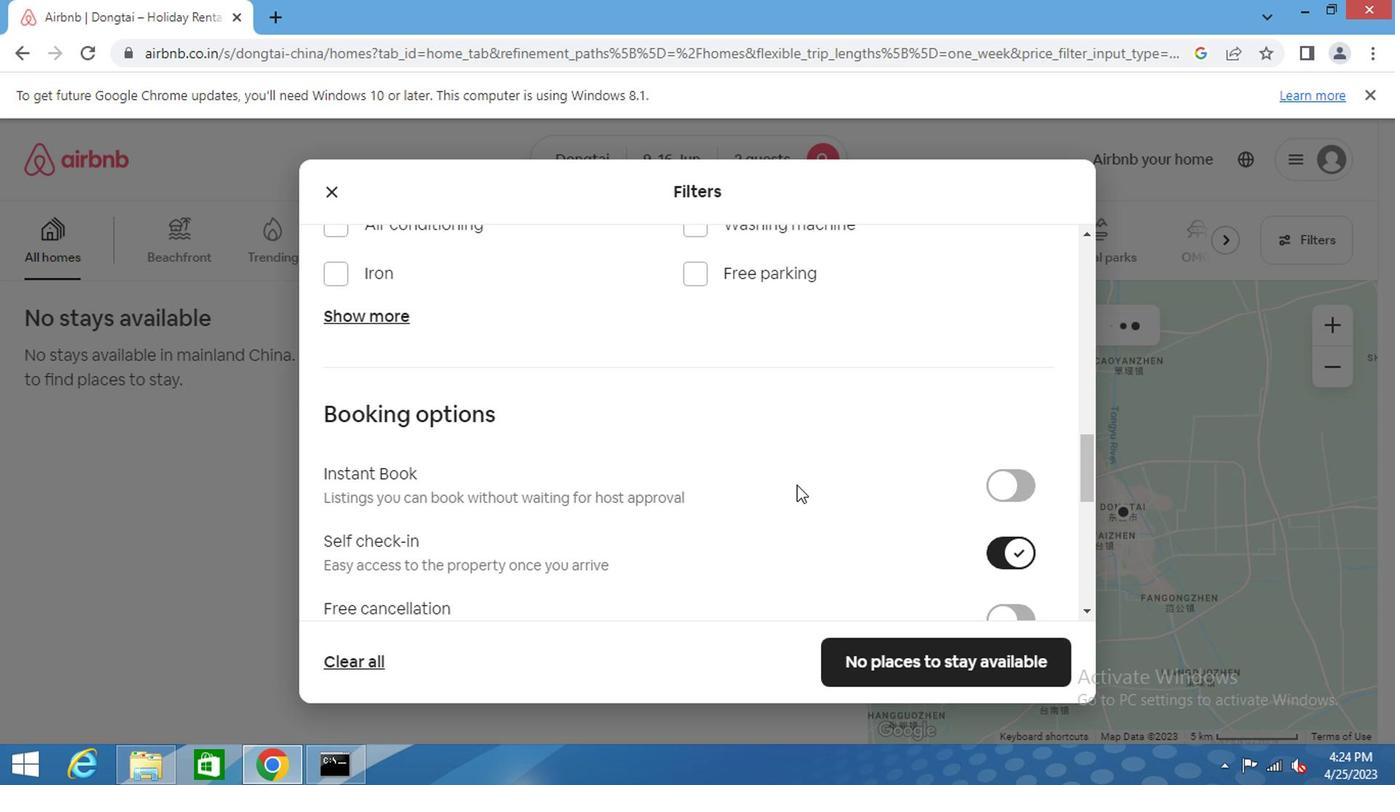 
Action: Mouse moved to (789, 488)
Screenshot: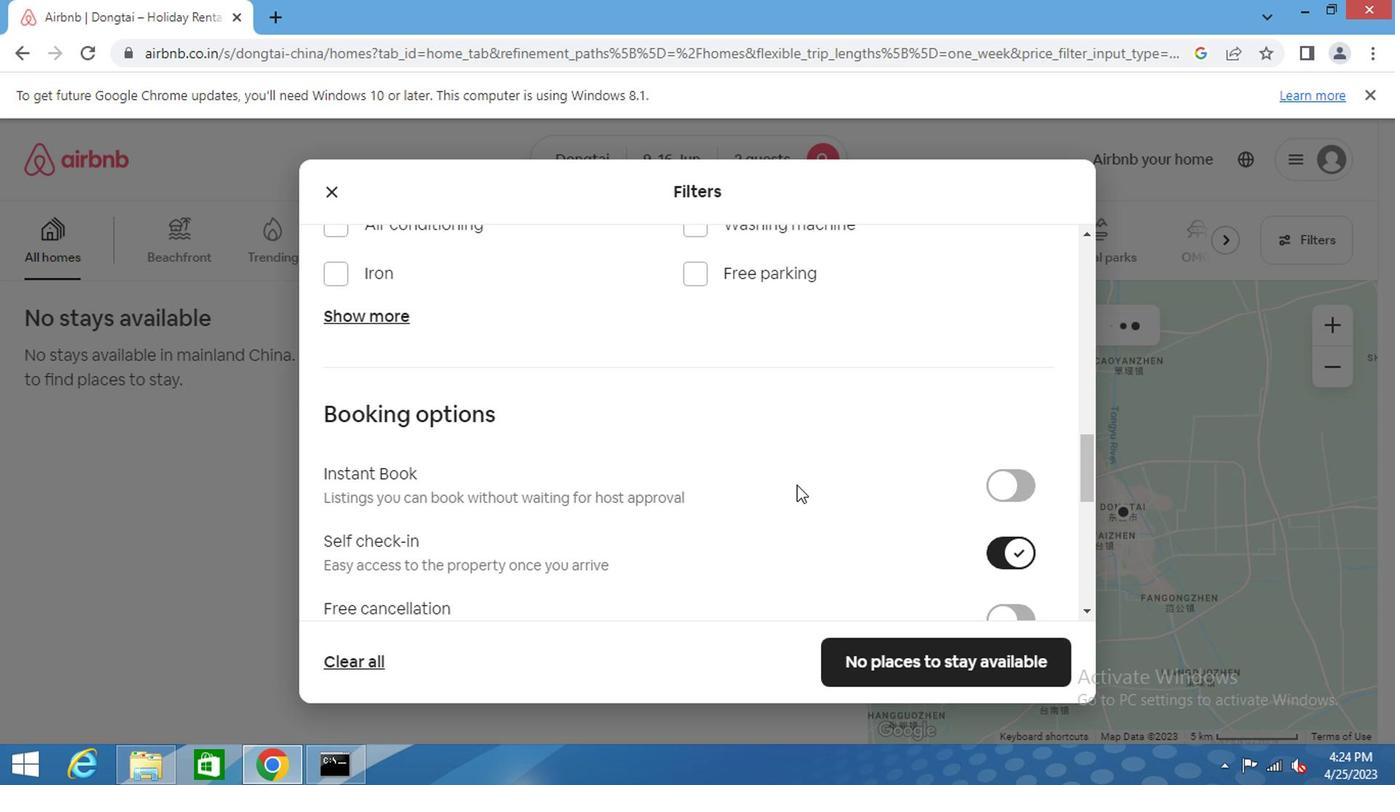 
Action: Mouse scrolled (792, 487) with delta (0, 0)
Screenshot: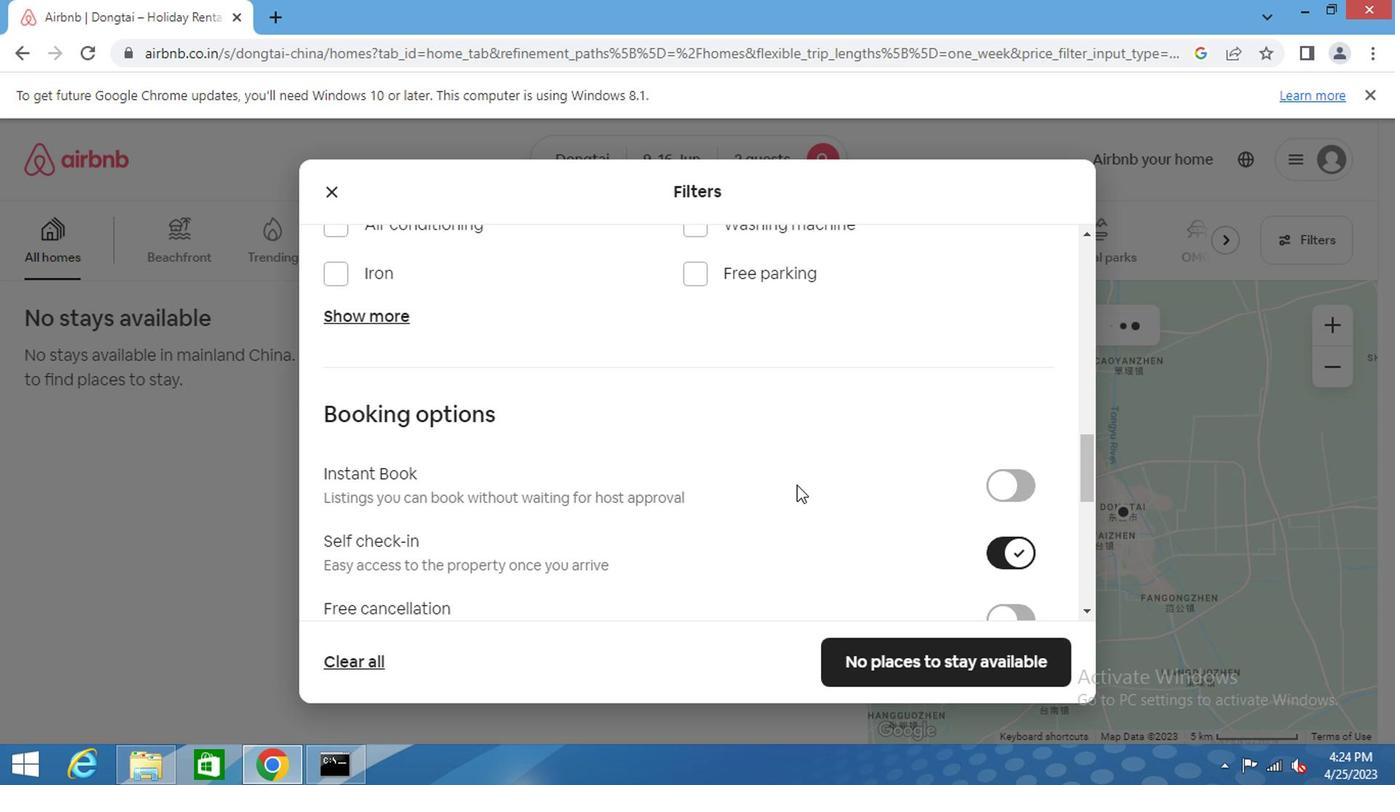 
Action: Mouse scrolled (789, 487) with delta (0, 0)
Screenshot: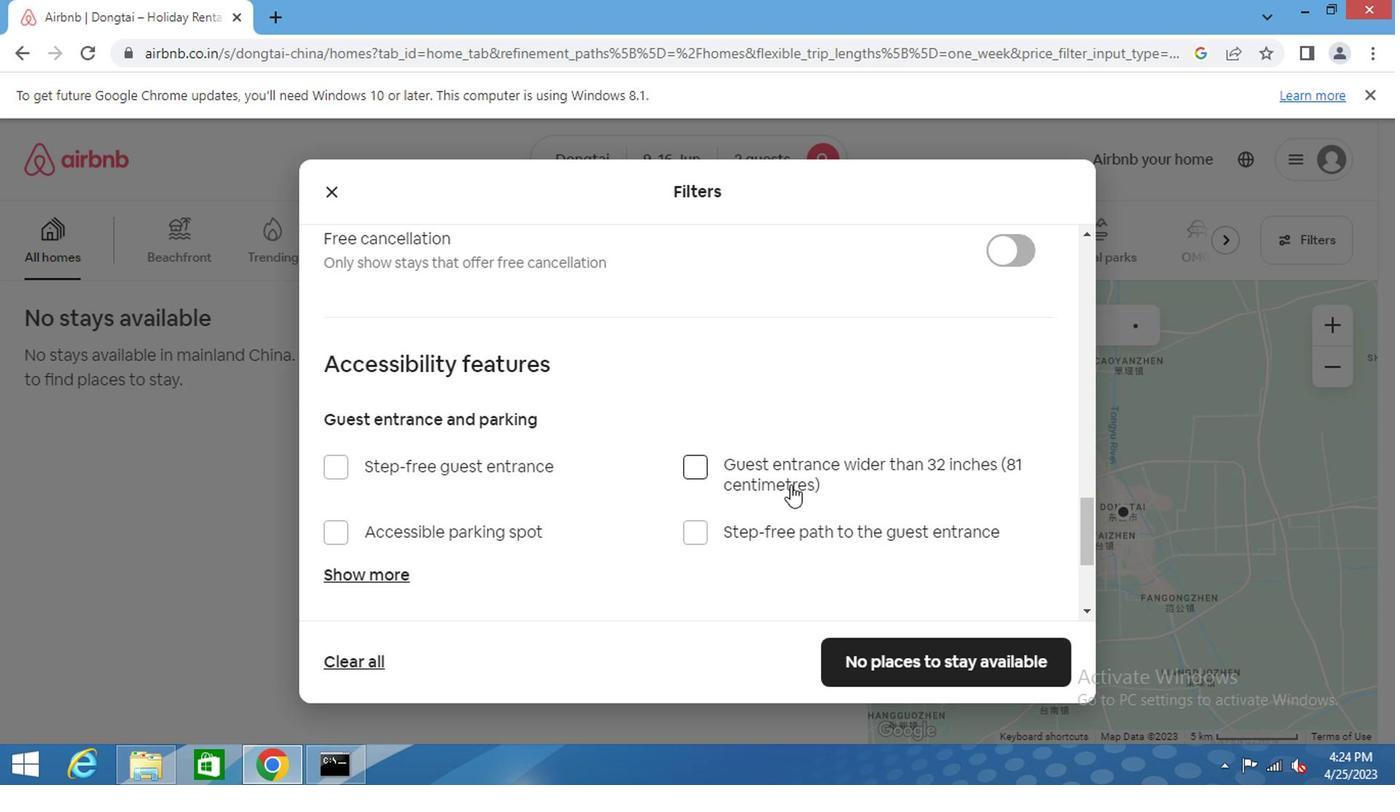 
Action: Mouse scrolled (789, 487) with delta (0, 0)
Screenshot: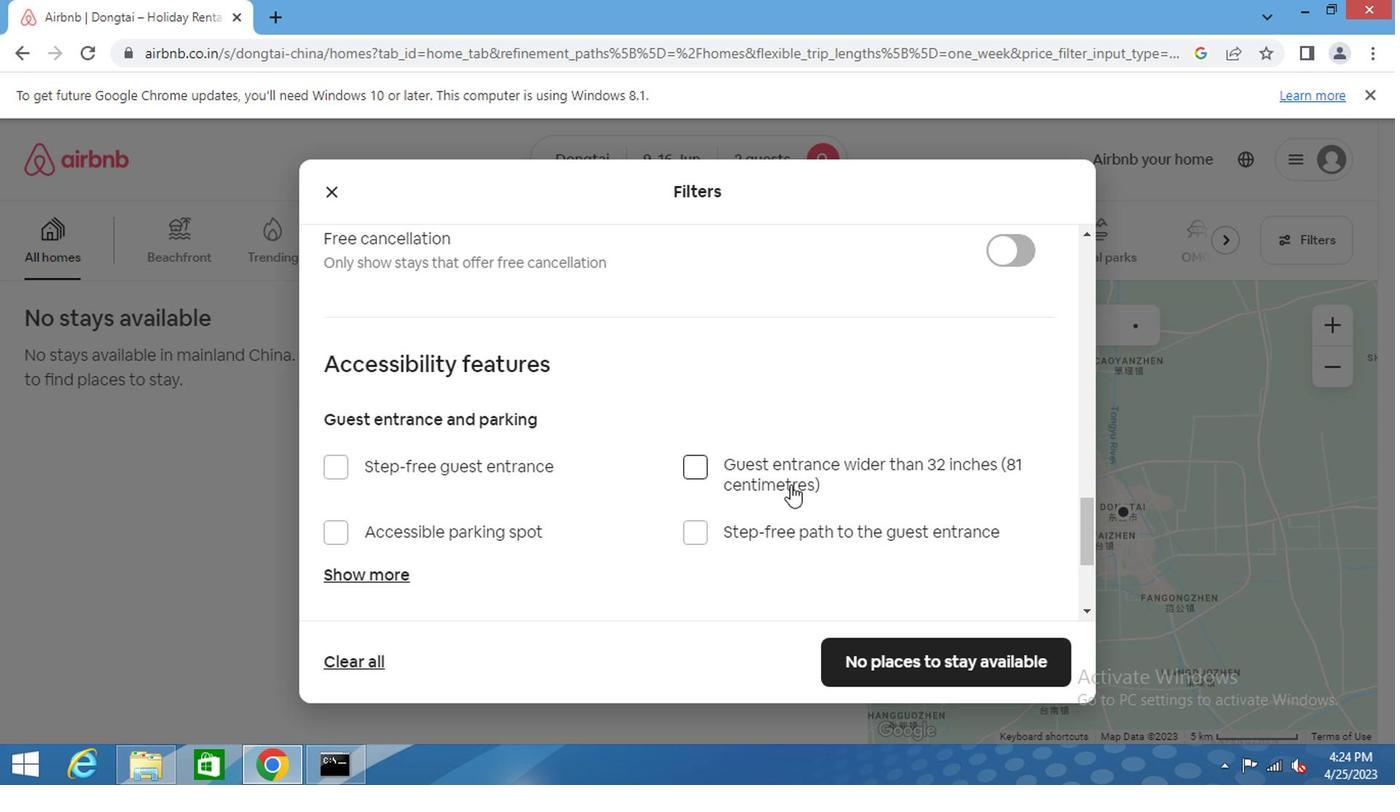 
Action: Mouse scrolled (789, 487) with delta (0, 0)
Screenshot: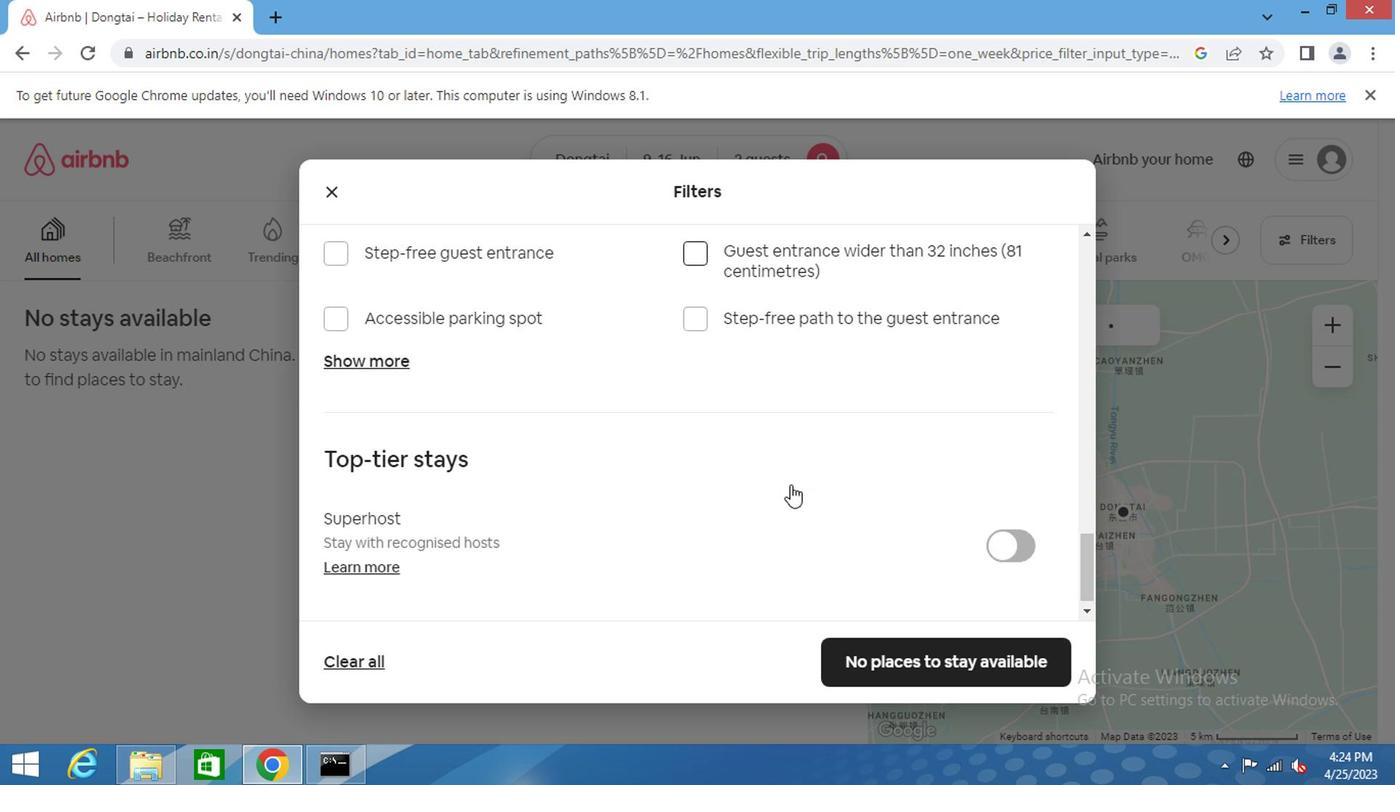 
Action: Mouse scrolled (789, 487) with delta (0, 0)
Screenshot: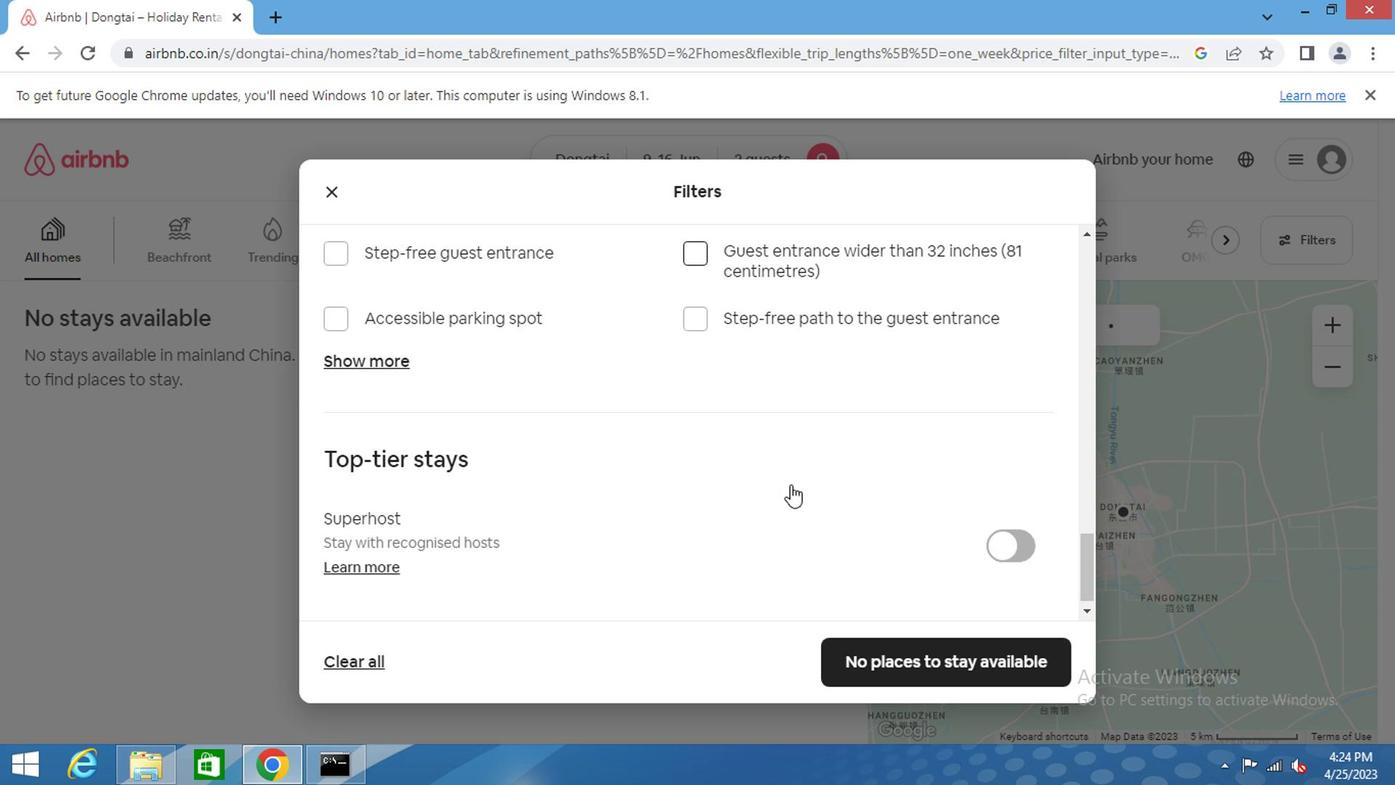 
Action: Mouse scrolled (789, 487) with delta (0, 0)
Screenshot: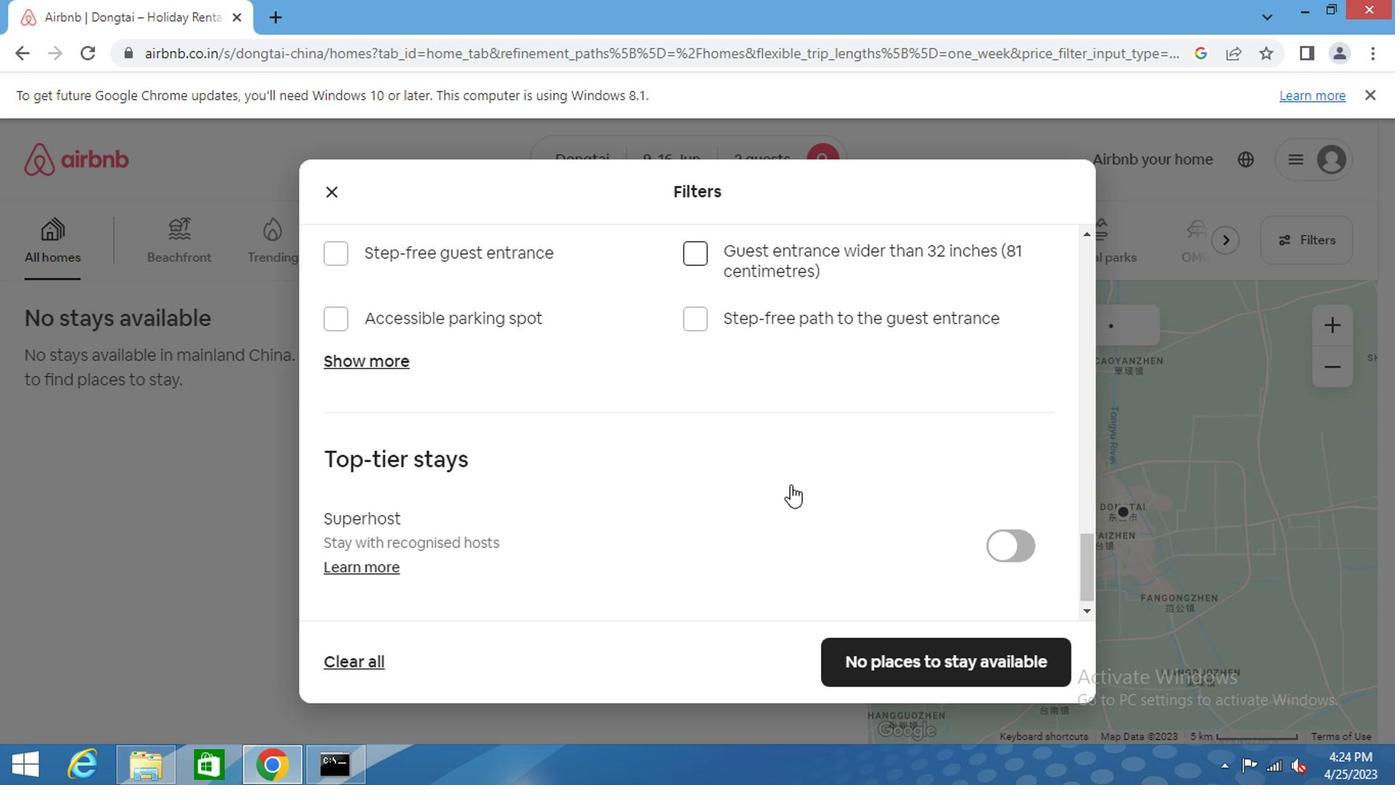 
Action: Mouse moved to (903, 668)
Screenshot: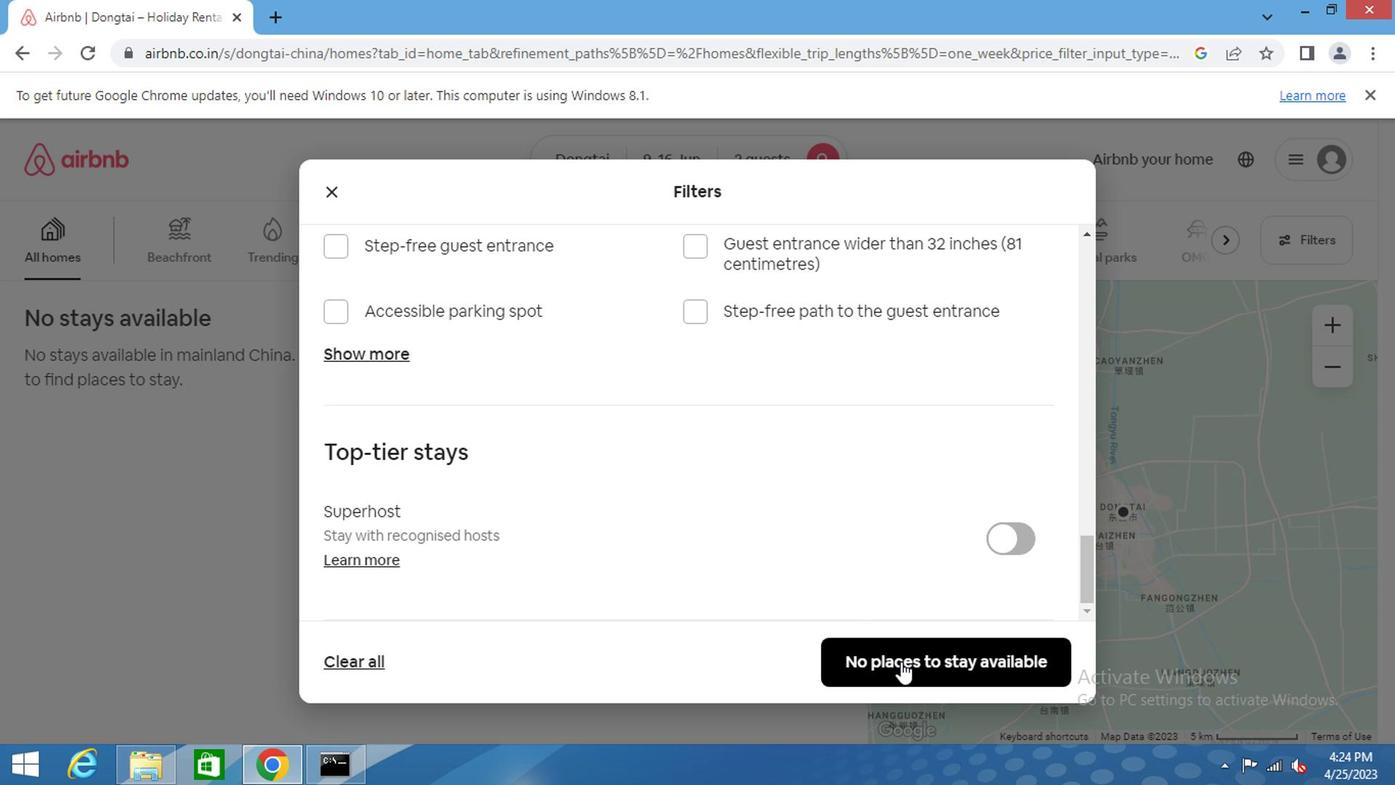 
Action: Mouse pressed left at (903, 668)
Screenshot: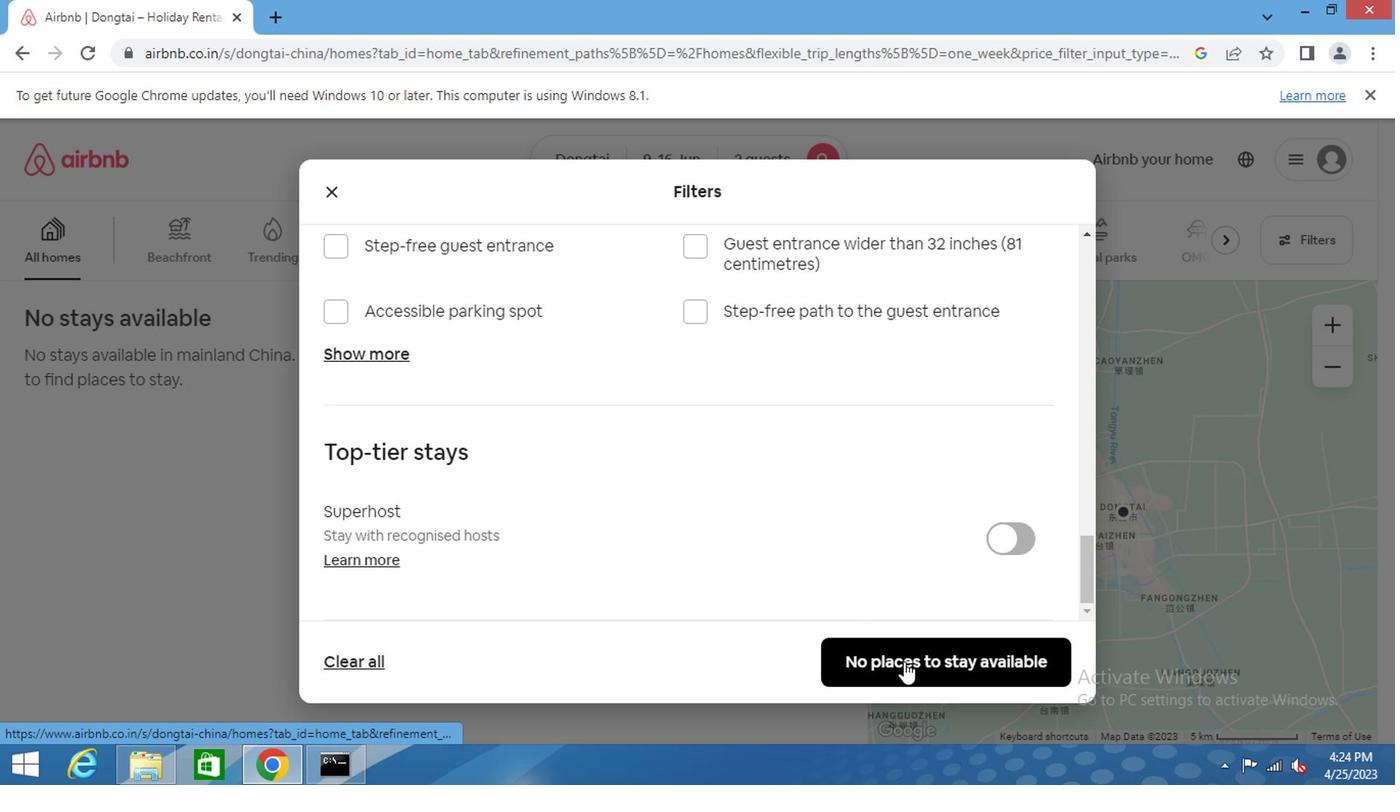 
